 Task: Find connections with filter location Wendlingen am Neckar with filter topic #managementwith filter profile language English with filter current company Apollo Hospitals with filter school Fr. Conceicao Rodrigues College of Engineering with filter industry Higher Education with filter service category Social Media Marketing with filter keywords title Lodging Manager
Action: Mouse moved to (705, 94)
Screenshot: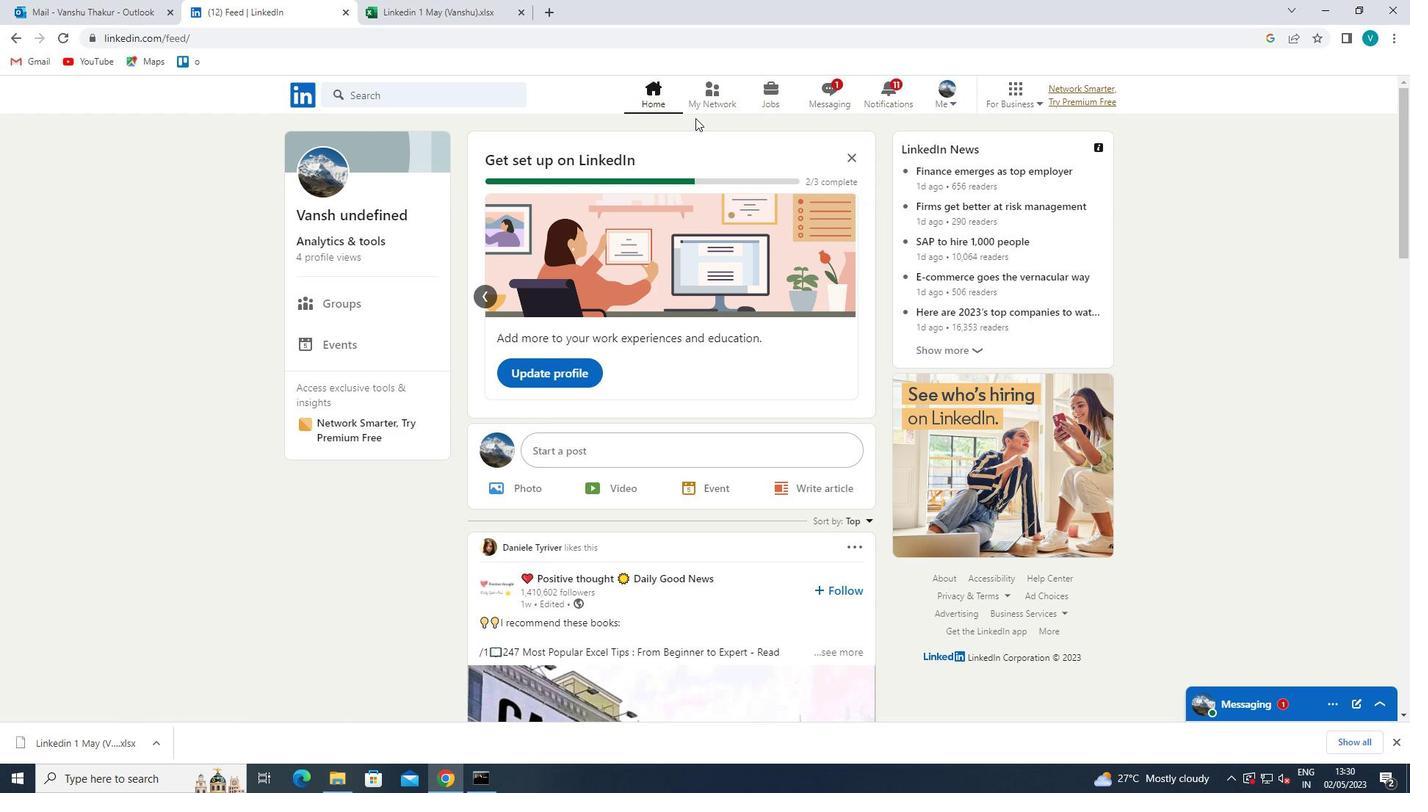 
Action: Mouse pressed left at (705, 94)
Screenshot: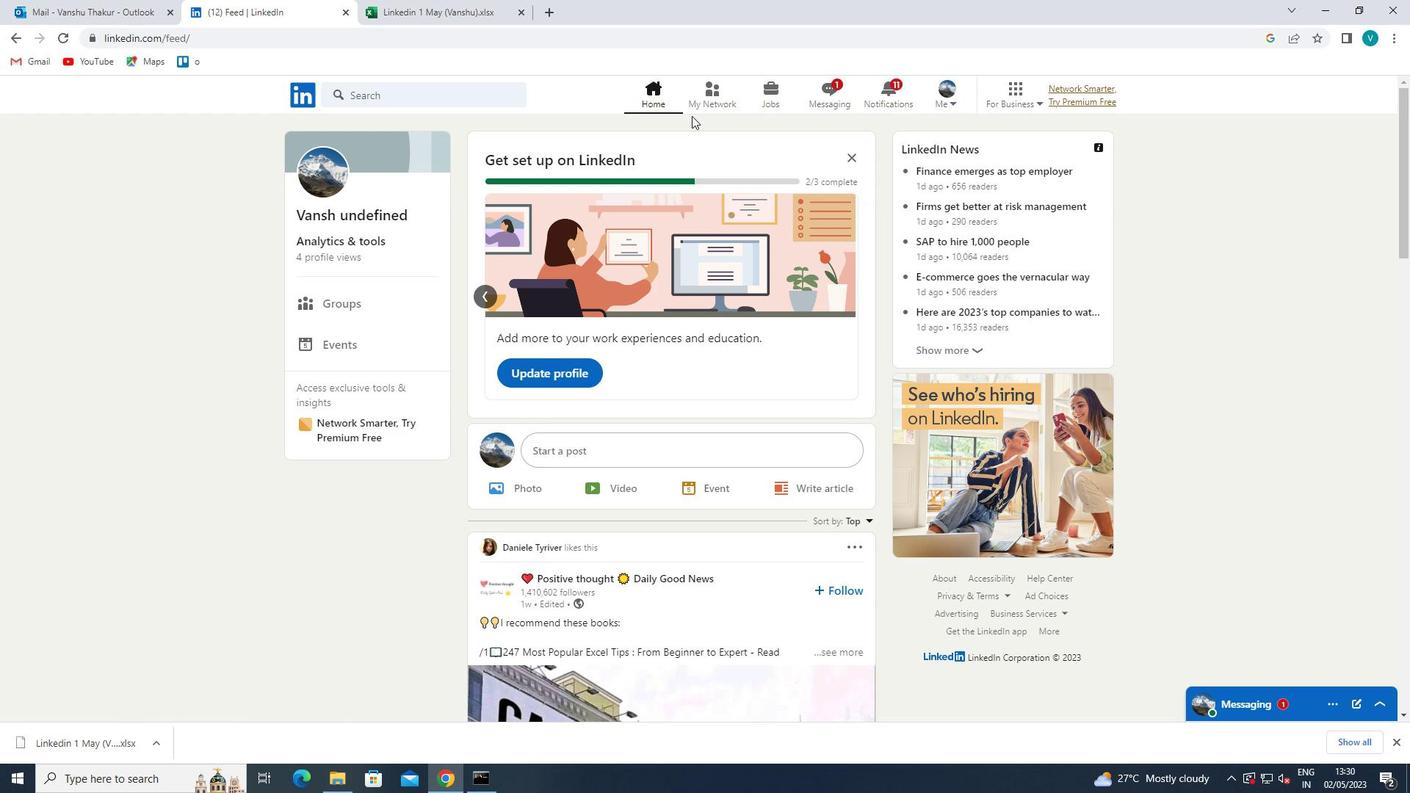 
Action: Mouse moved to (400, 179)
Screenshot: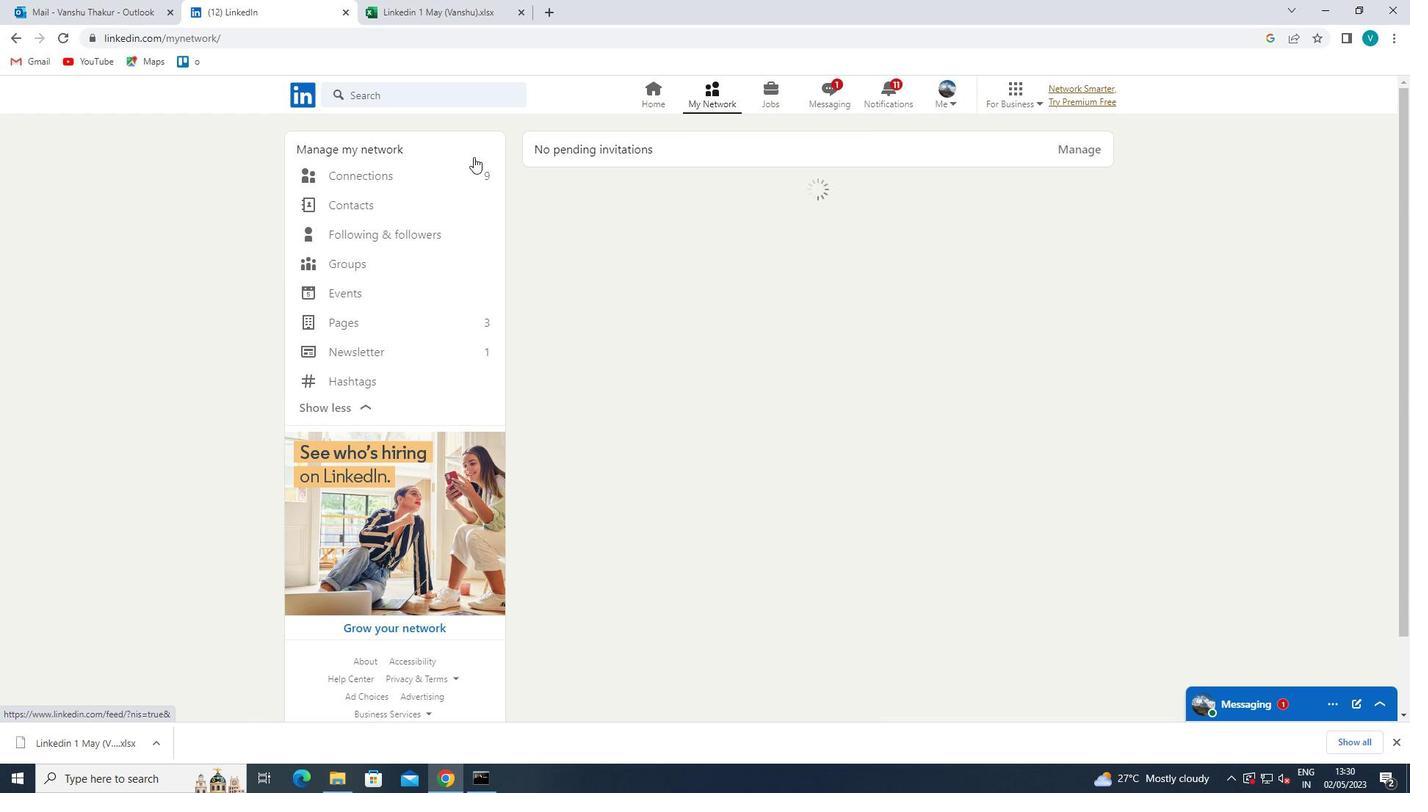 
Action: Mouse pressed left at (400, 179)
Screenshot: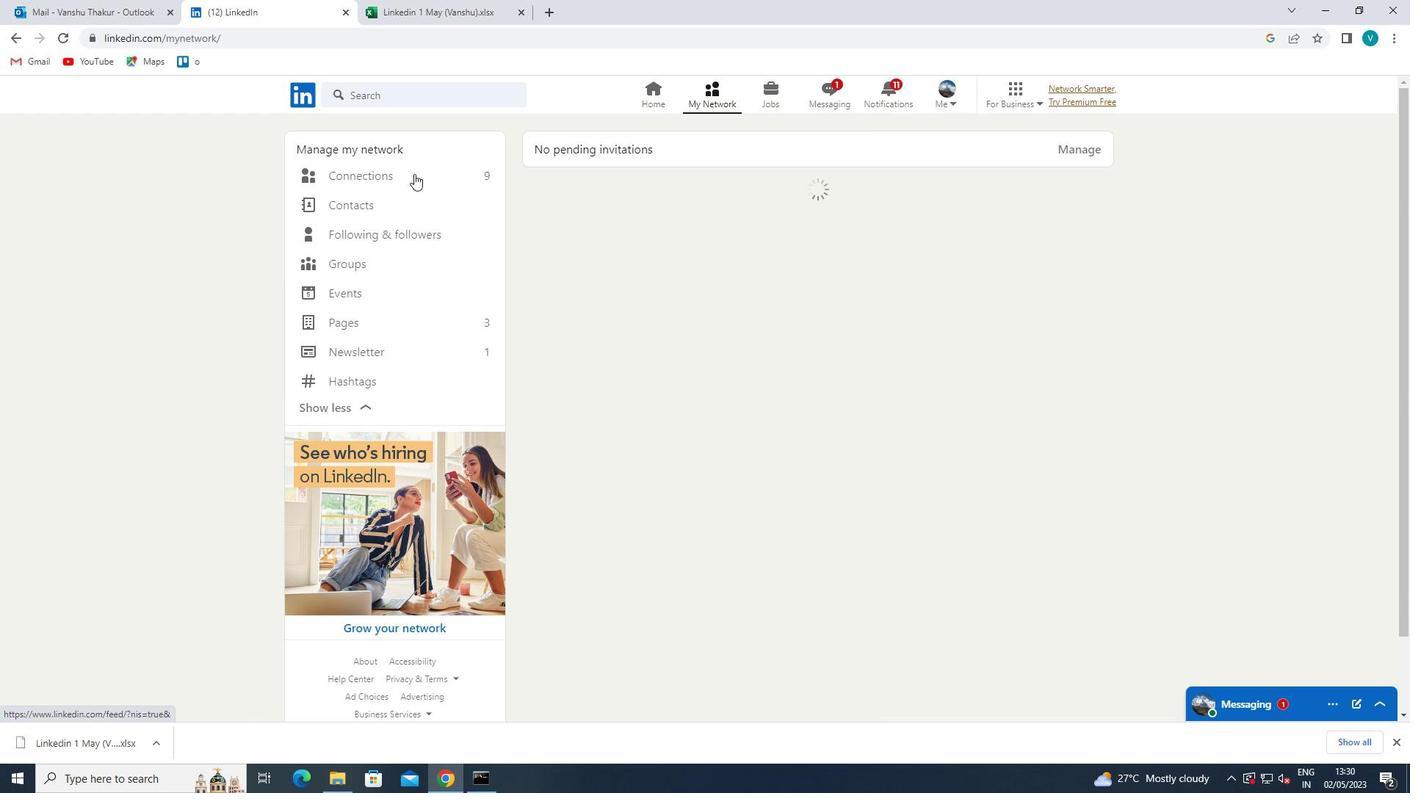 
Action: Mouse moved to (837, 180)
Screenshot: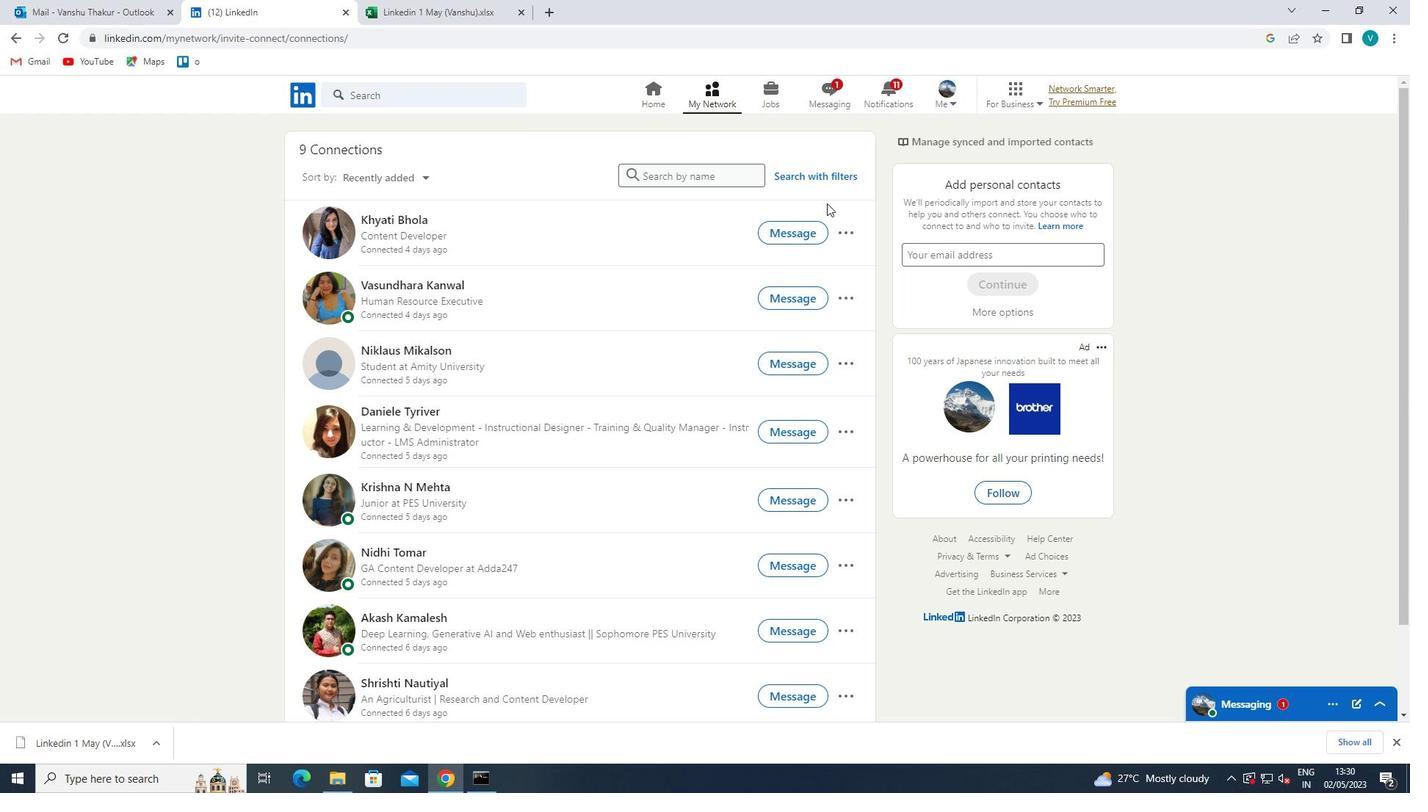 
Action: Mouse pressed left at (837, 180)
Screenshot: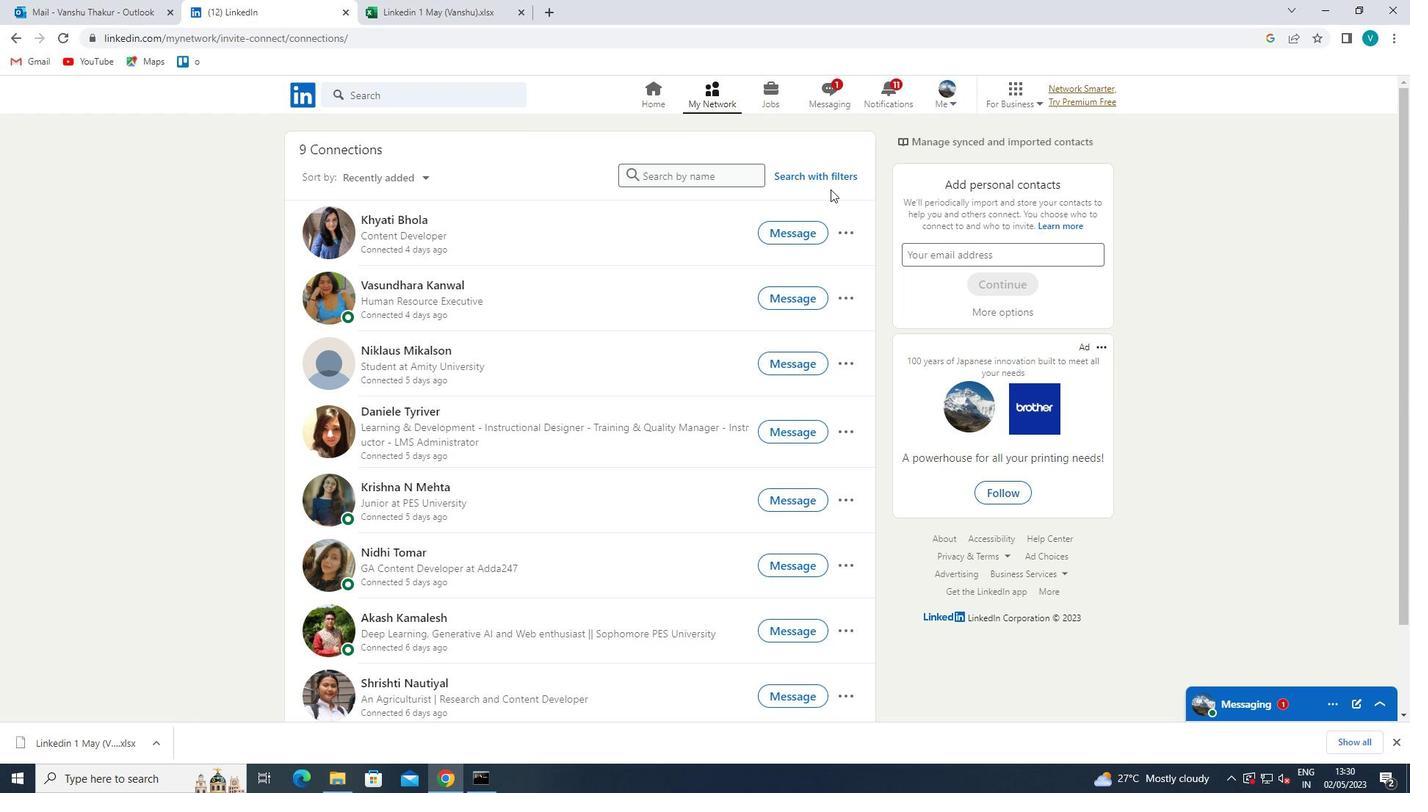 
Action: Mouse moved to (675, 134)
Screenshot: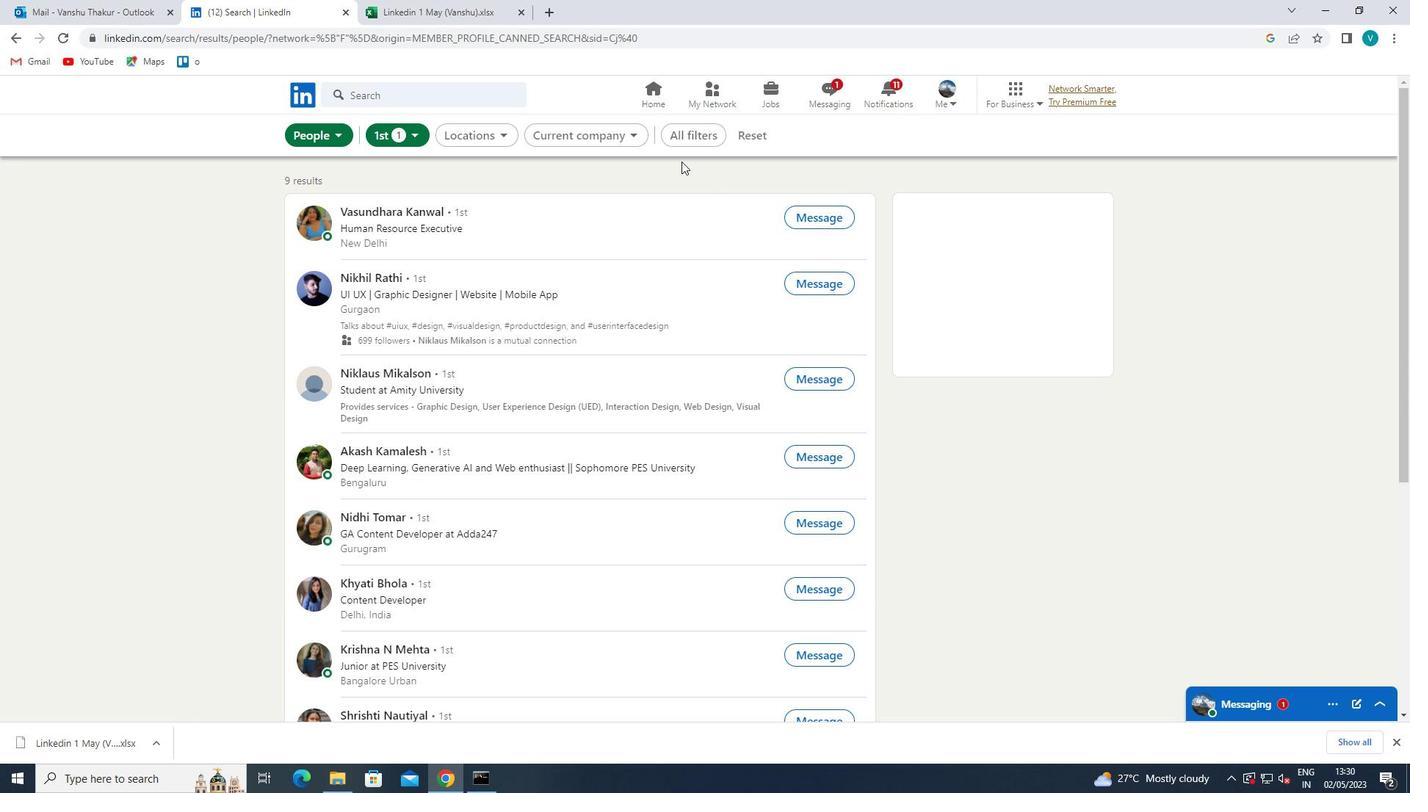 
Action: Mouse pressed left at (675, 134)
Screenshot: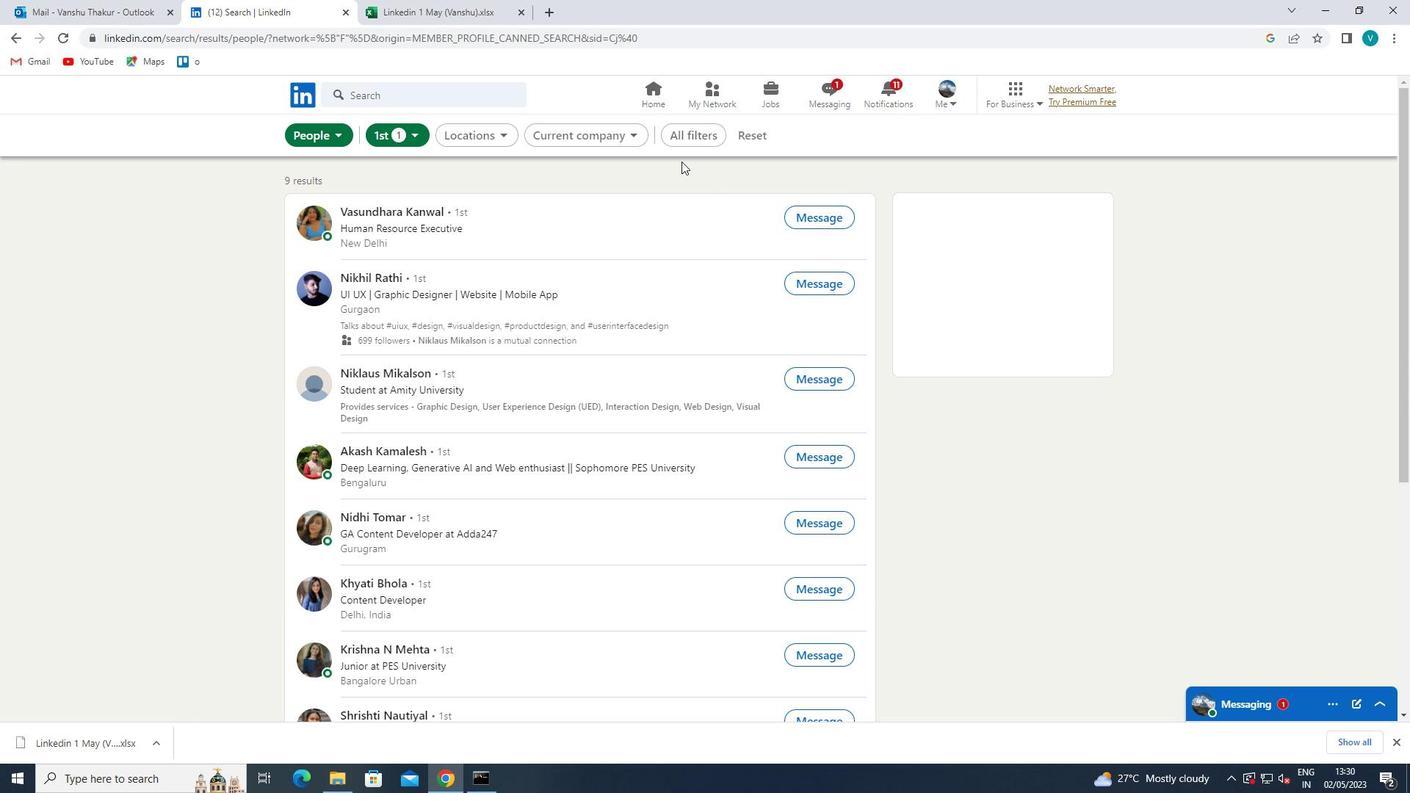 
Action: Mouse moved to (1173, 294)
Screenshot: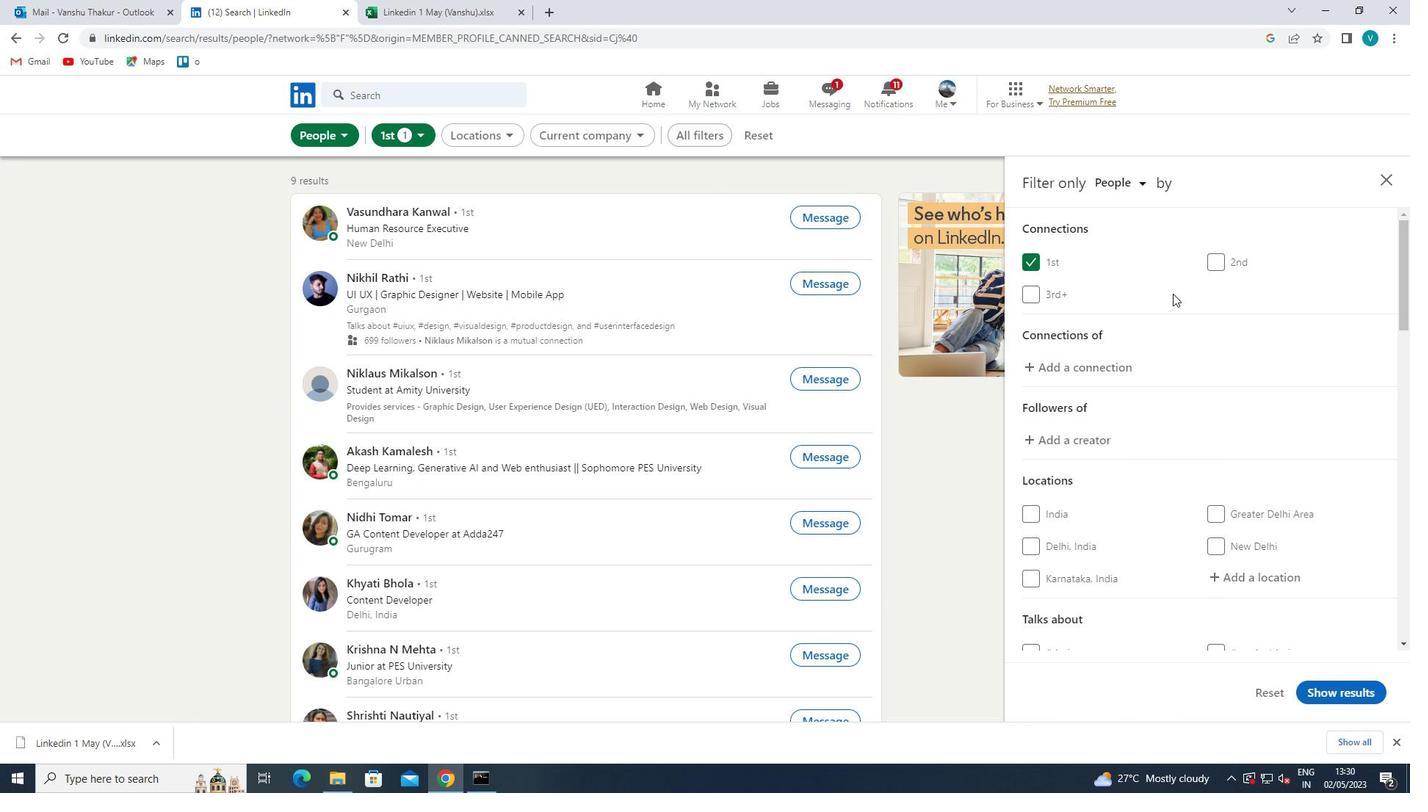 
Action: Mouse scrolled (1173, 293) with delta (0, 0)
Screenshot: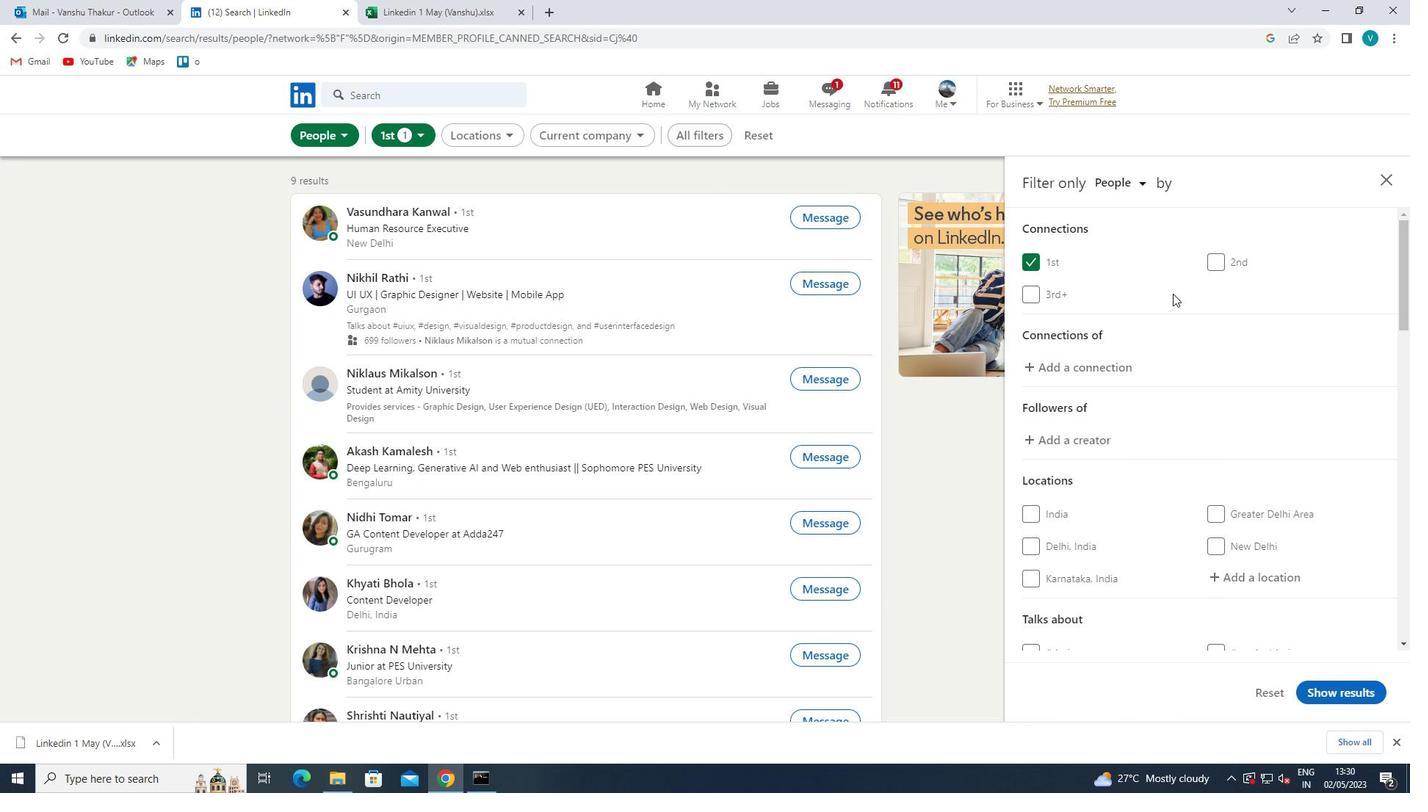 
Action: Mouse moved to (1174, 297)
Screenshot: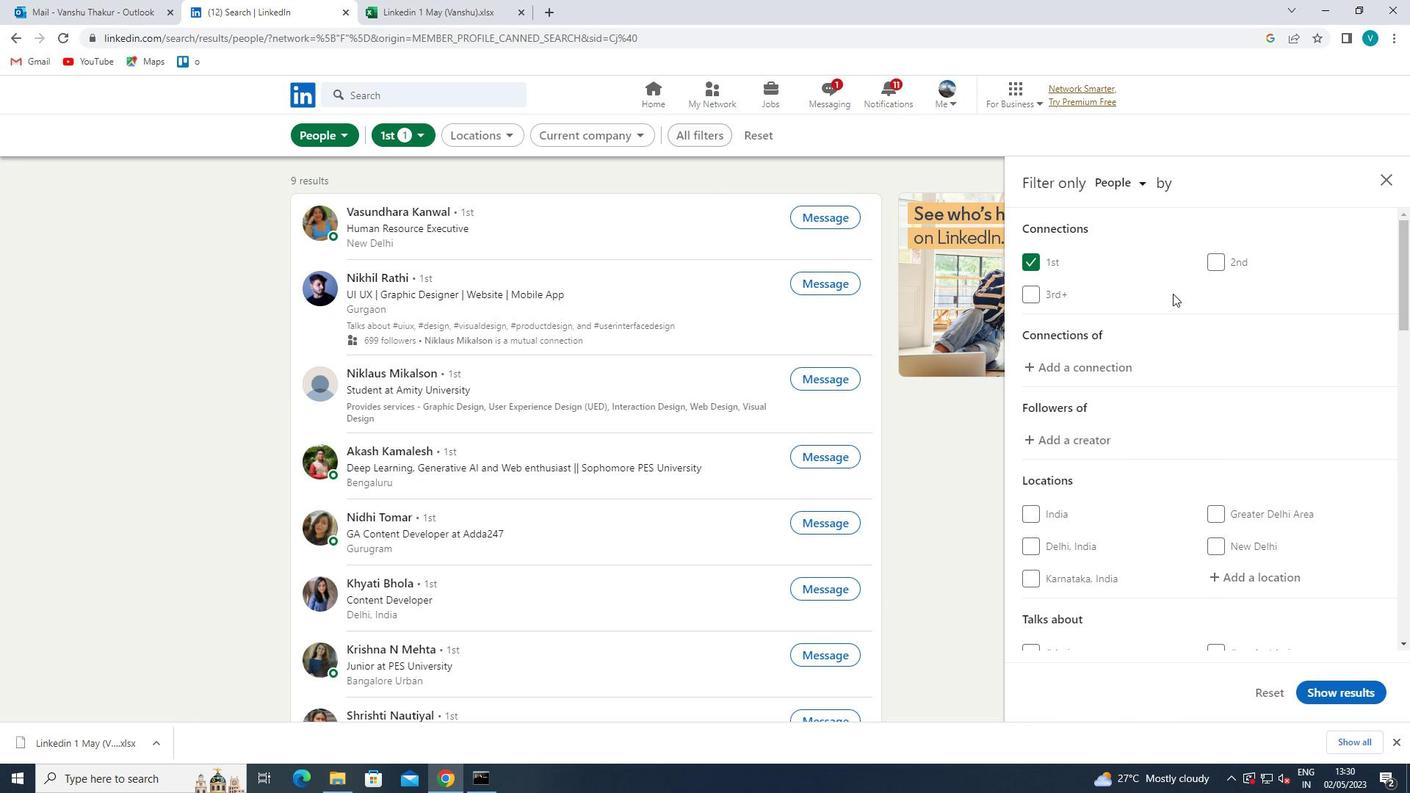 
Action: Mouse scrolled (1174, 296) with delta (0, 0)
Screenshot: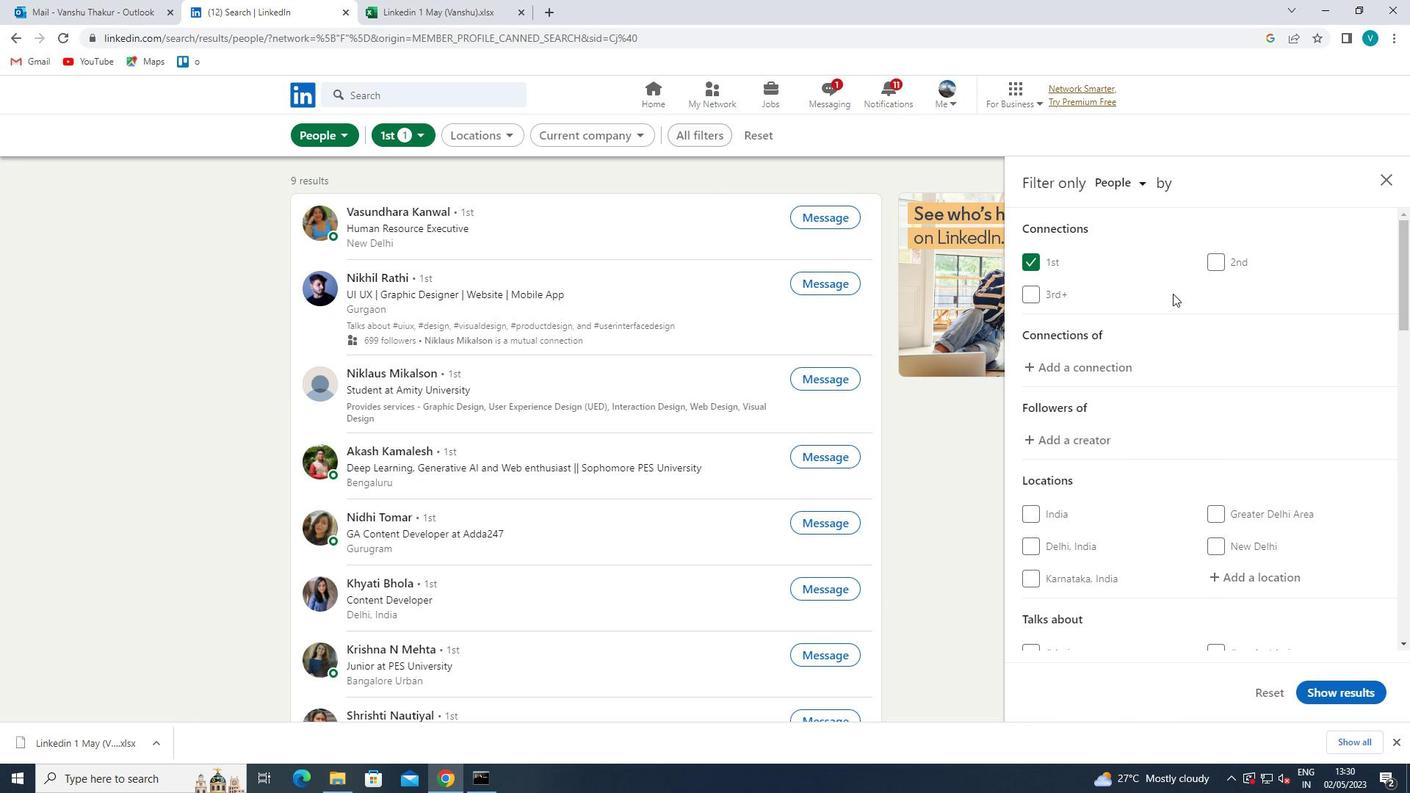 
Action: Mouse moved to (1249, 430)
Screenshot: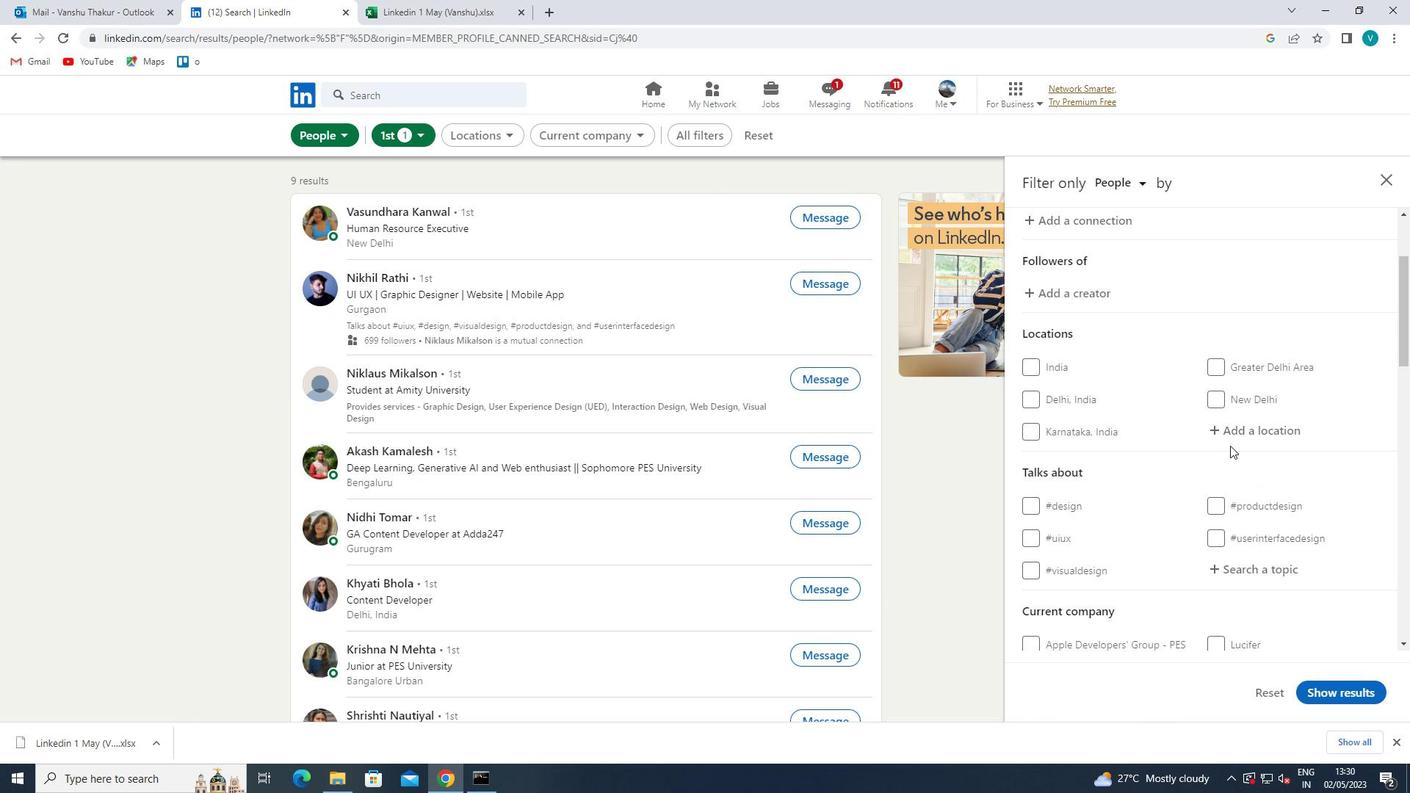 
Action: Mouse pressed left at (1249, 430)
Screenshot: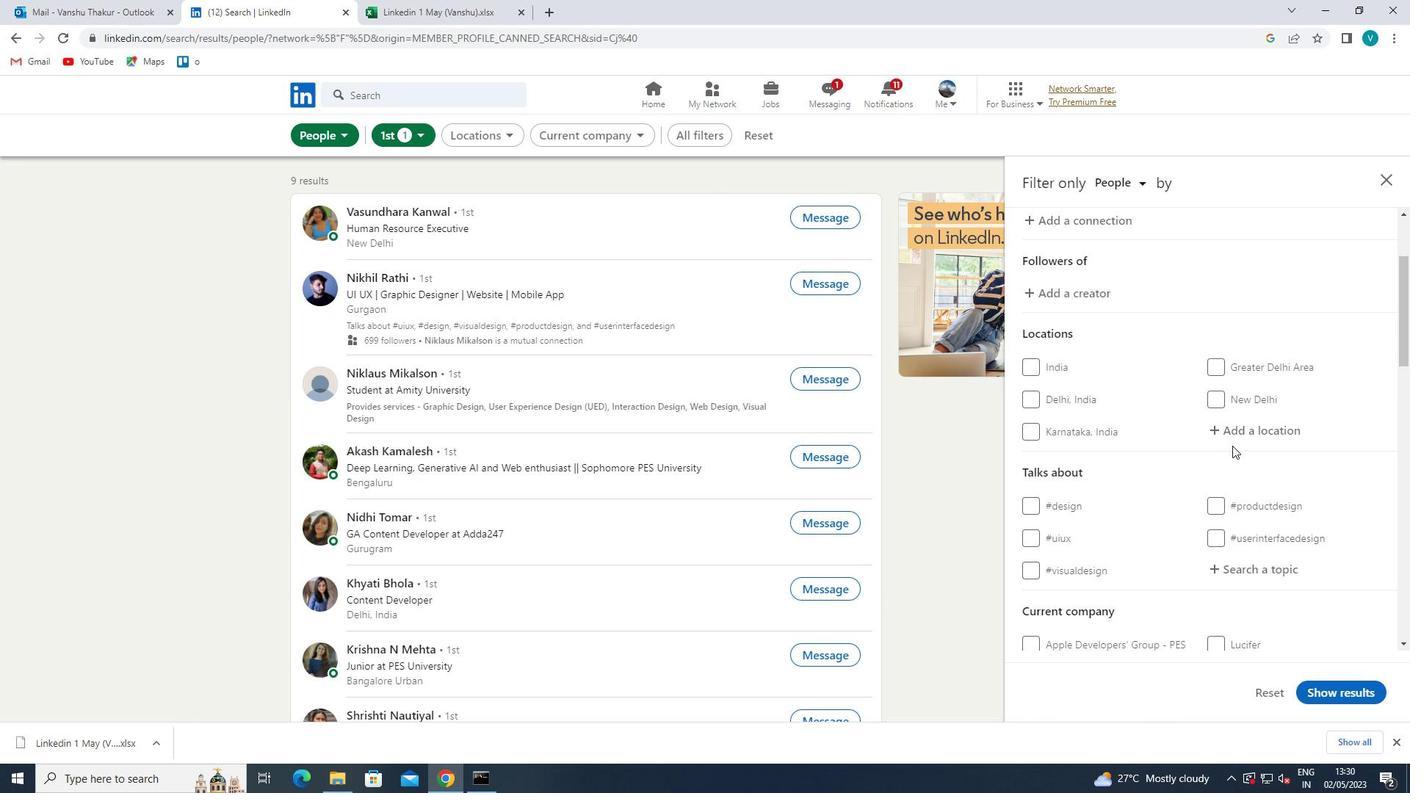 
Action: Key pressed <Key.shift>WENDLINGEN<Key.space>
Screenshot: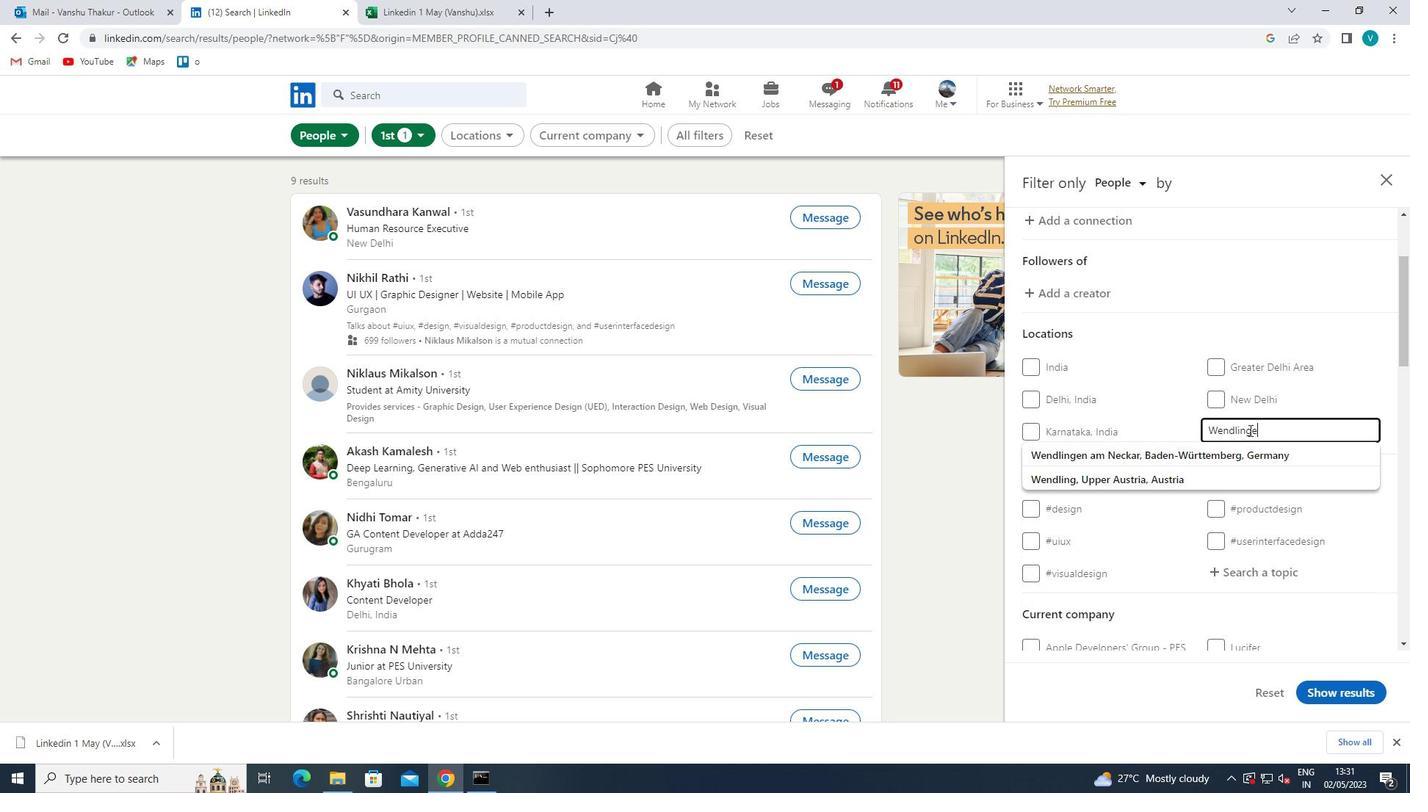 
Action: Mouse moved to (1239, 454)
Screenshot: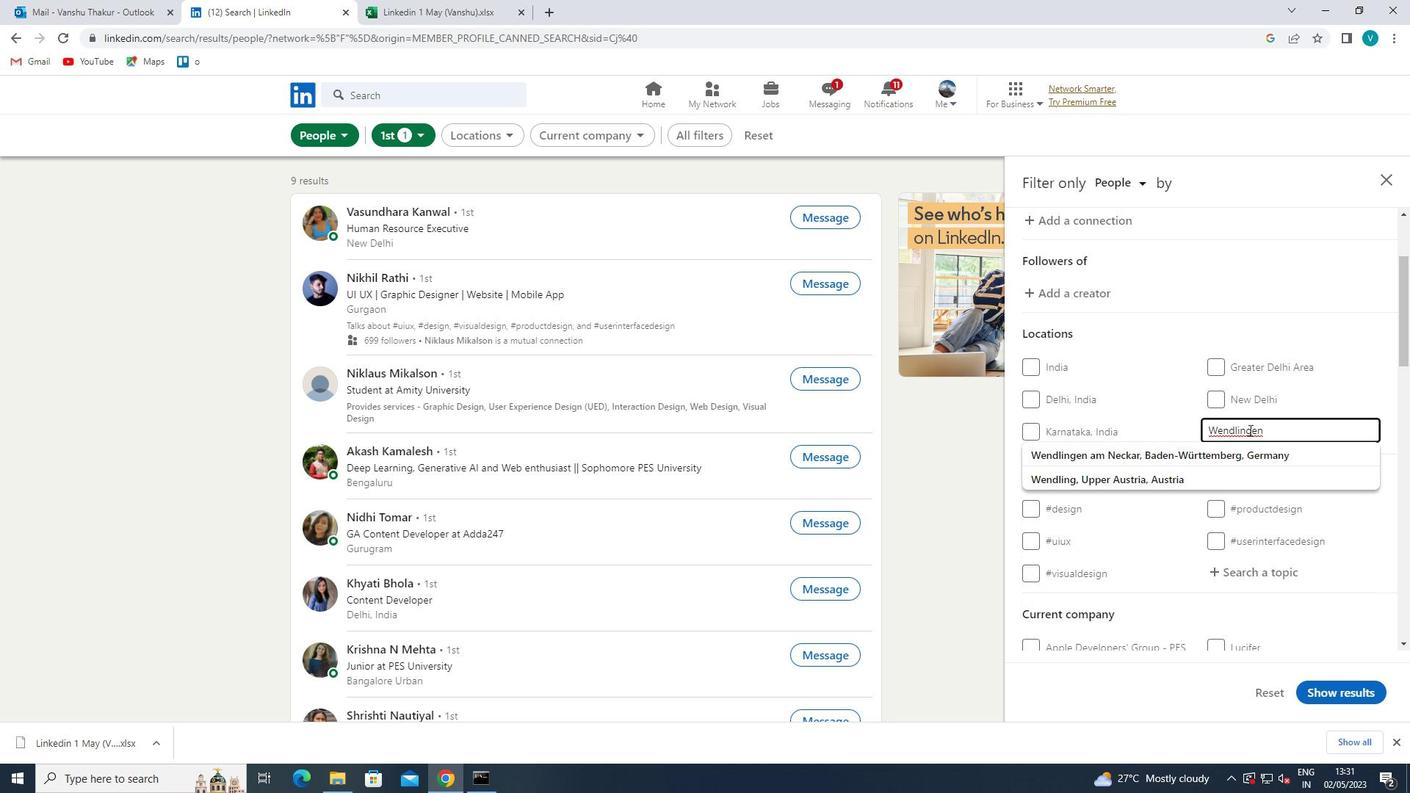 
Action: Mouse pressed left at (1239, 454)
Screenshot: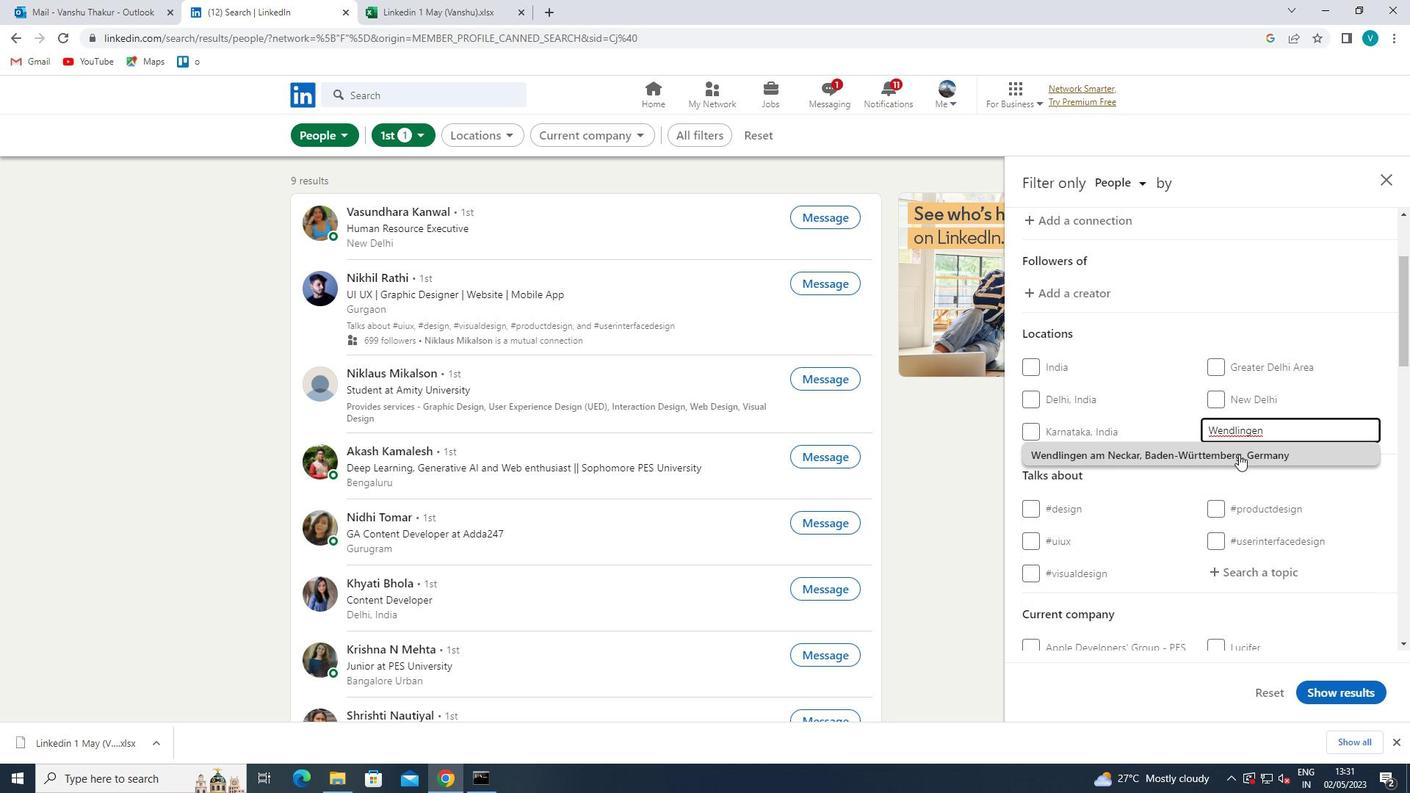 
Action: Mouse moved to (1239, 454)
Screenshot: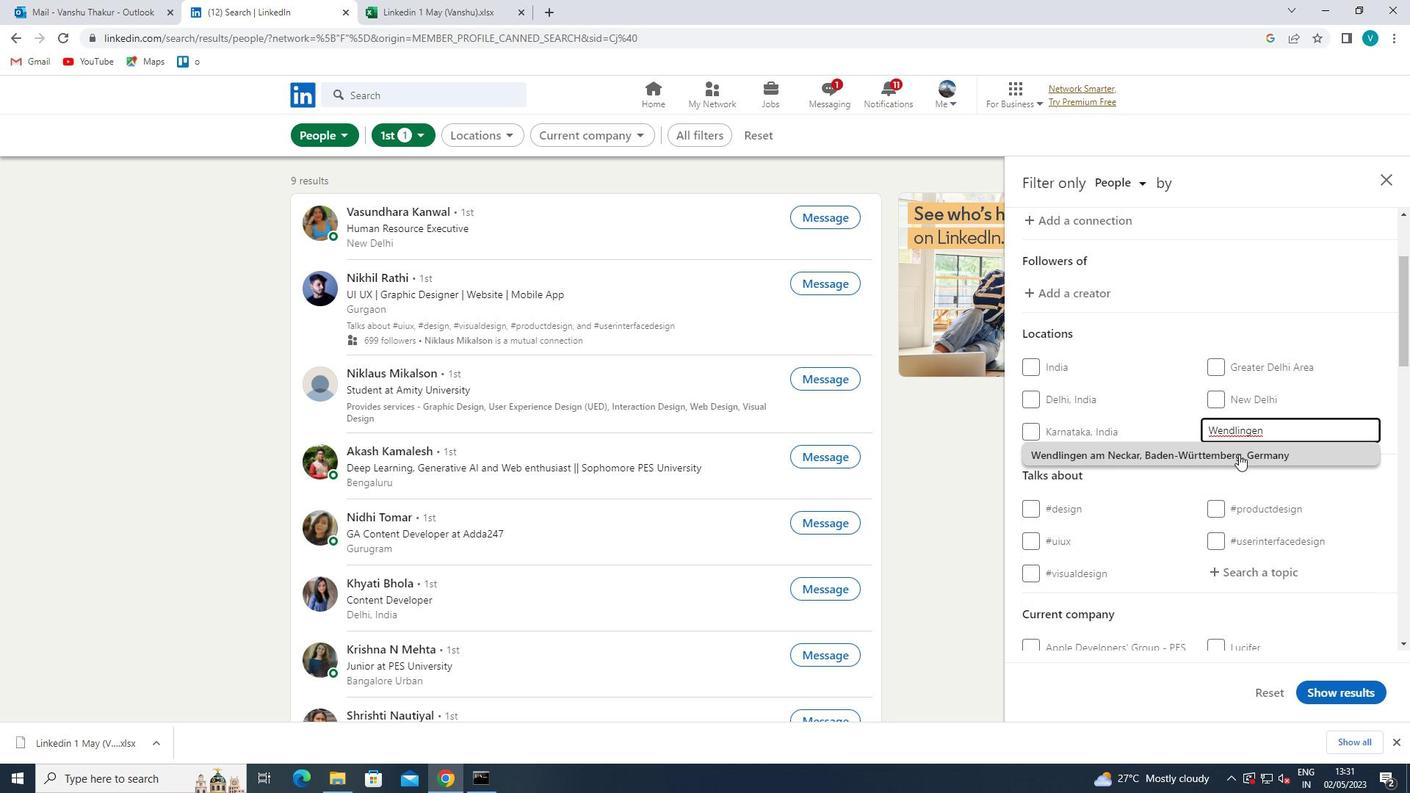 
Action: Mouse scrolled (1239, 454) with delta (0, 0)
Screenshot: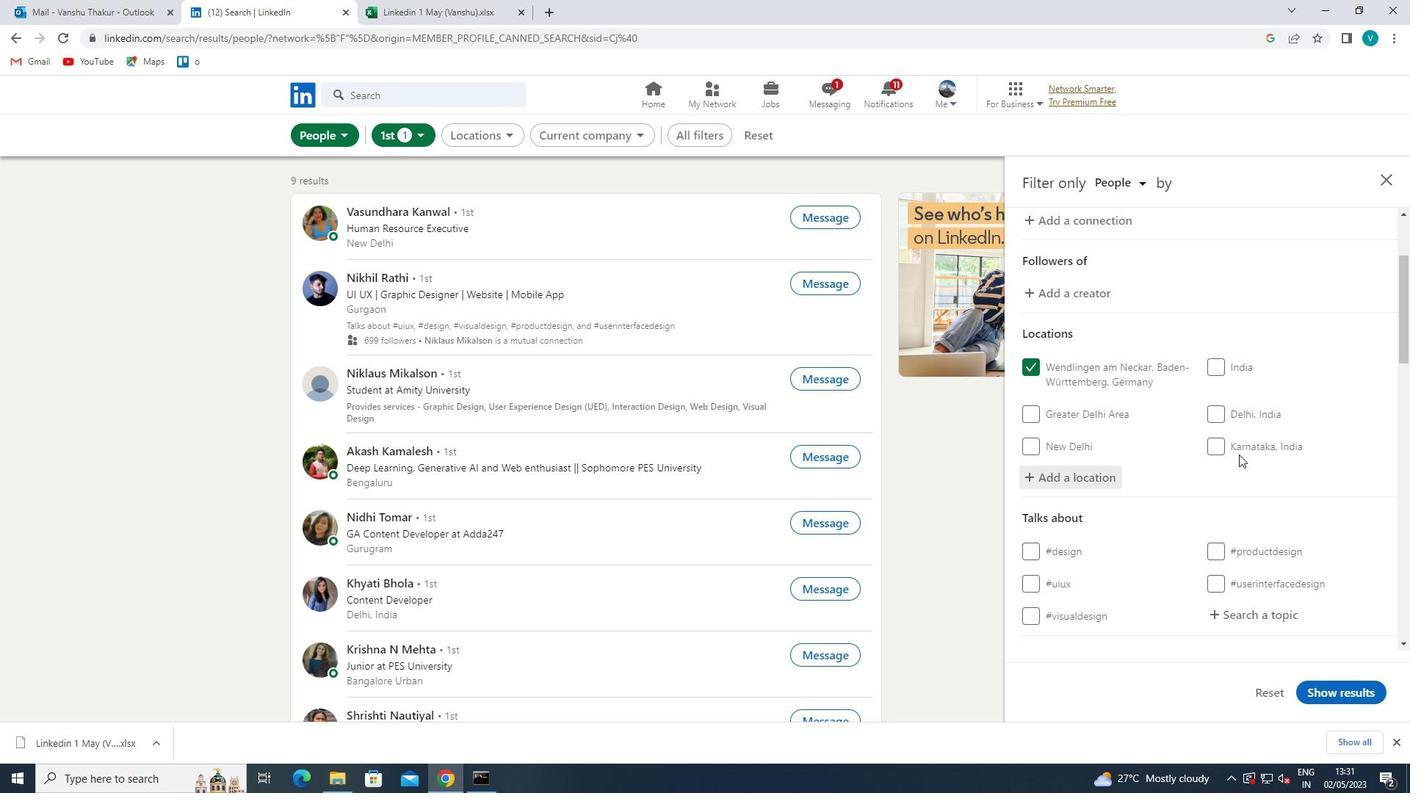 
Action: Mouse scrolled (1239, 454) with delta (0, 0)
Screenshot: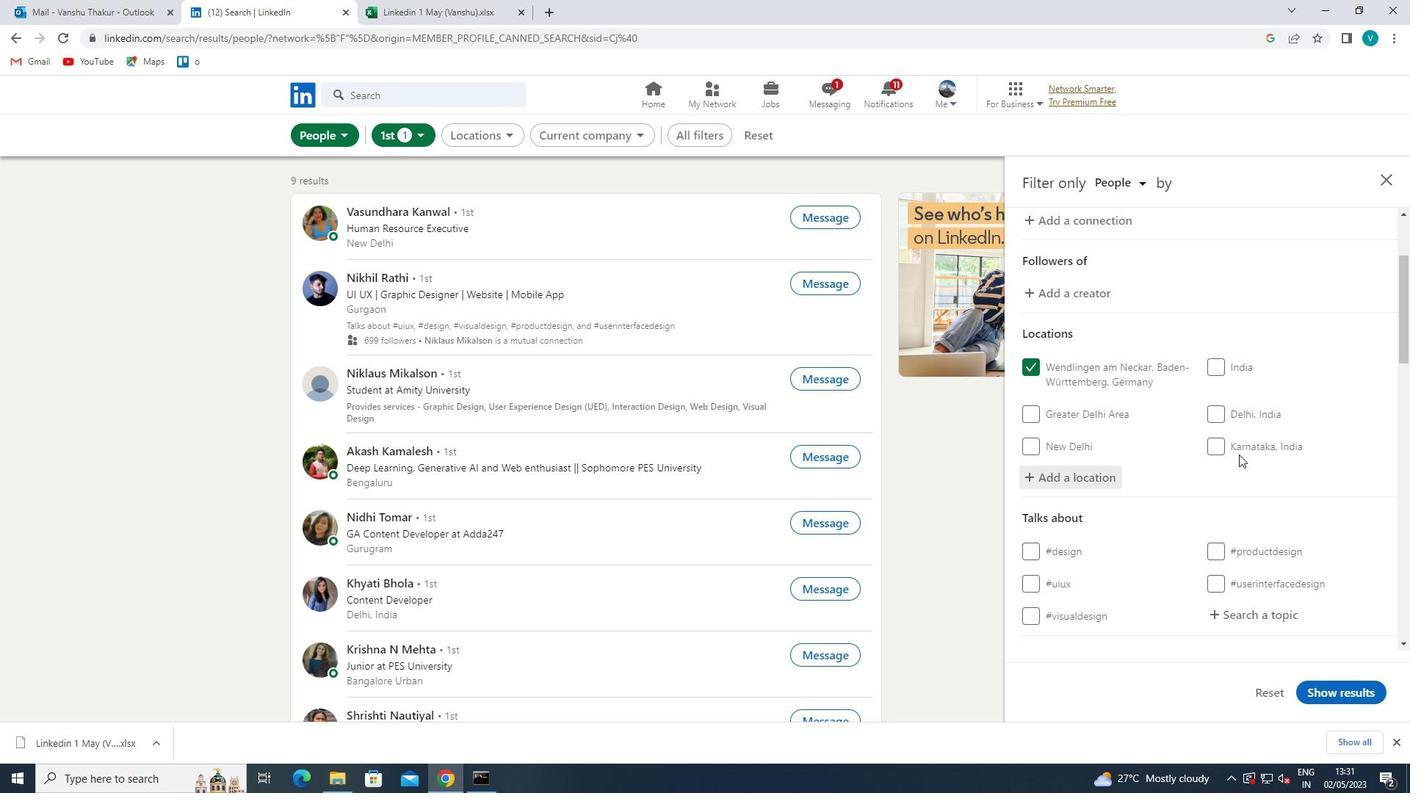 
Action: Mouse moved to (1234, 465)
Screenshot: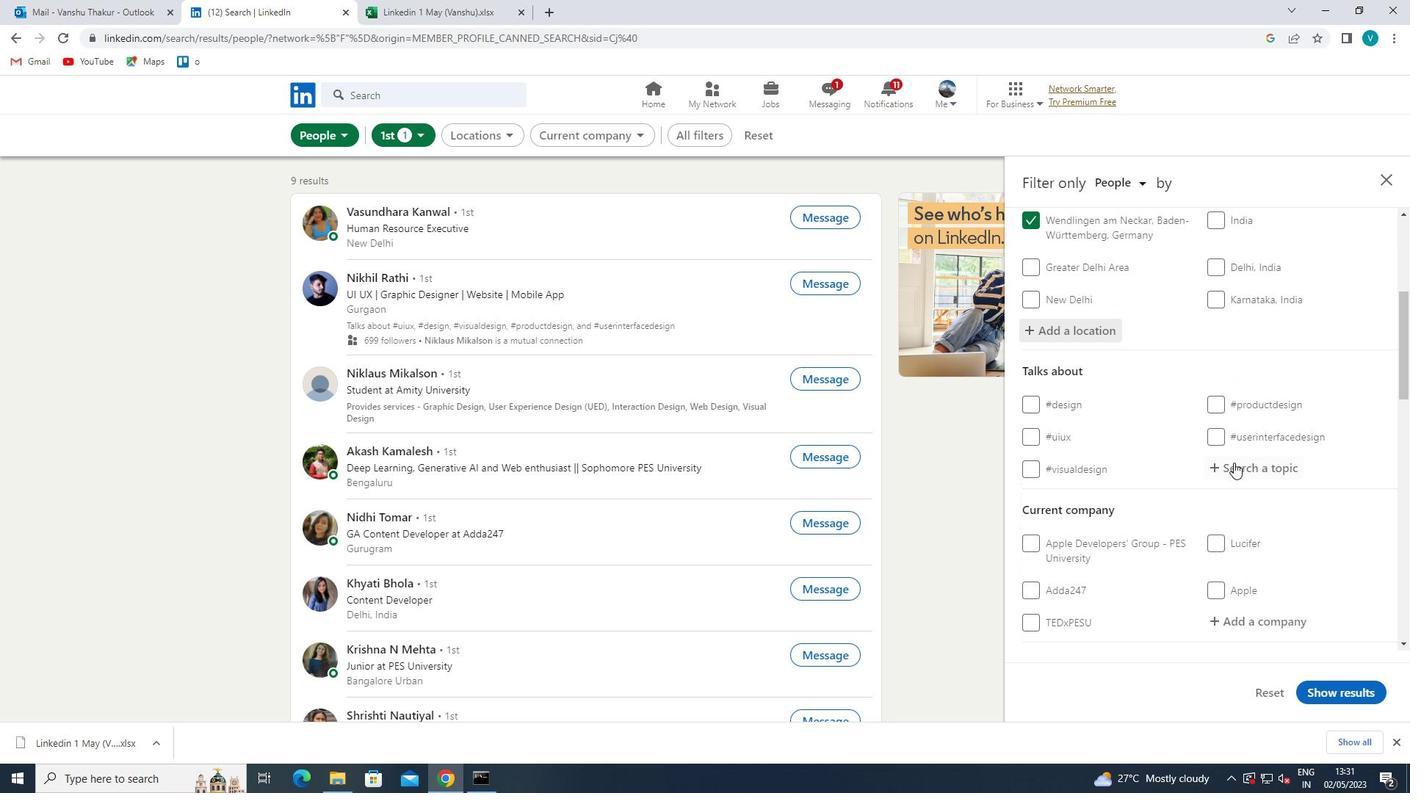 
Action: Mouse pressed left at (1234, 465)
Screenshot: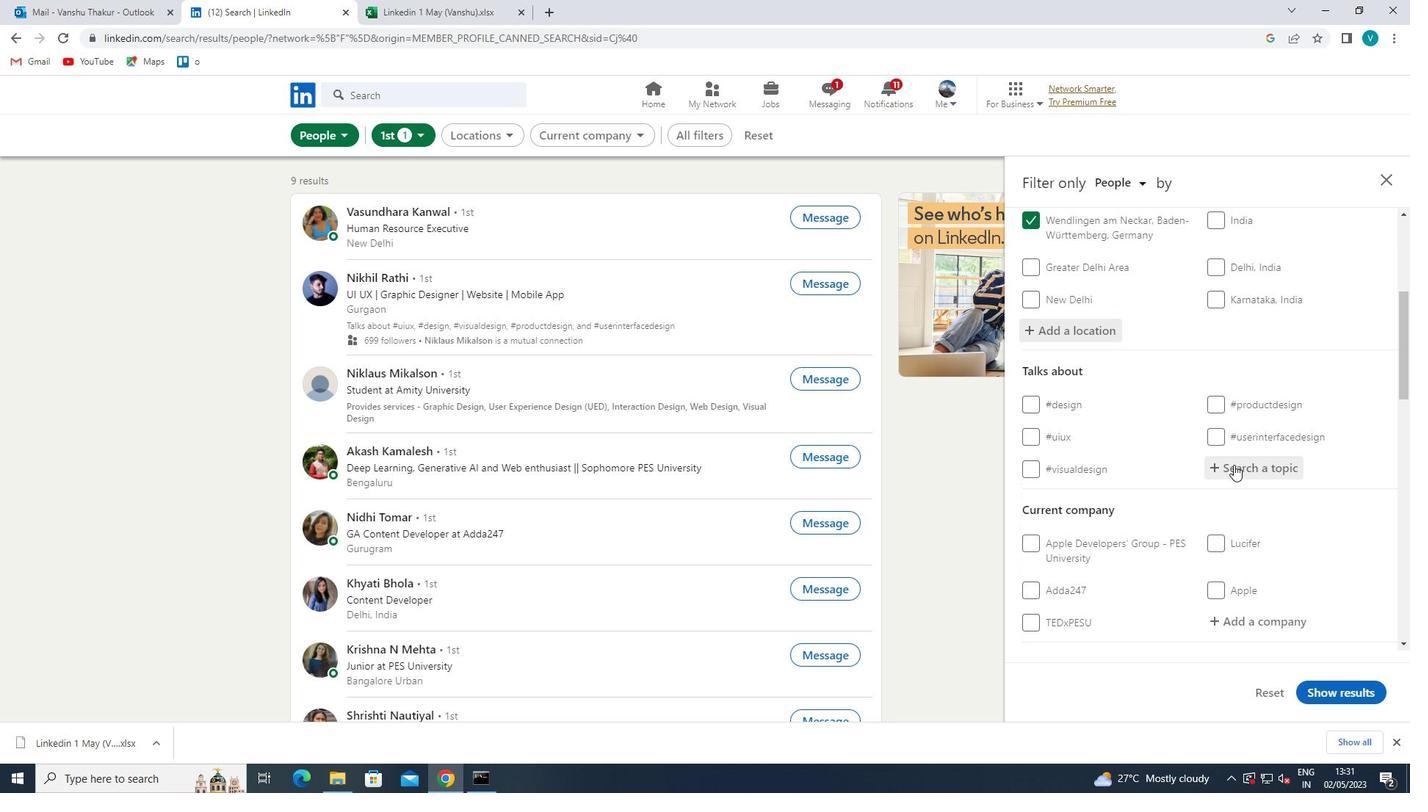 
Action: Key pressed <Key.shift>#MANAGEMENT<Key.space>
Screenshot: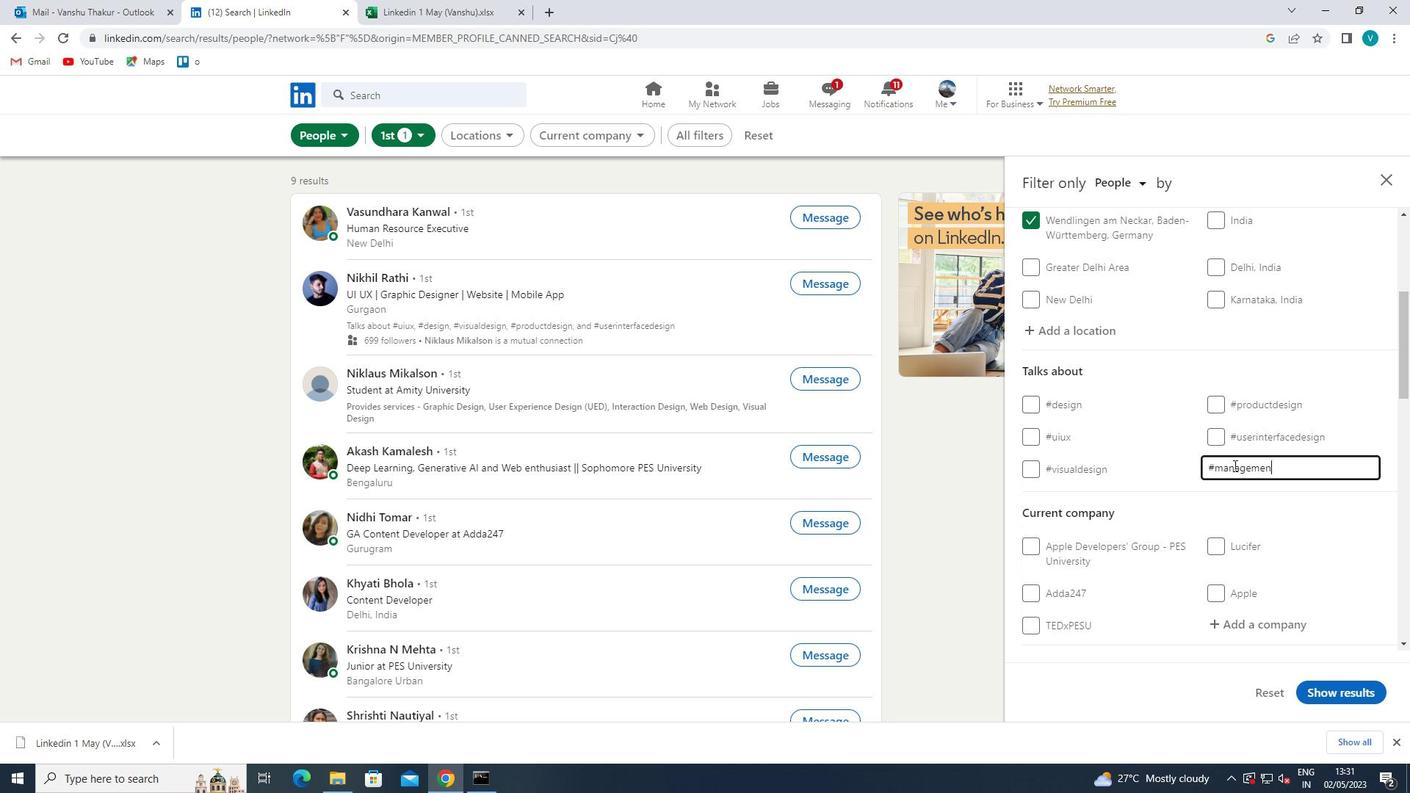 
Action: Mouse moved to (1209, 492)
Screenshot: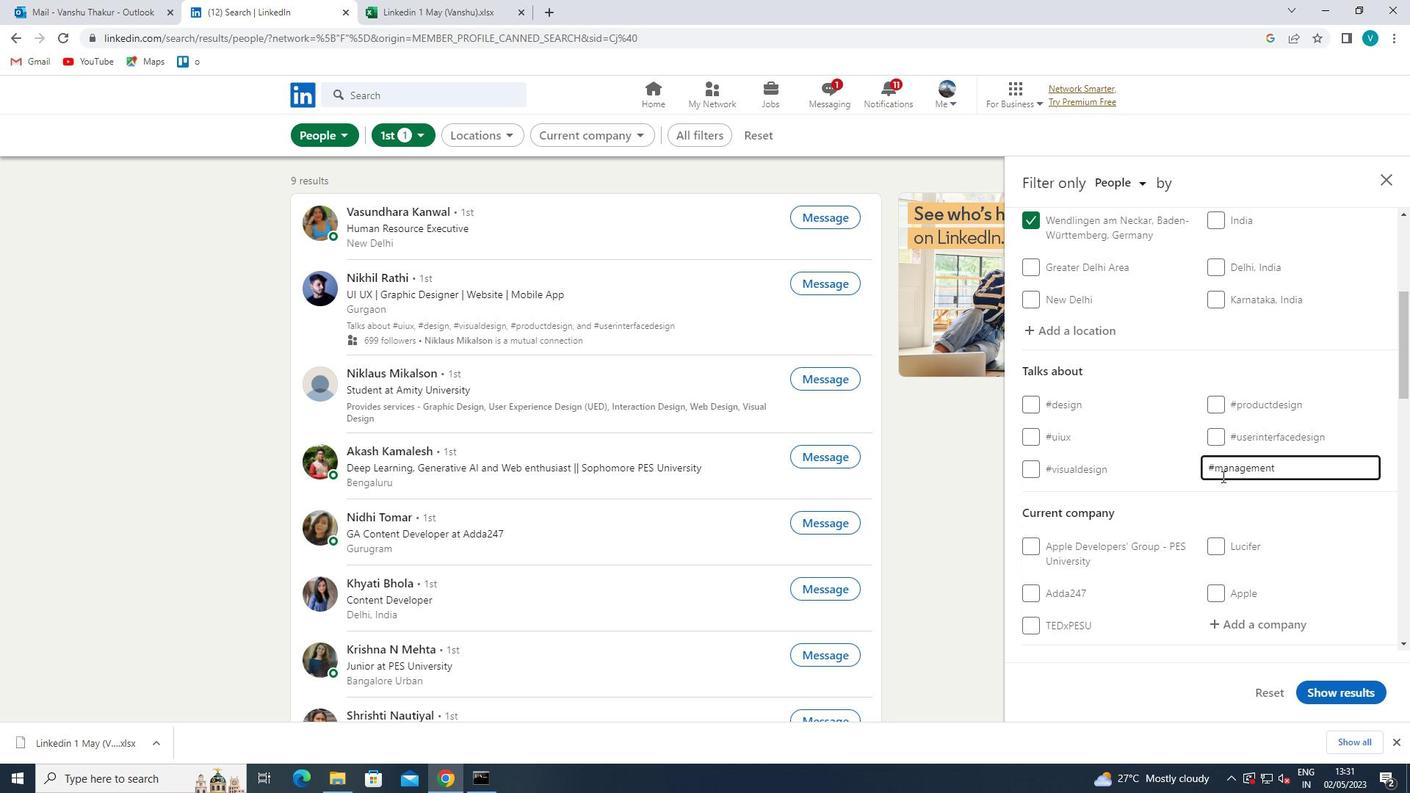 
Action: Mouse scrolled (1209, 491) with delta (0, 0)
Screenshot: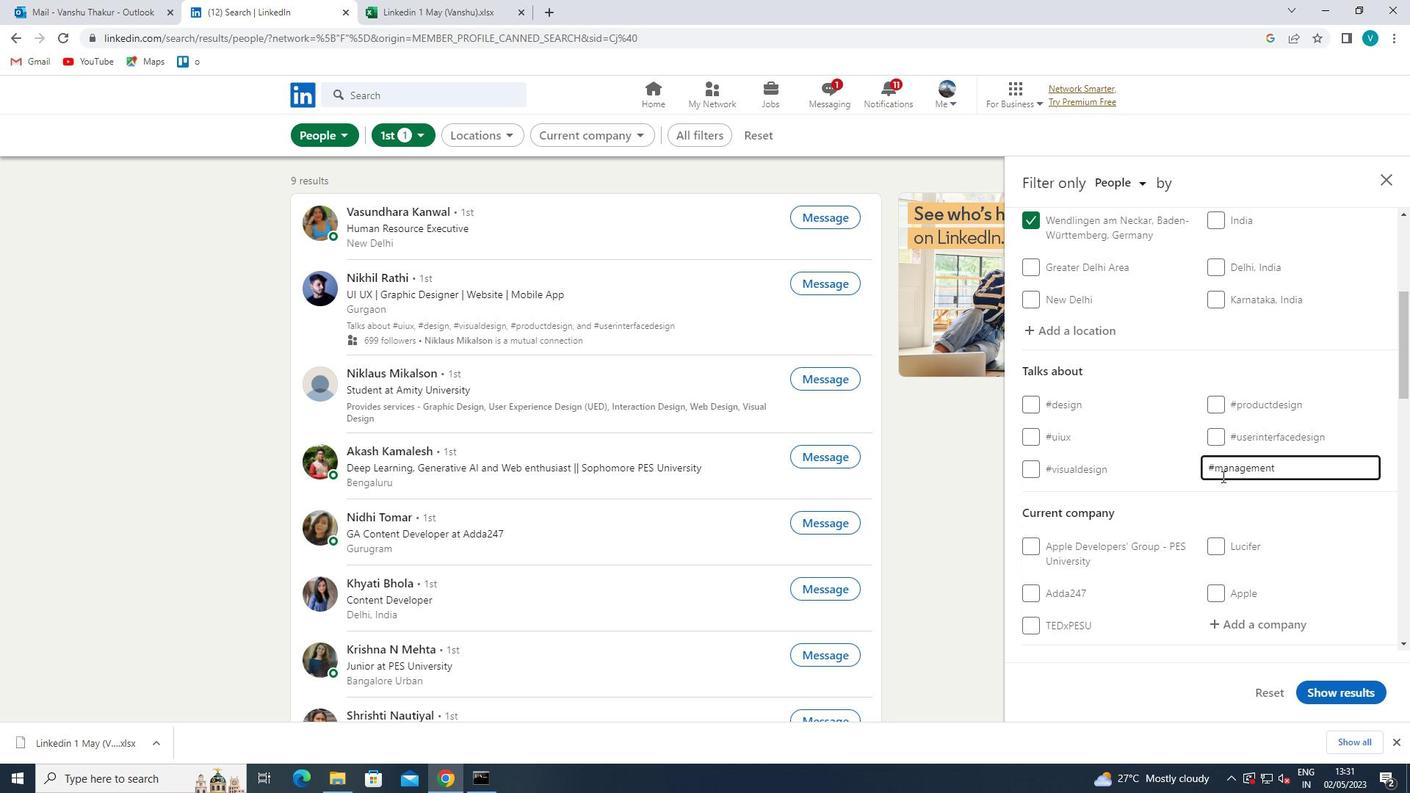 
Action: Mouse moved to (1204, 497)
Screenshot: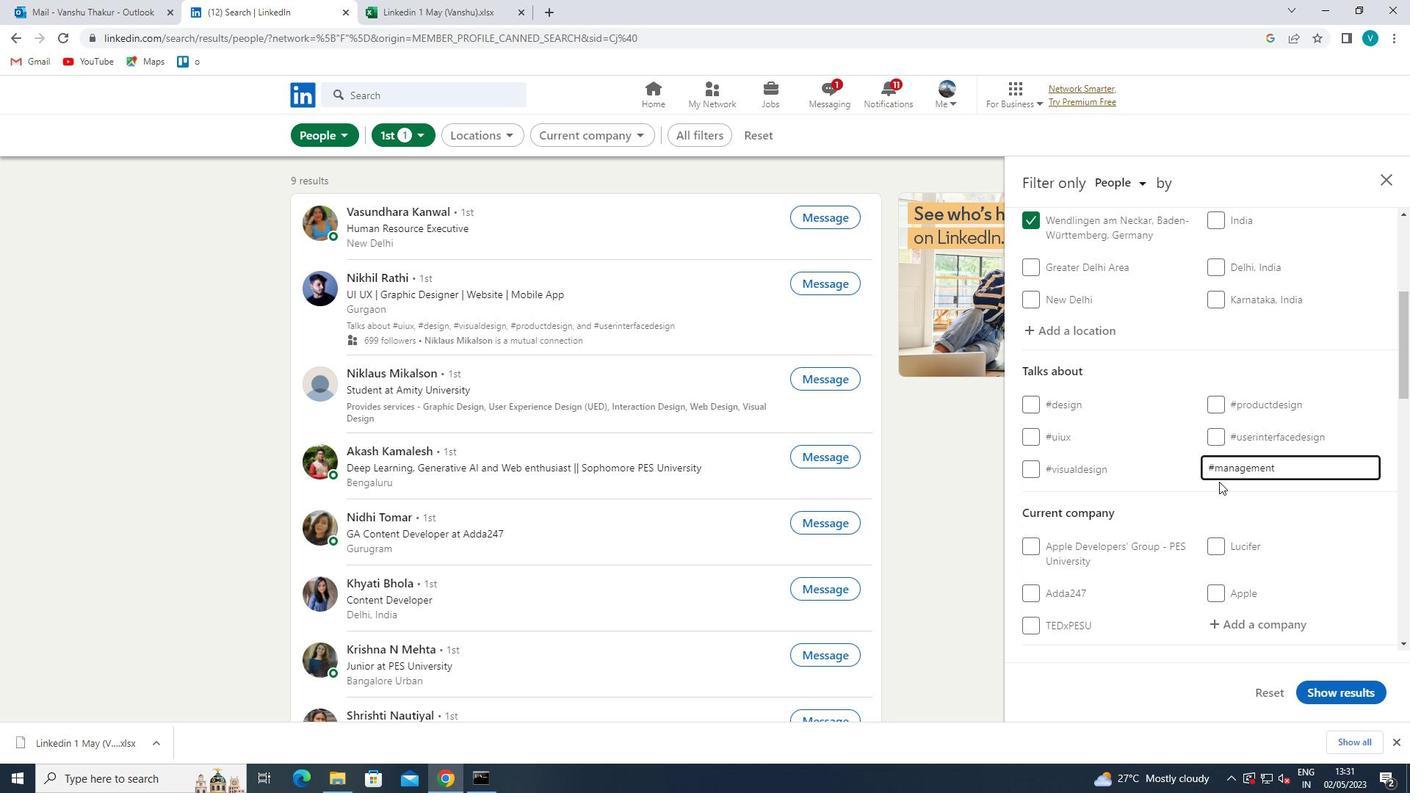 
Action: Mouse scrolled (1204, 496) with delta (0, 0)
Screenshot: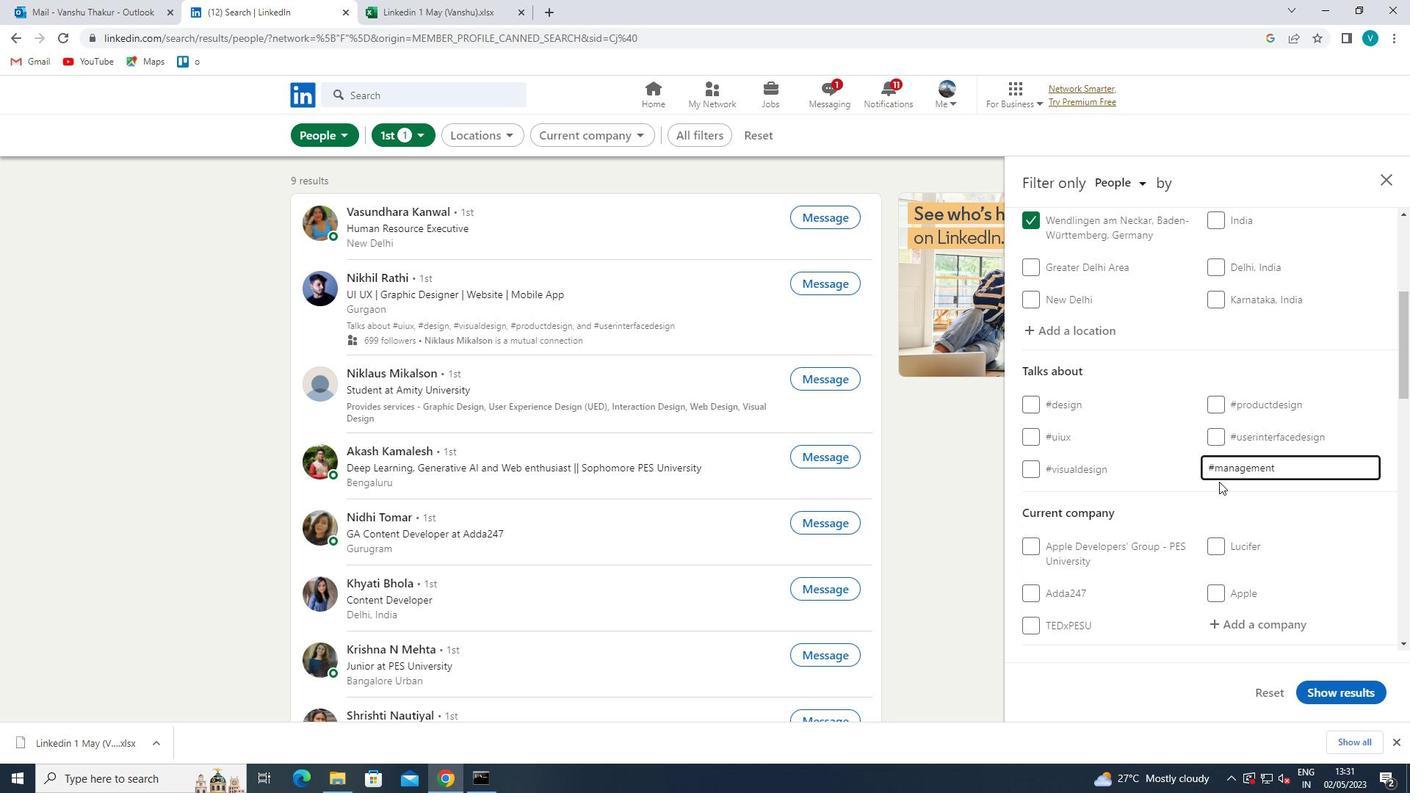 
Action: Mouse moved to (1198, 502)
Screenshot: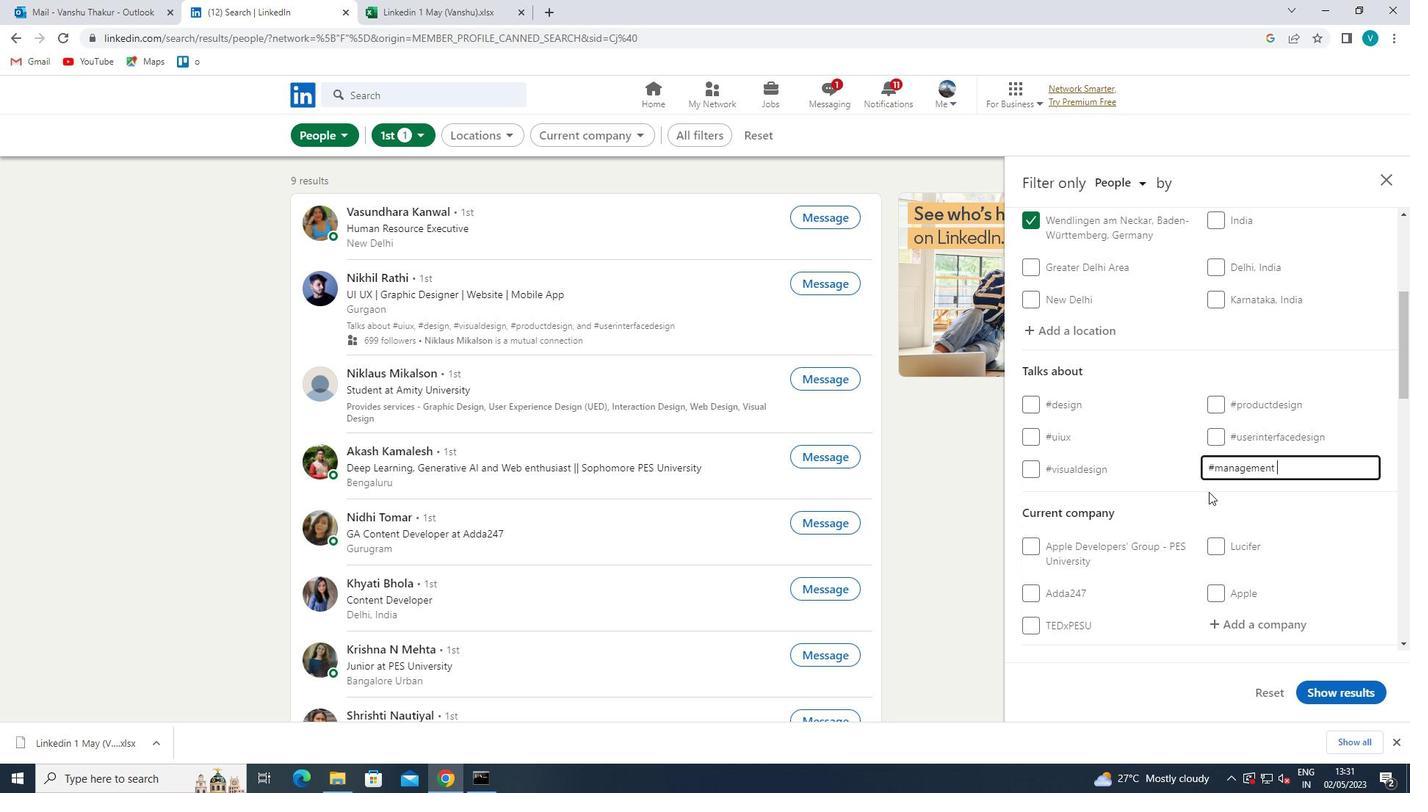 
Action: Mouse scrolled (1198, 501) with delta (0, 0)
Screenshot: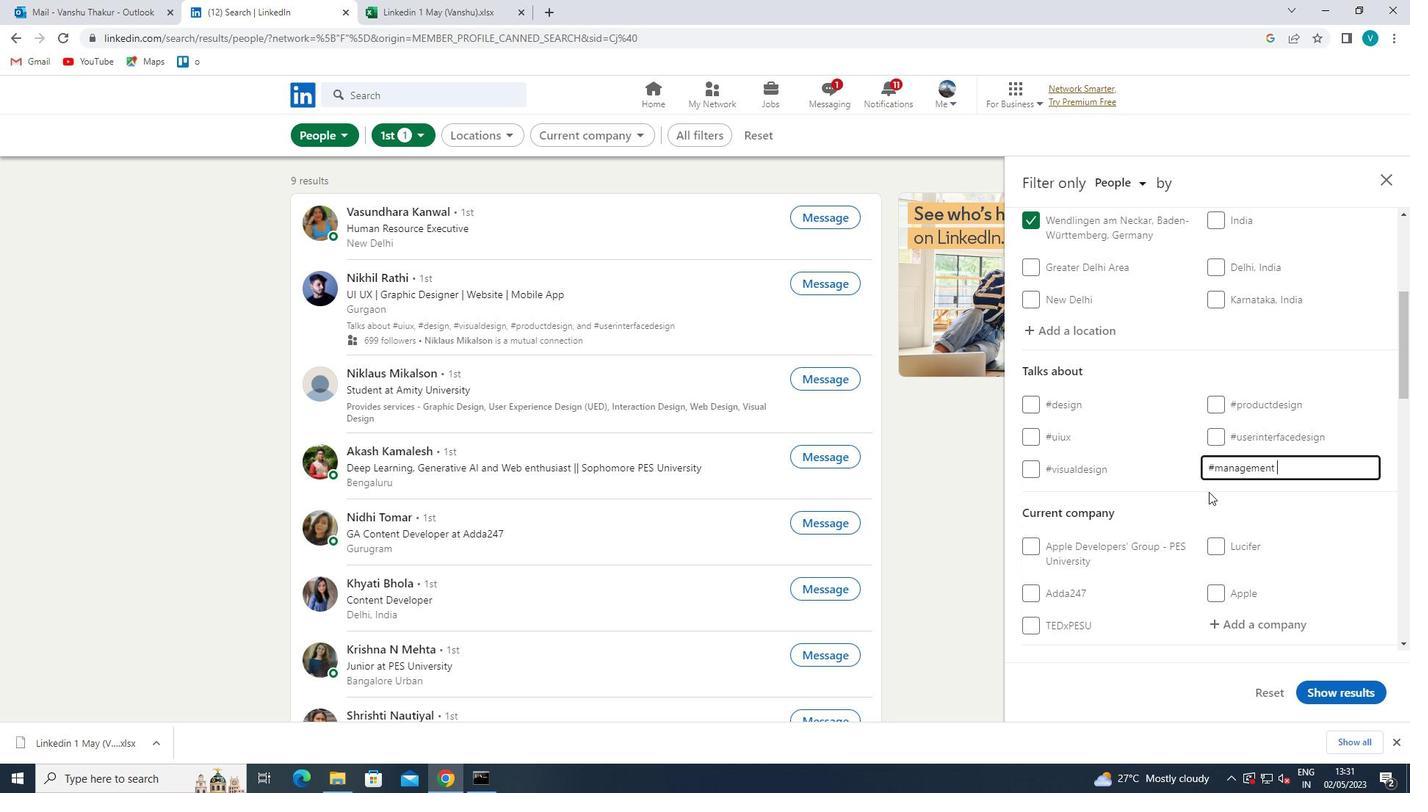 
Action: Mouse scrolled (1198, 501) with delta (0, 0)
Screenshot: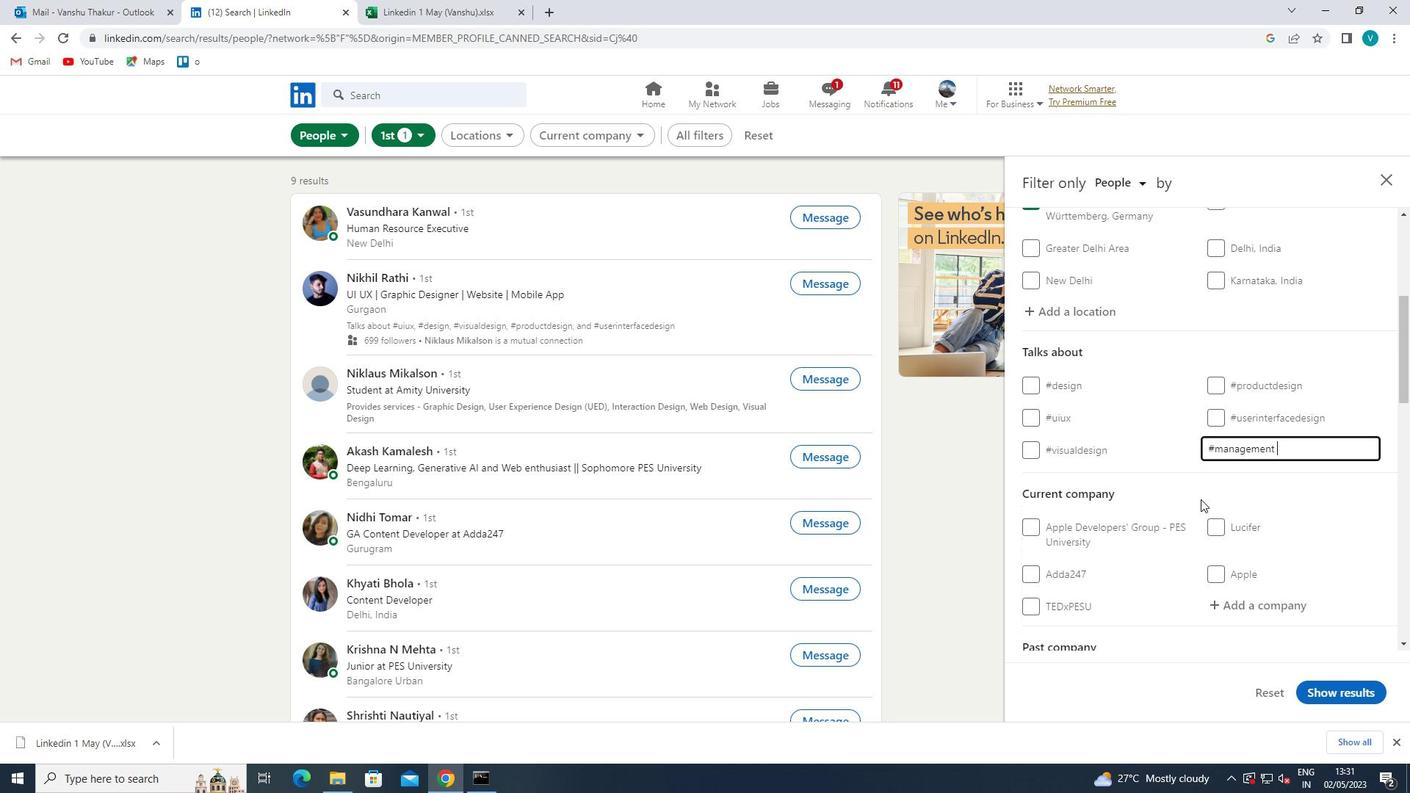 
Action: Mouse moved to (1193, 506)
Screenshot: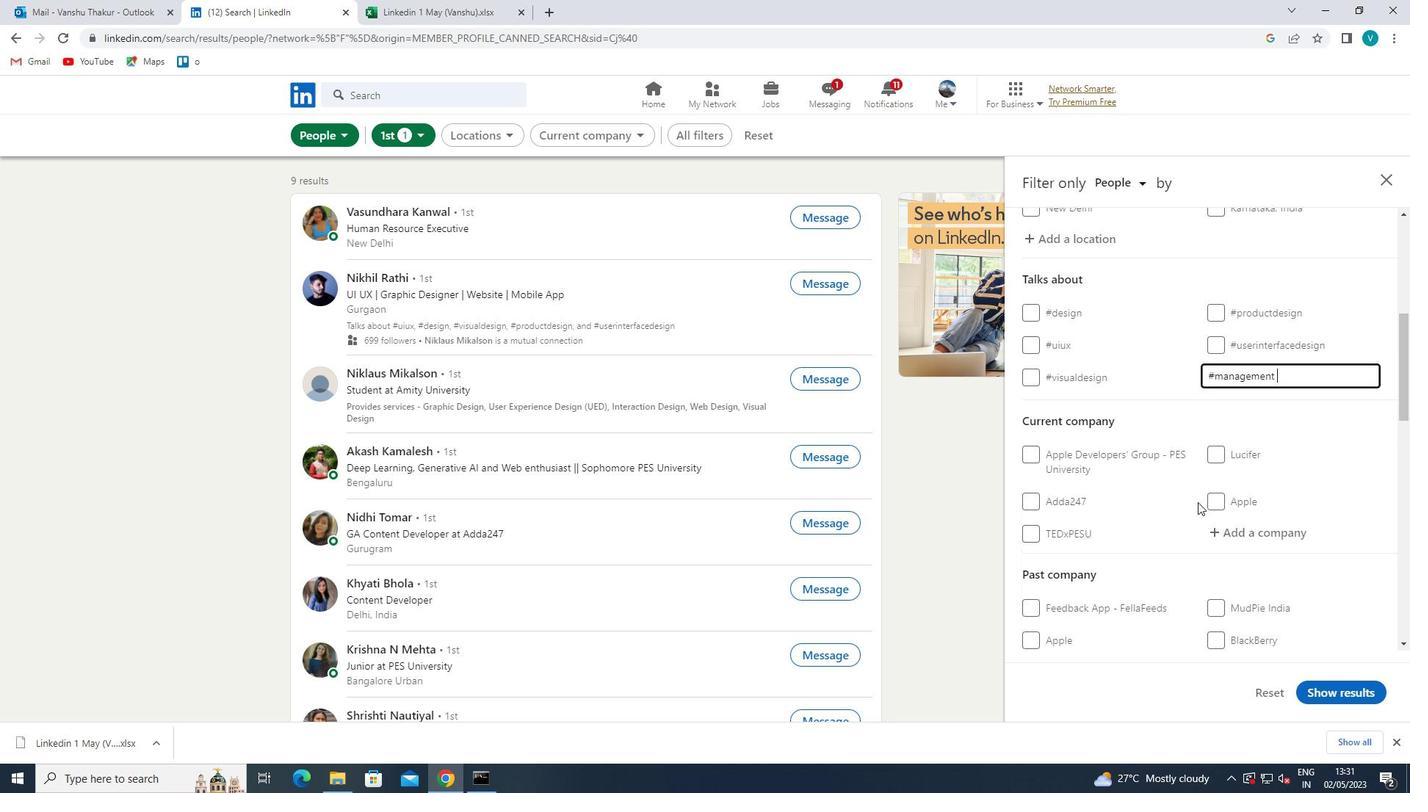 
Action: Mouse scrolled (1193, 505) with delta (0, 0)
Screenshot: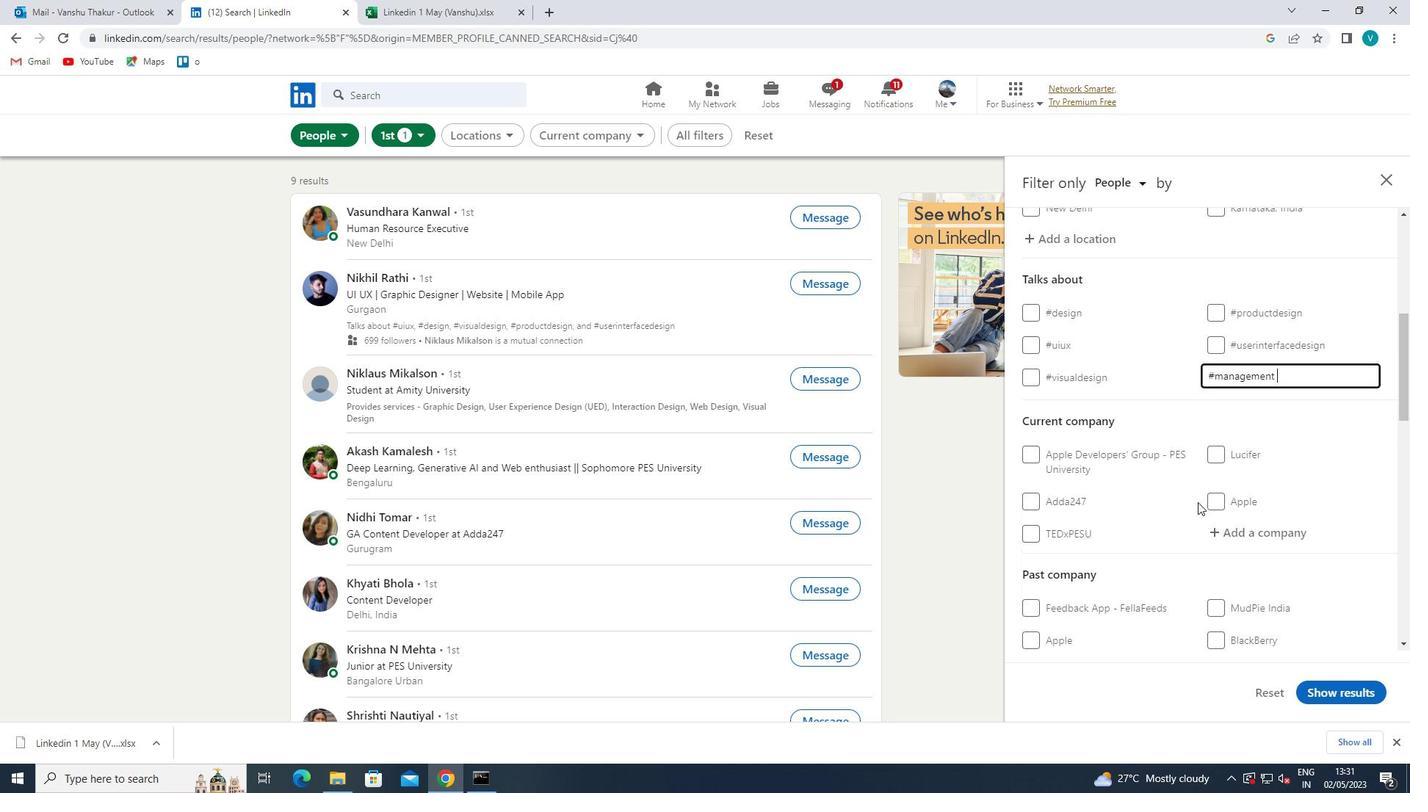
Action: Mouse moved to (1190, 509)
Screenshot: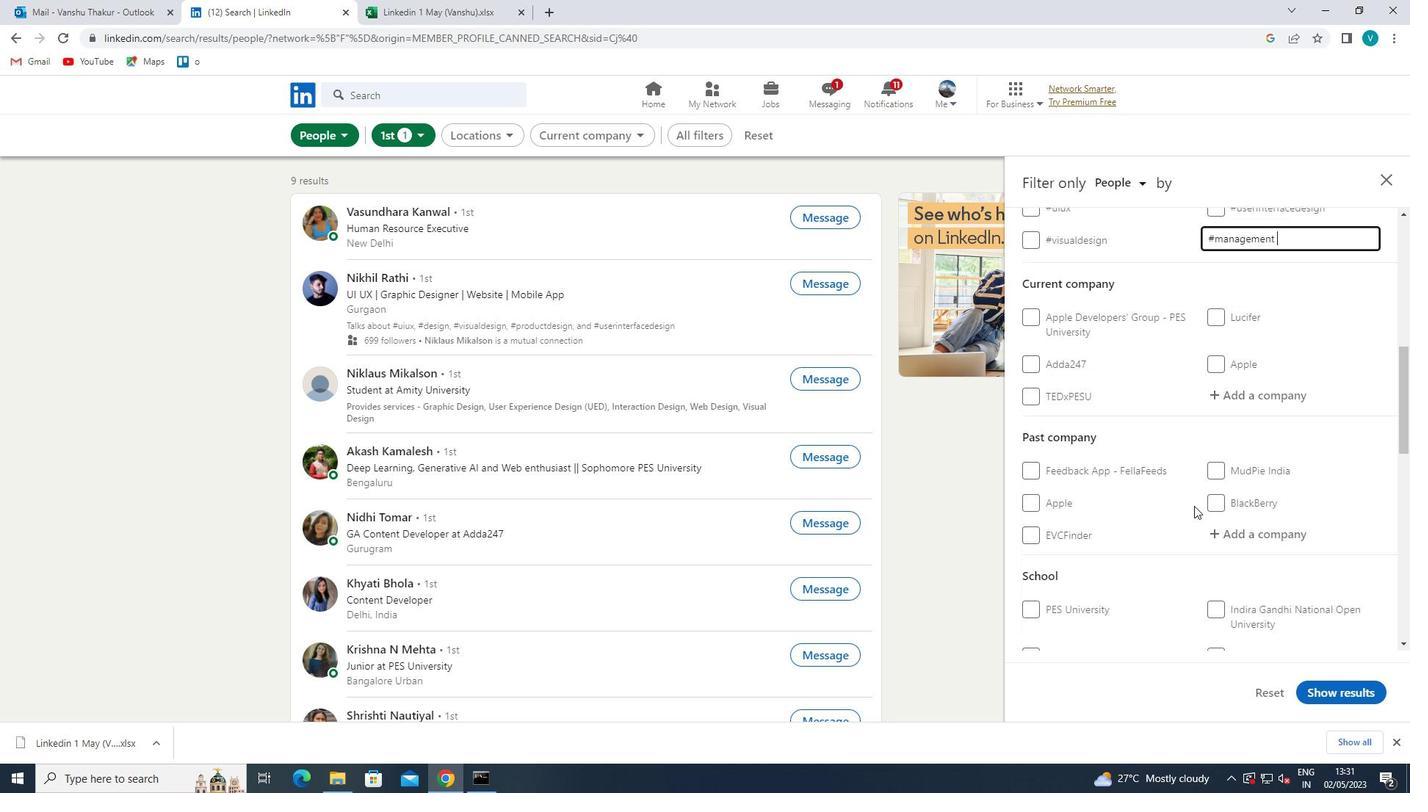 
Action: Mouse scrolled (1190, 509) with delta (0, 0)
Screenshot: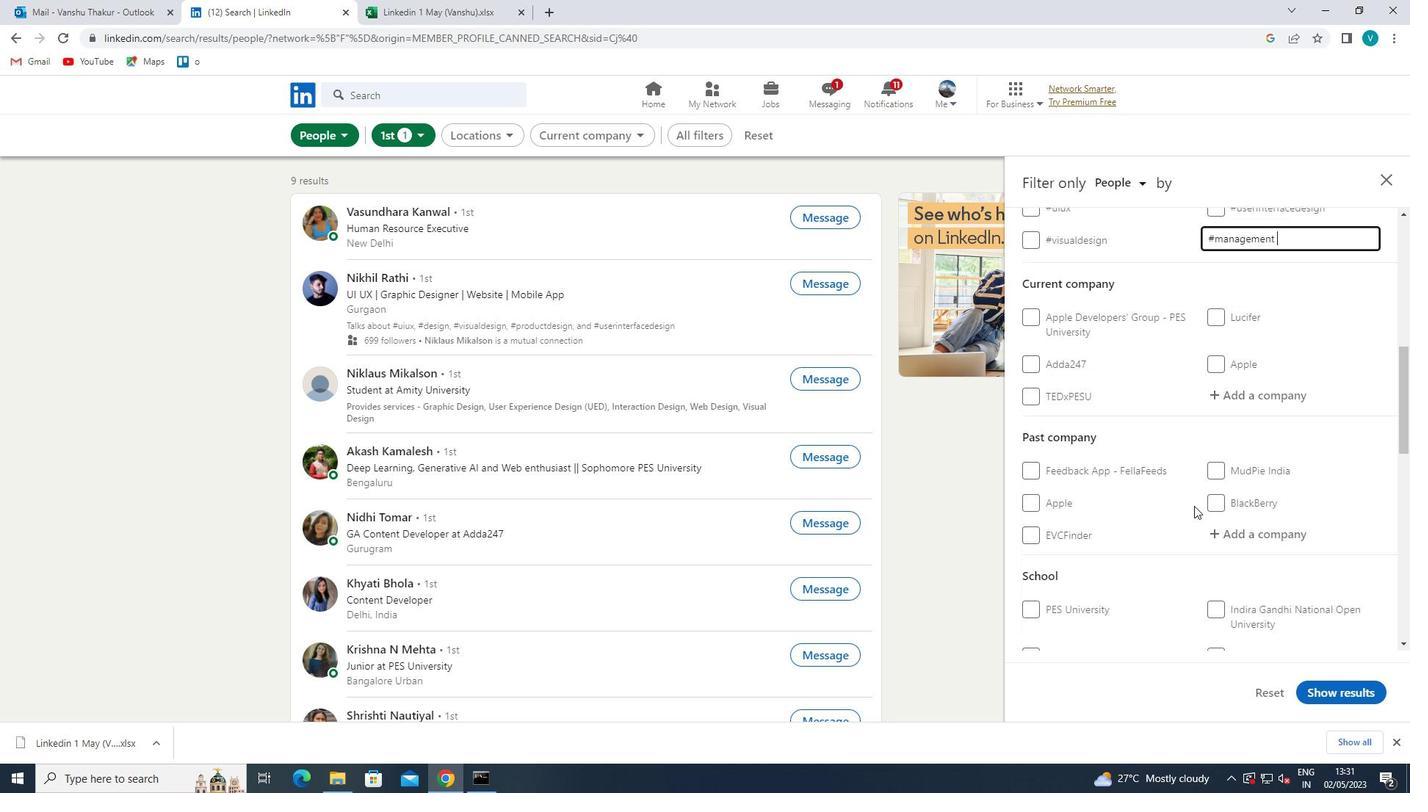 
Action: Mouse moved to (1186, 514)
Screenshot: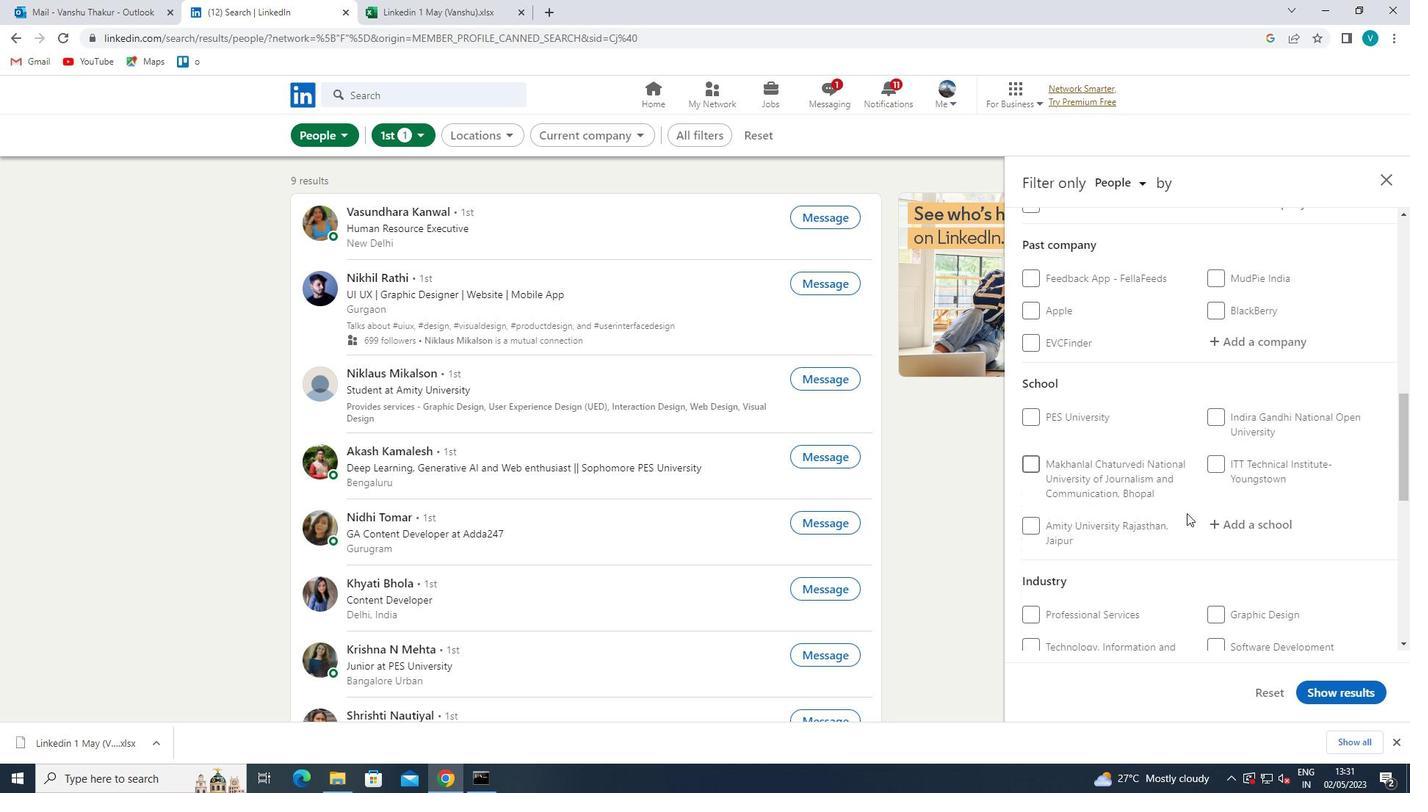 
Action: Mouse scrolled (1186, 513) with delta (0, 0)
Screenshot: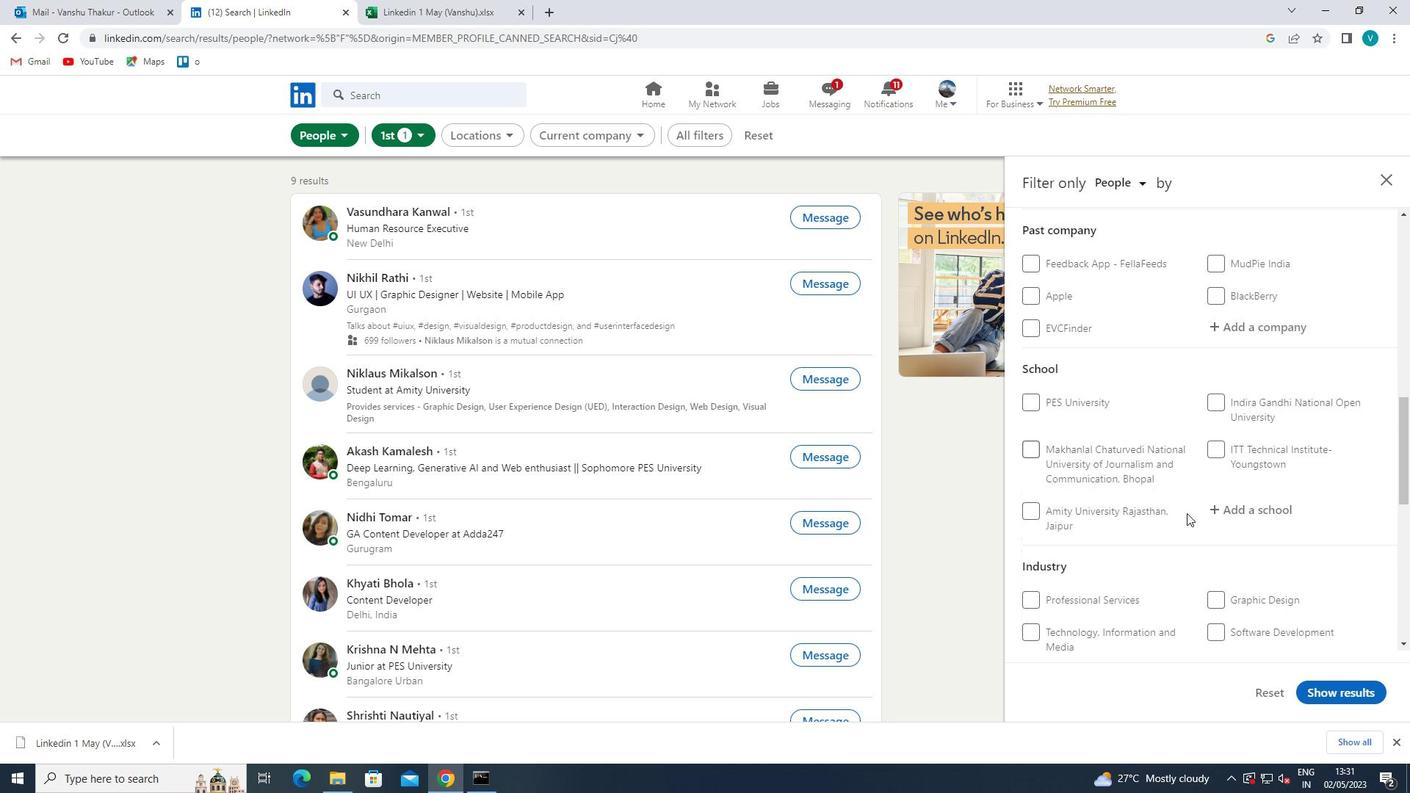 
Action: Mouse moved to (1186, 514)
Screenshot: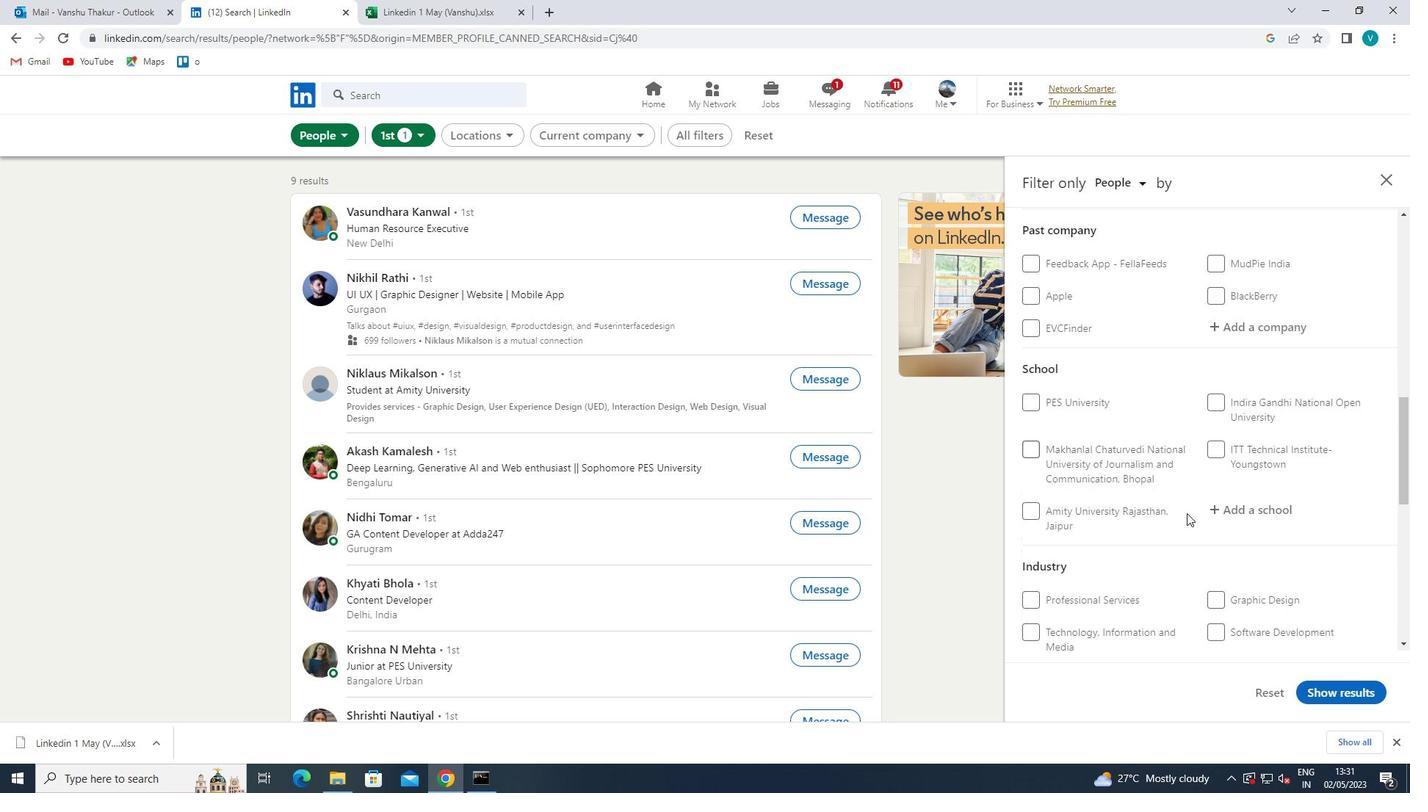 
Action: Mouse scrolled (1186, 514) with delta (0, 0)
Screenshot: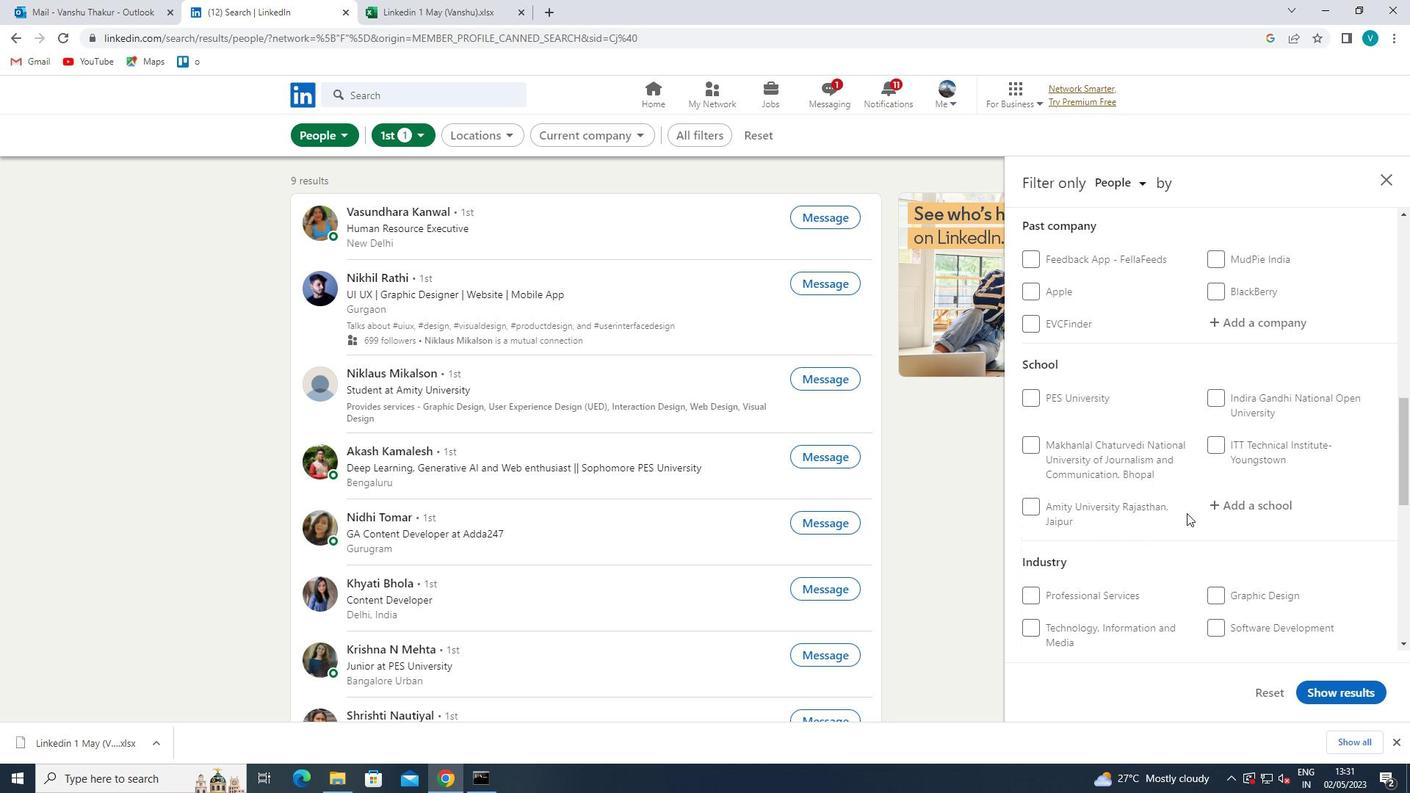 
Action: Mouse scrolled (1186, 514) with delta (0, 0)
Screenshot: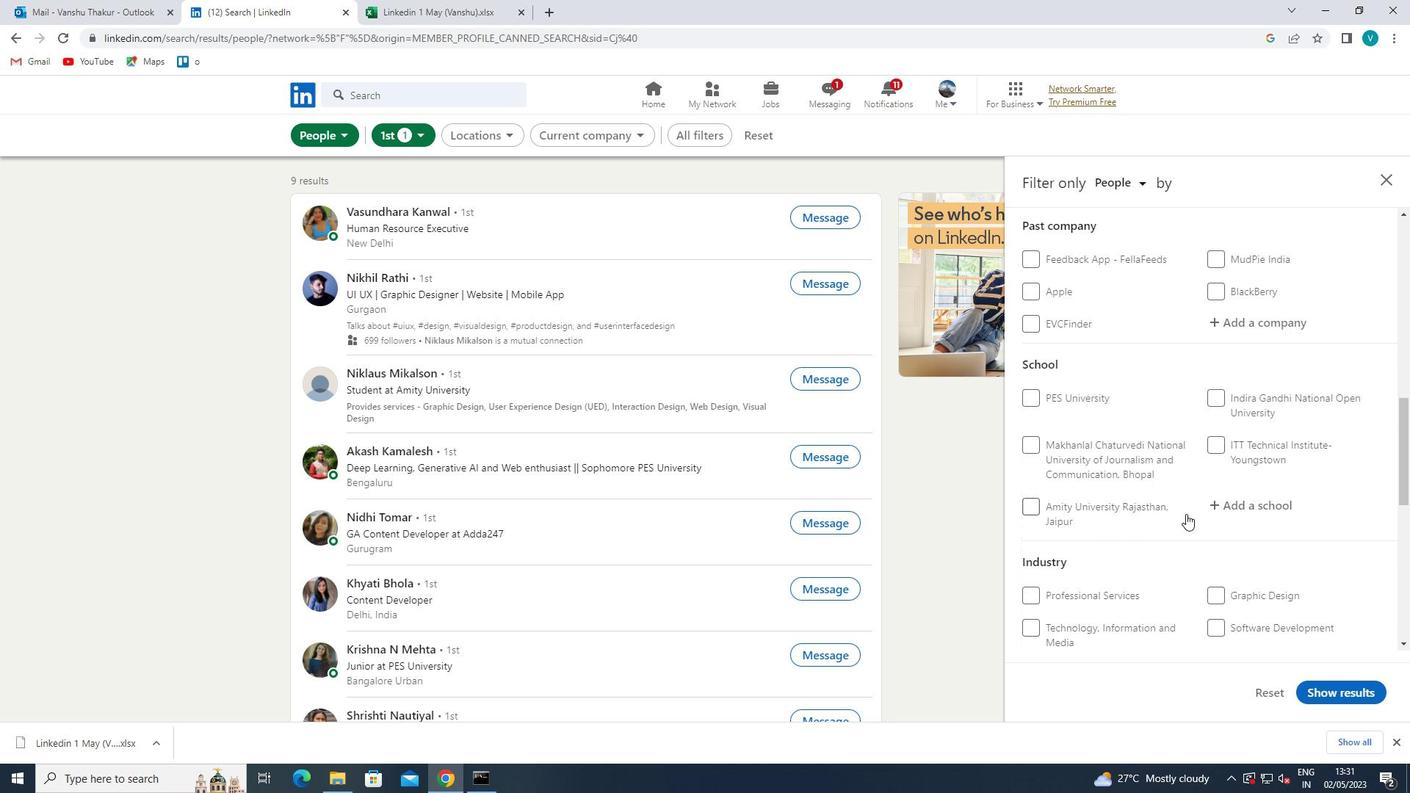 
Action: Mouse moved to (1024, 545)
Screenshot: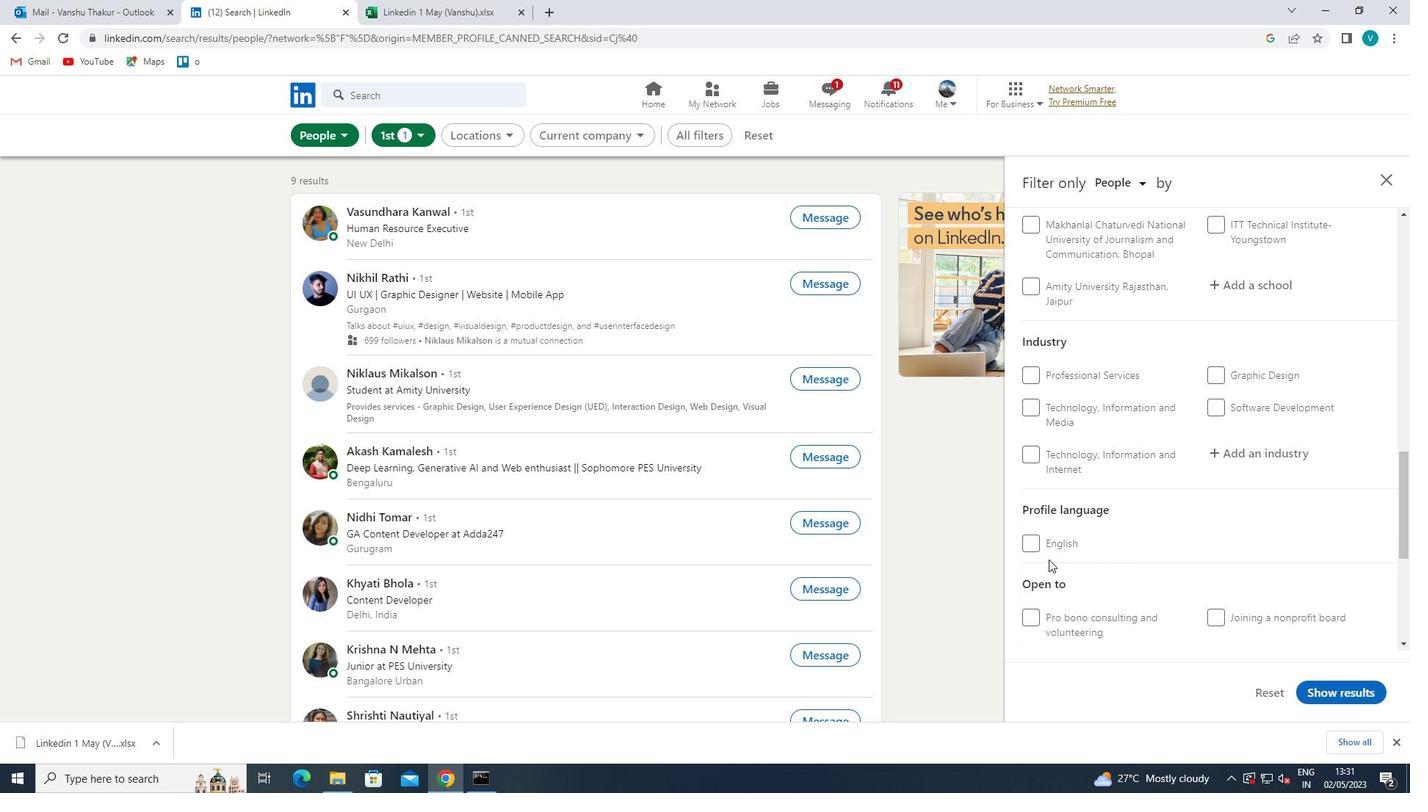 
Action: Mouse pressed left at (1024, 545)
Screenshot: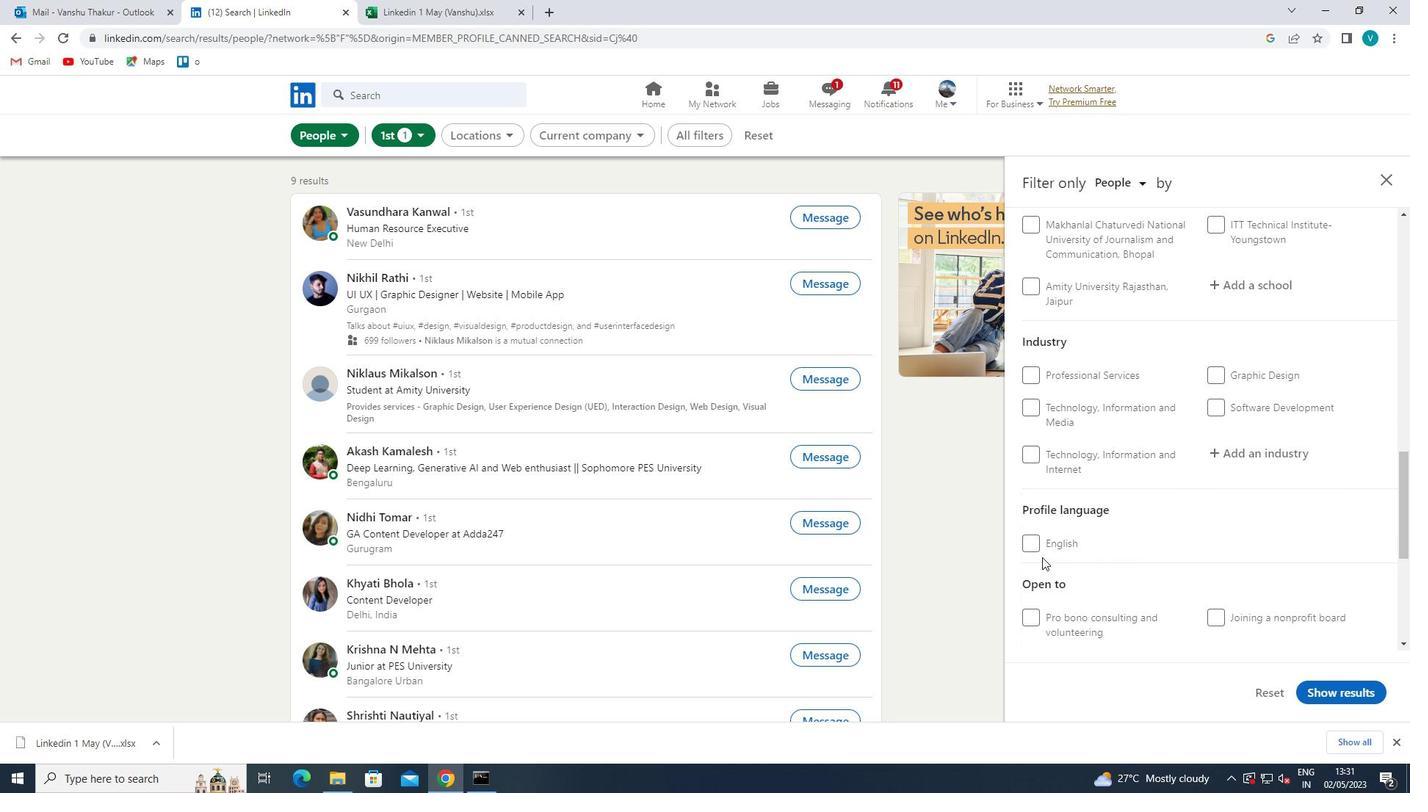 
Action: Mouse moved to (1185, 514)
Screenshot: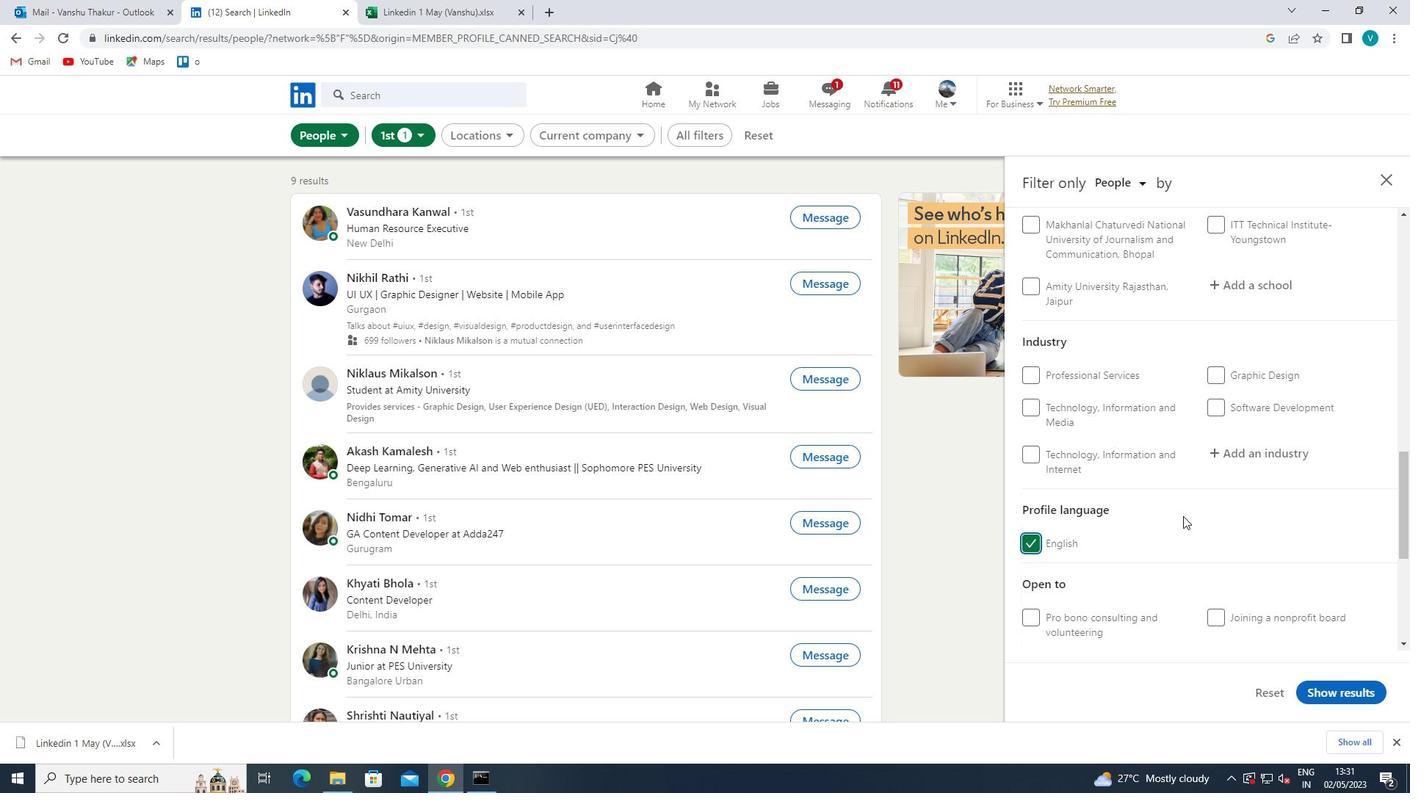 
Action: Mouse scrolled (1185, 515) with delta (0, 0)
Screenshot: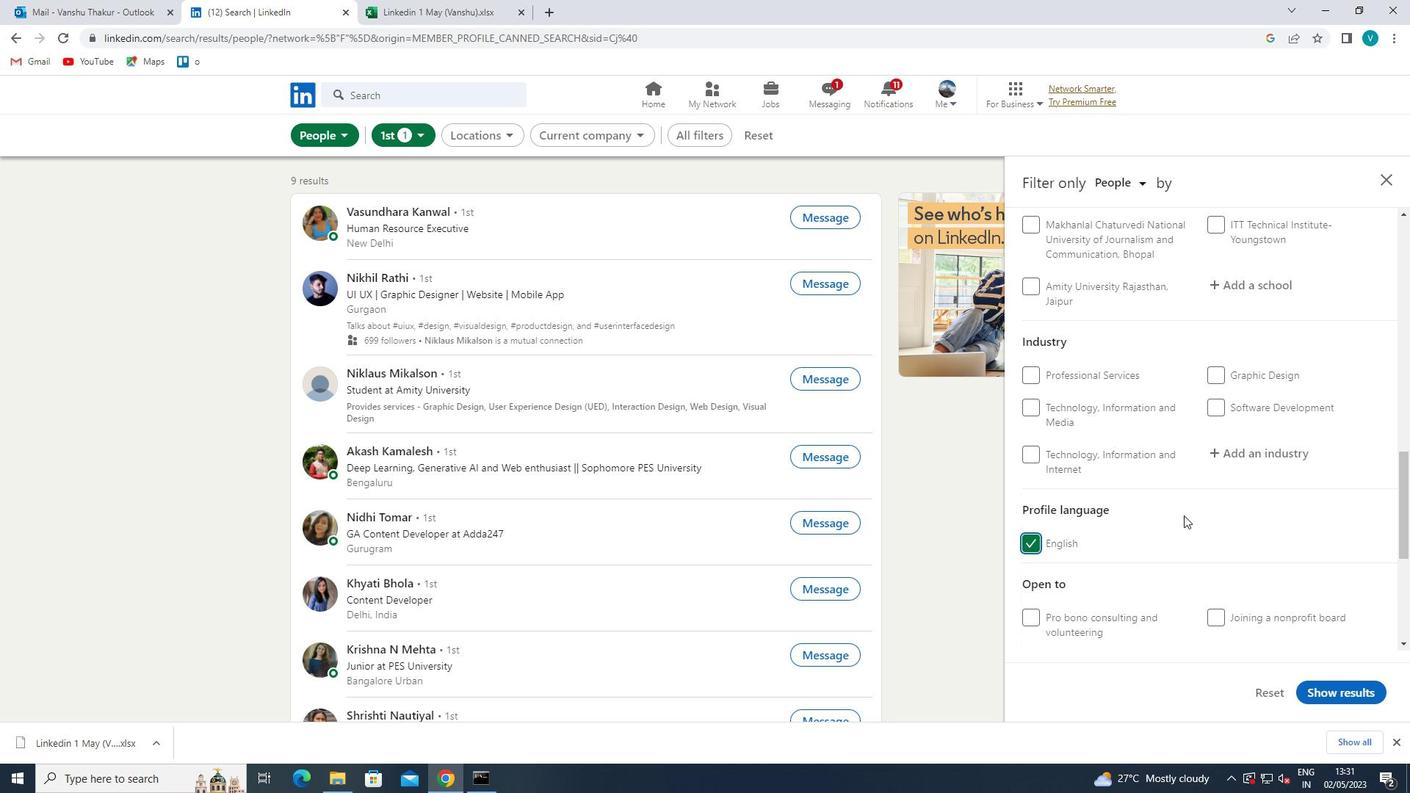 
Action: Mouse scrolled (1185, 515) with delta (0, 0)
Screenshot: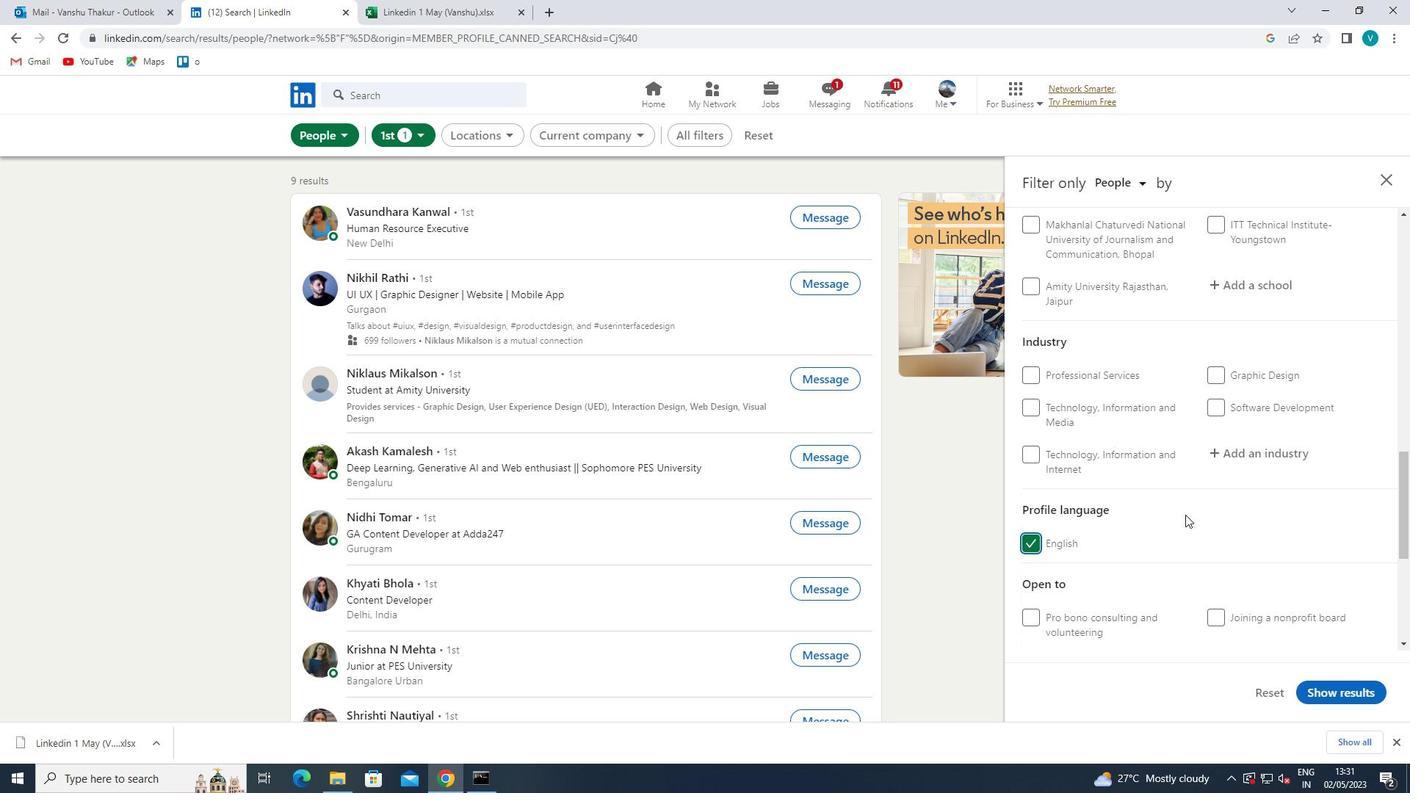 
Action: Mouse scrolled (1185, 515) with delta (0, 0)
Screenshot: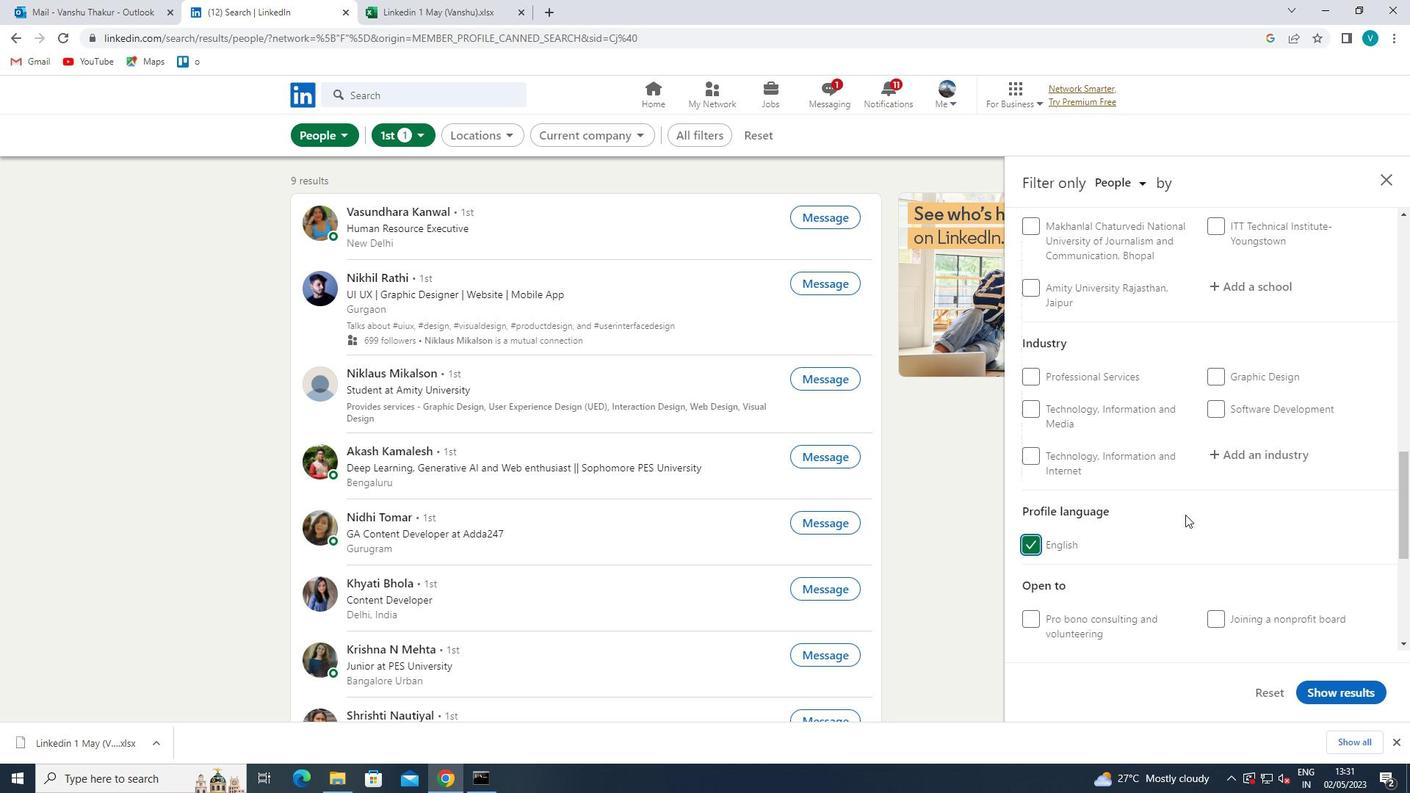
Action: Mouse scrolled (1185, 515) with delta (0, 0)
Screenshot: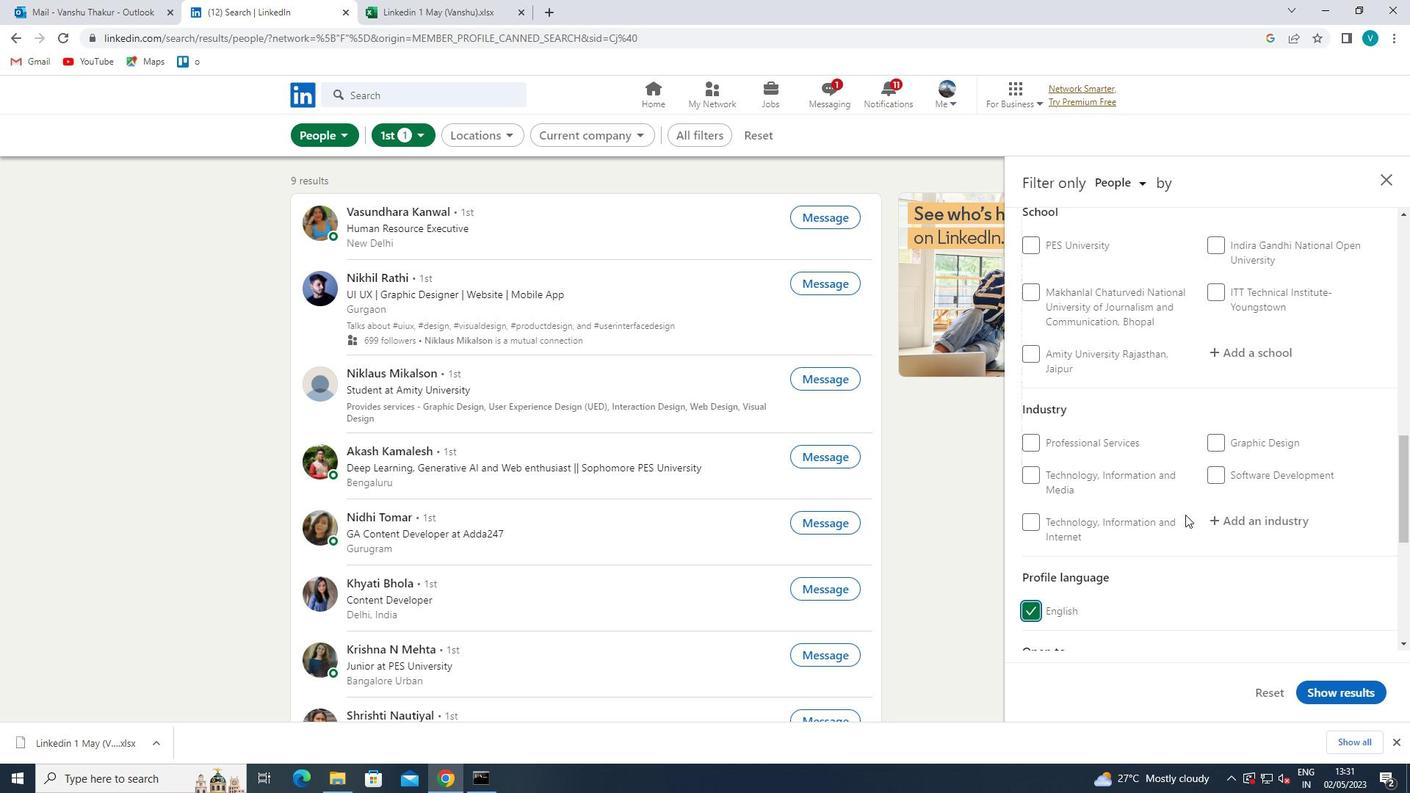 
Action: Mouse scrolled (1185, 515) with delta (0, 0)
Screenshot: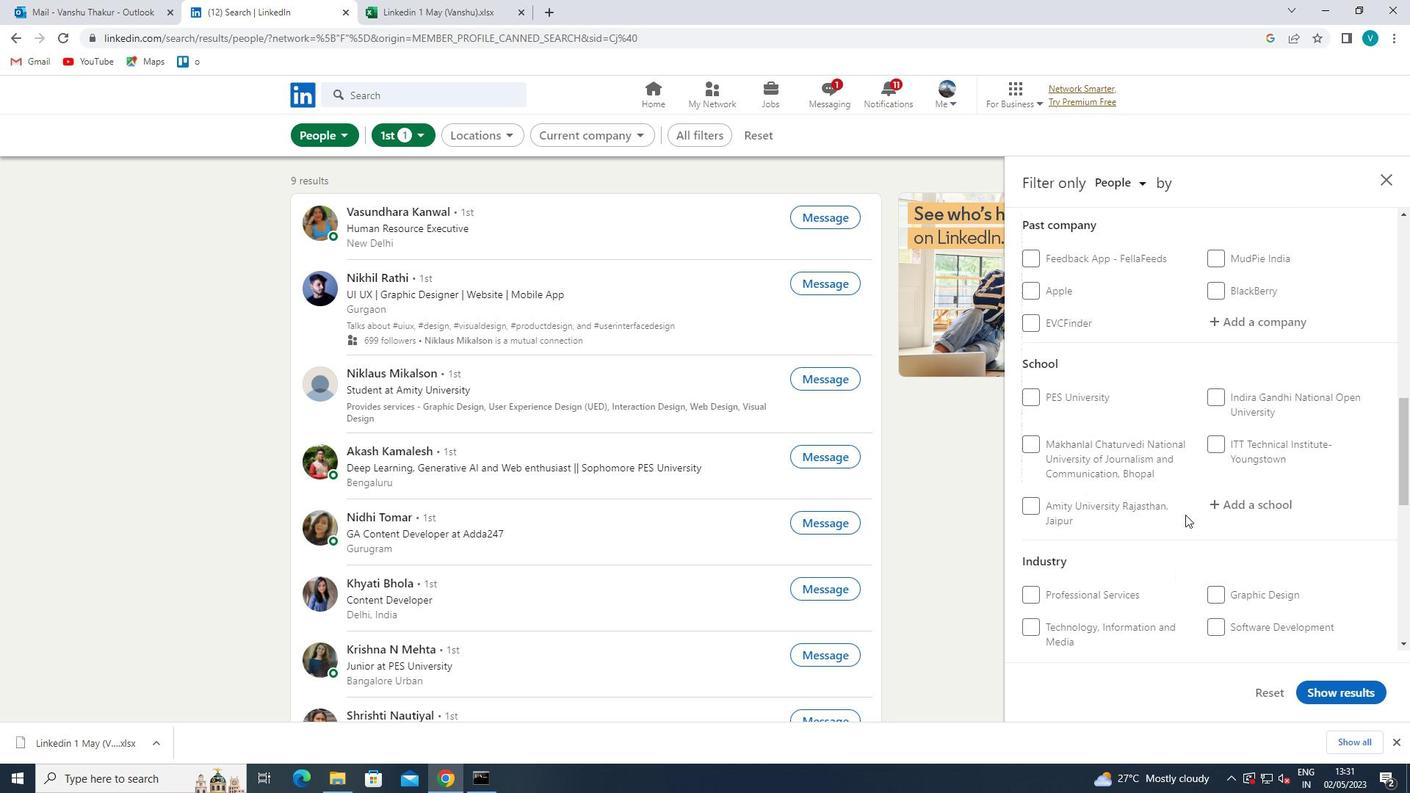 
Action: Mouse scrolled (1185, 515) with delta (0, 0)
Screenshot: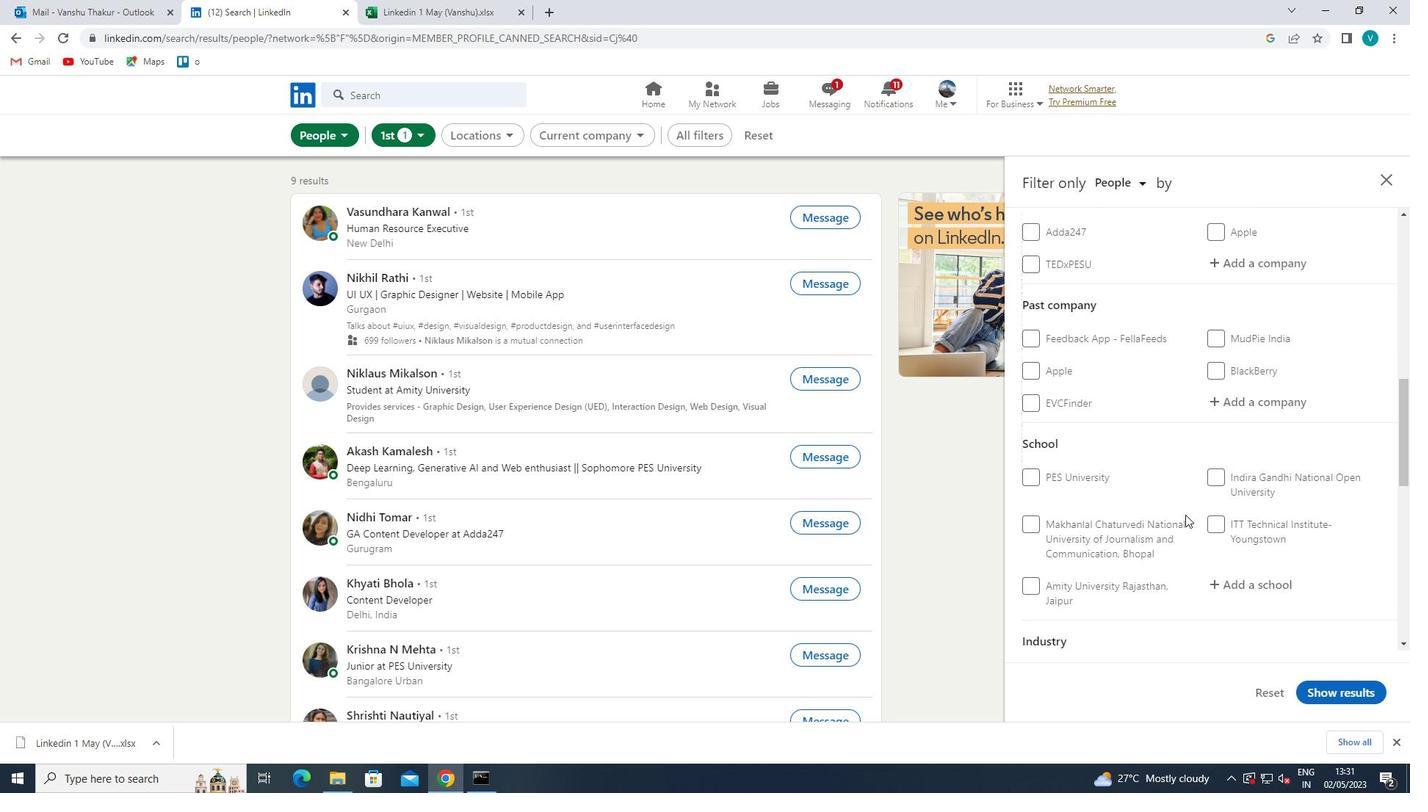 
Action: Mouse moved to (1260, 415)
Screenshot: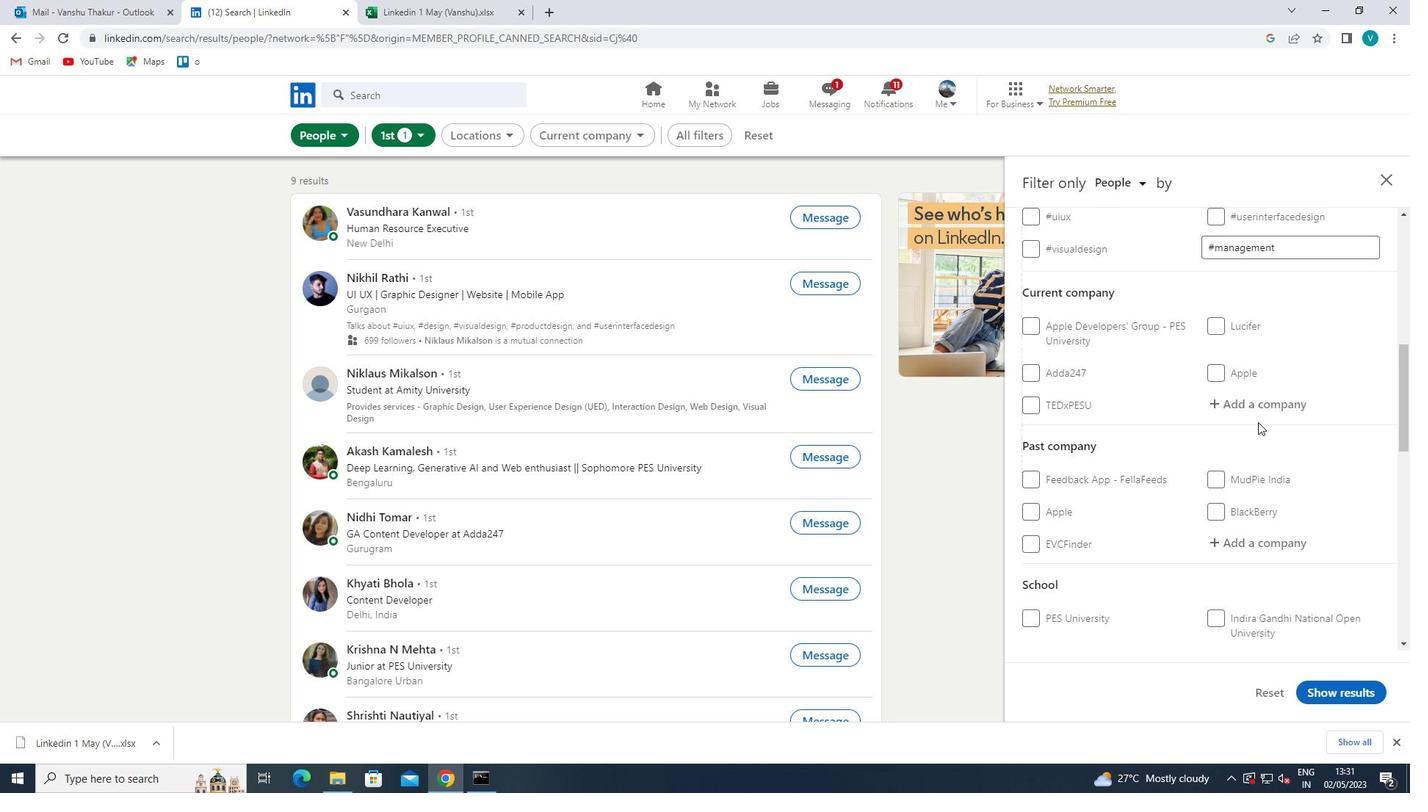 
Action: Mouse pressed left at (1260, 415)
Screenshot: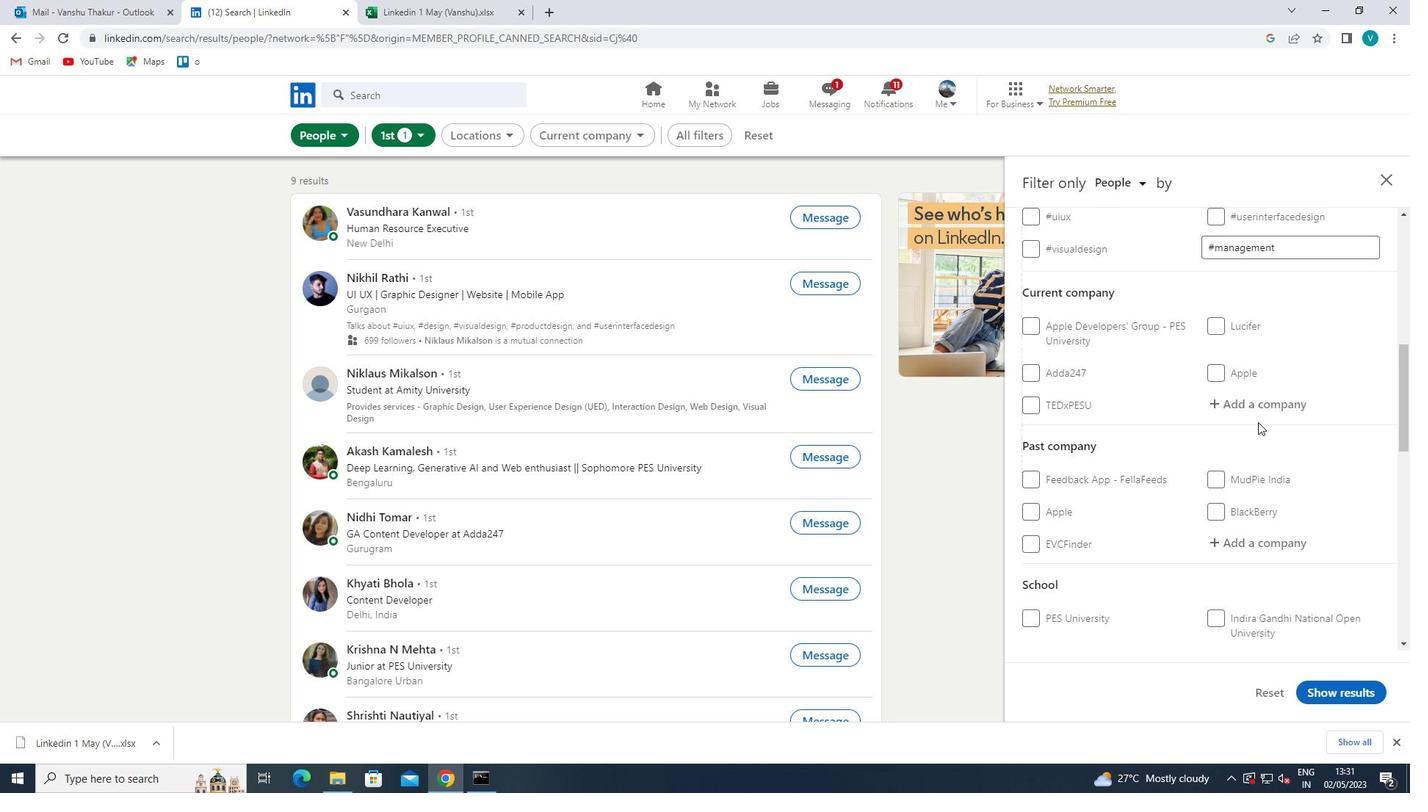 
Action: Mouse moved to (1260, 412)
Screenshot: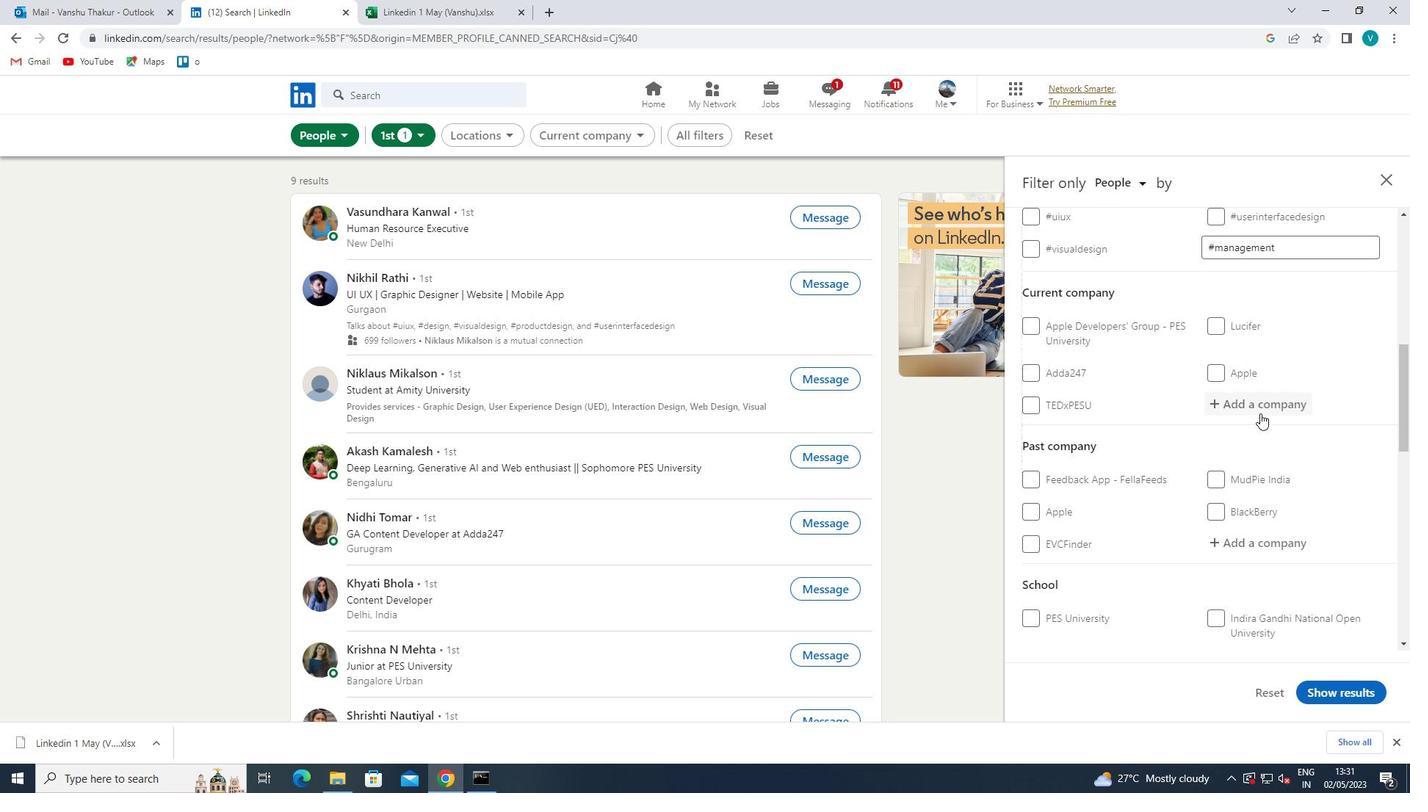 
Action: Key pressed <Key.shift>APOLLO
Screenshot: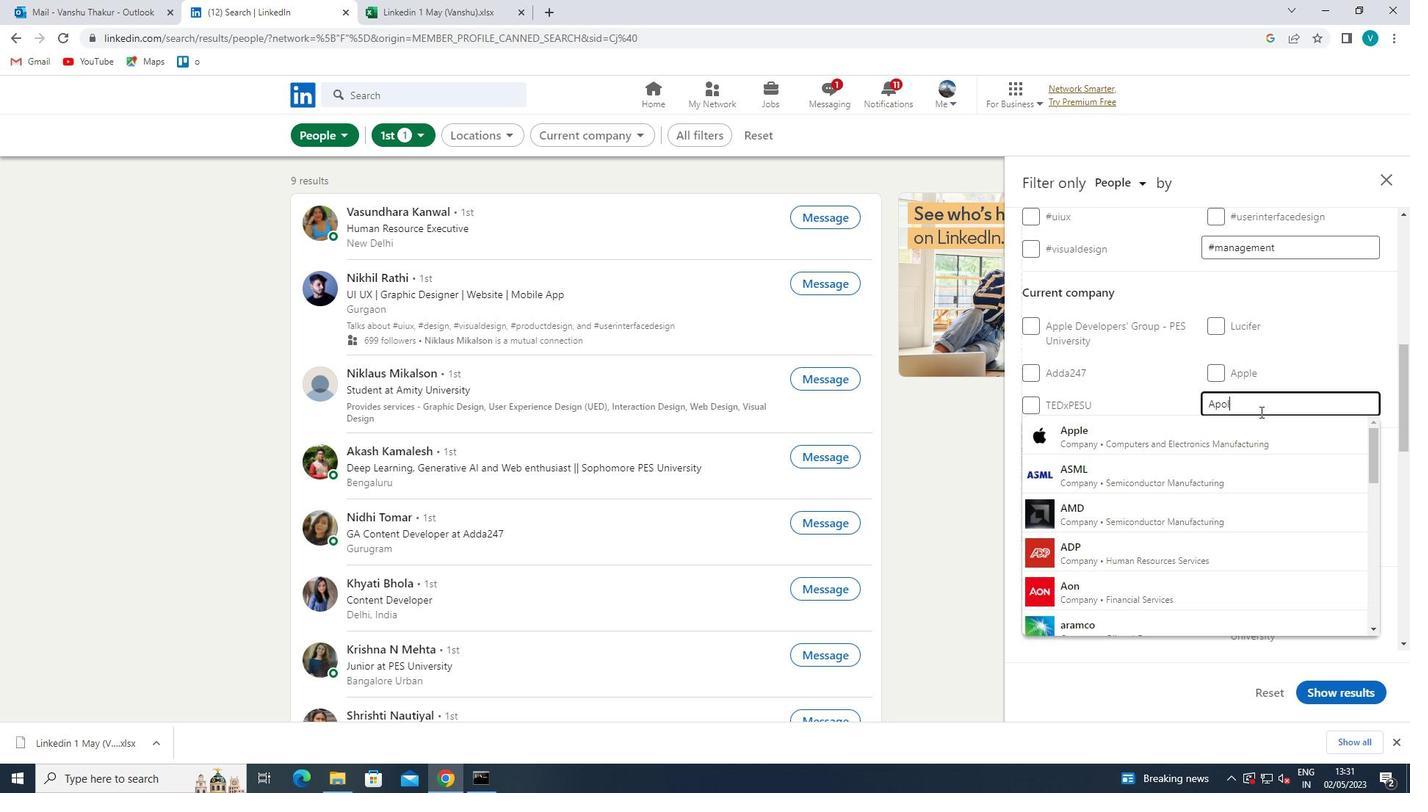 
Action: Mouse moved to (1219, 501)
Screenshot: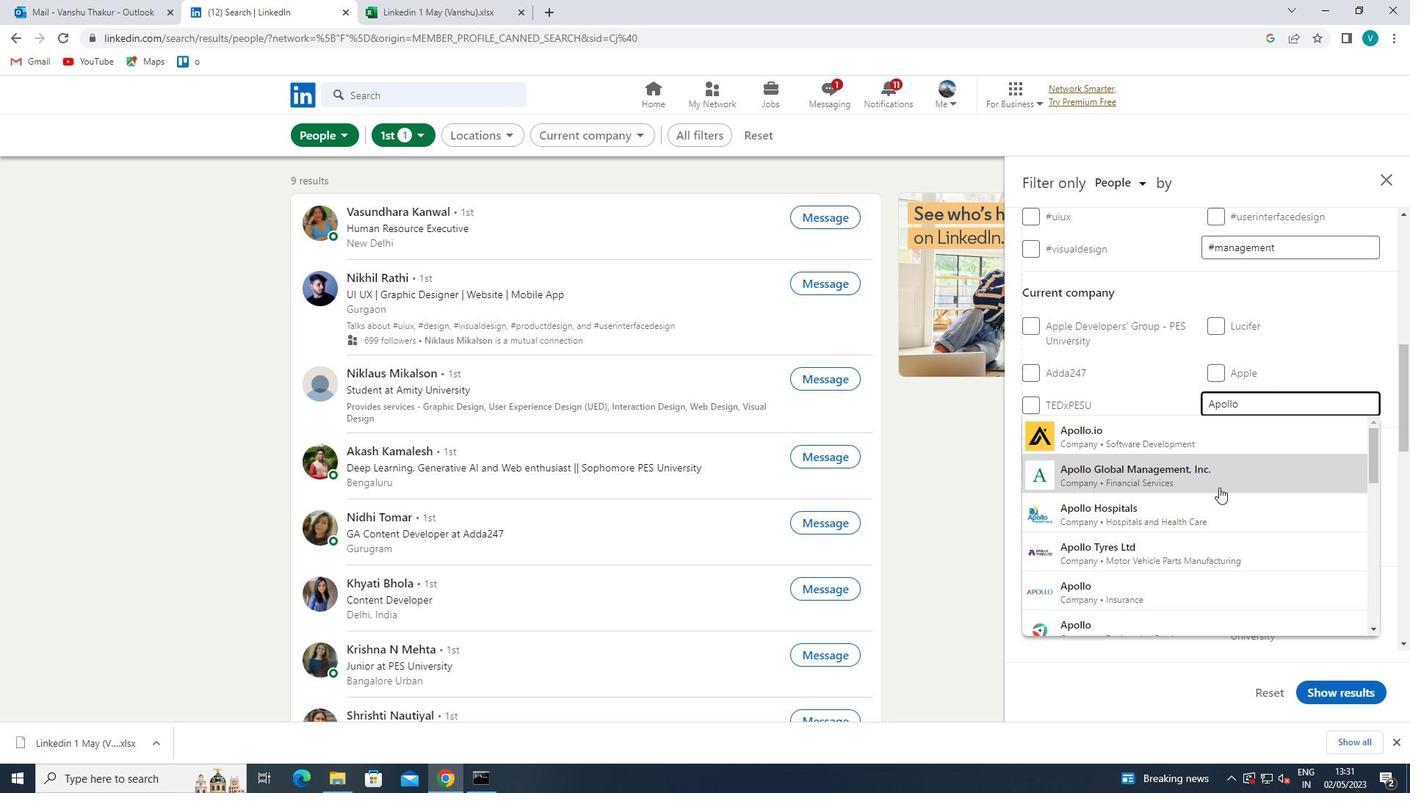 
Action: Mouse pressed left at (1219, 501)
Screenshot: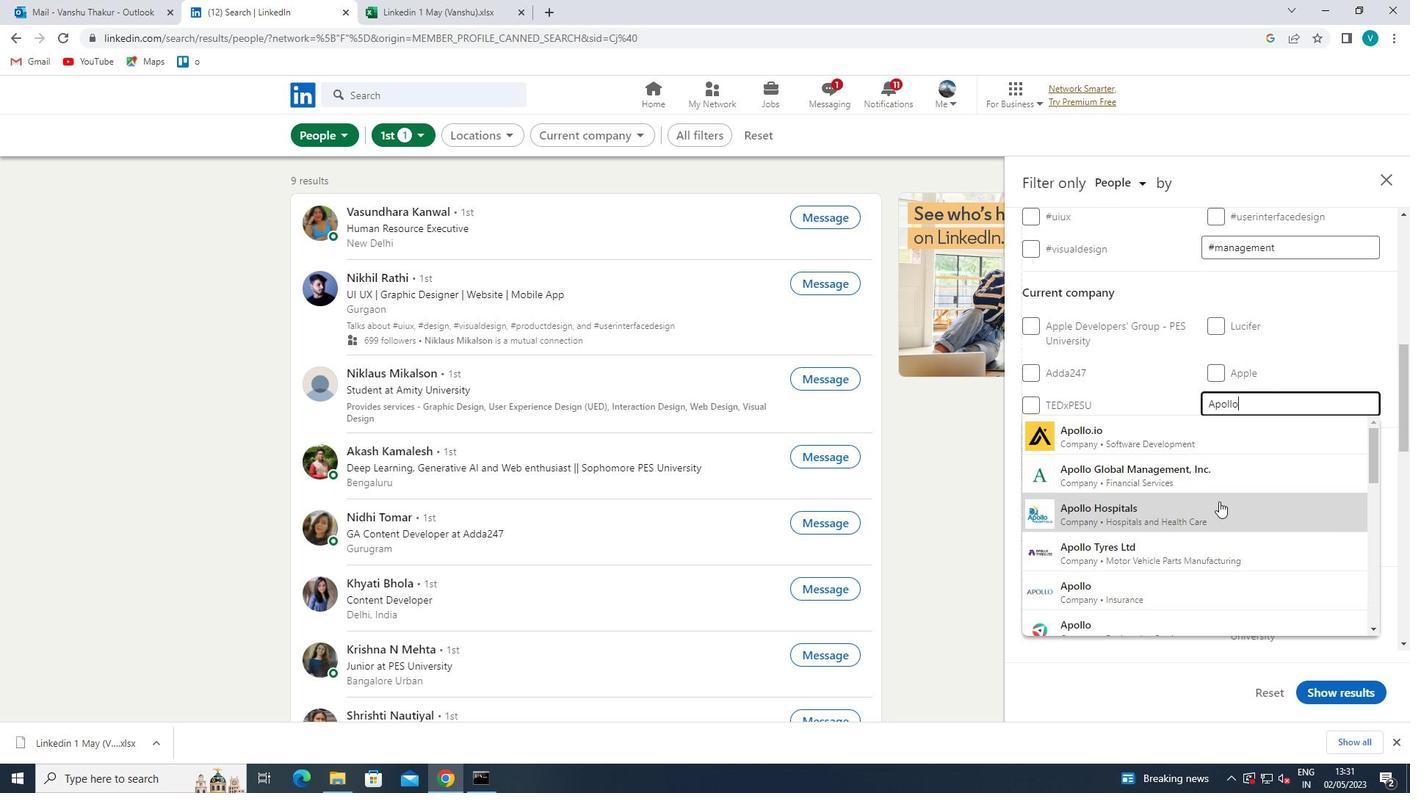 
Action: Mouse scrolled (1219, 501) with delta (0, 0)
Screenshot: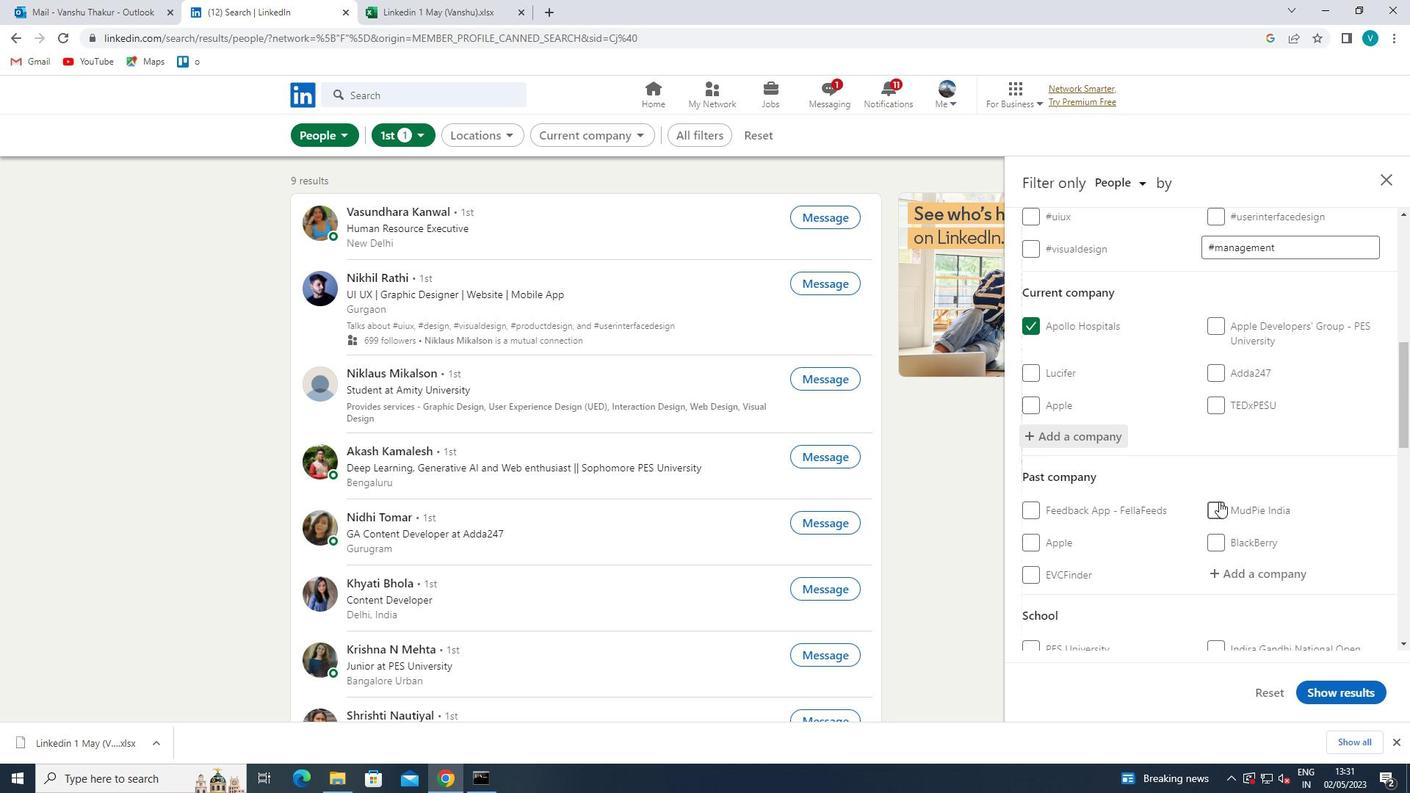 
Action: Mouse scrolled (1219, 501) with delta (0, 0)
Screenshot: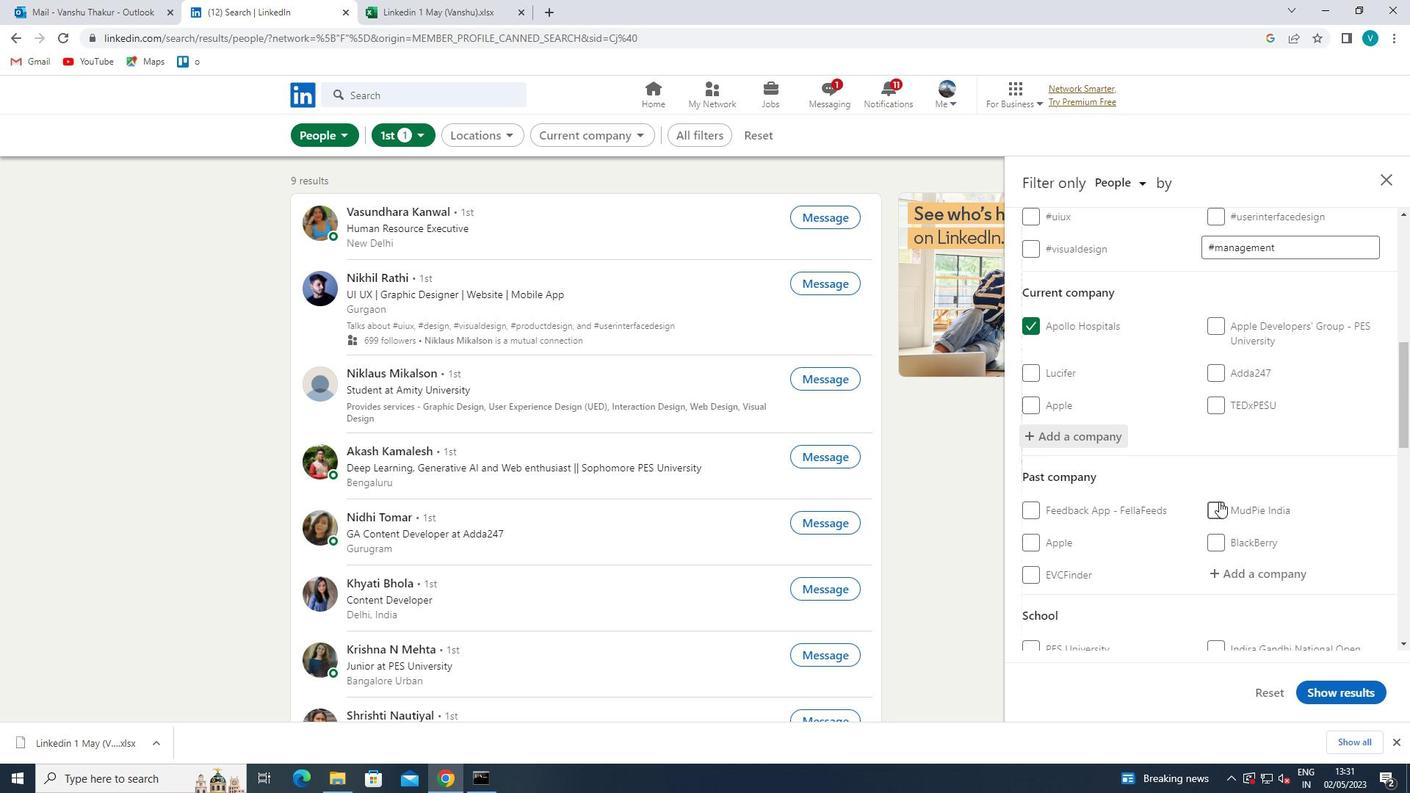 
Action: Mouse scrolled (1219, 501) with delta (0, 0)
Screenshot: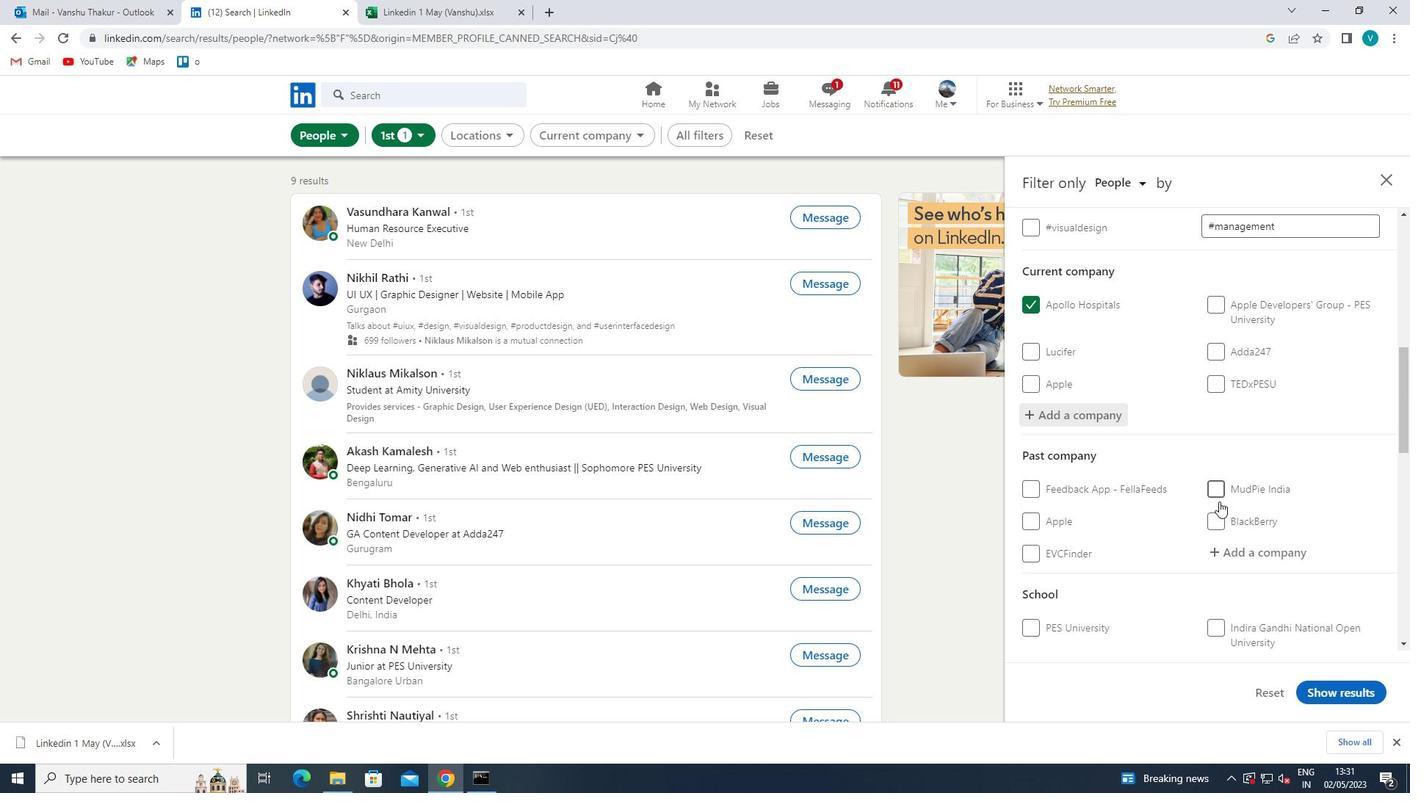
Action: Mouse scrolled (1219, 501) with delta (0, 0)
Screenshot: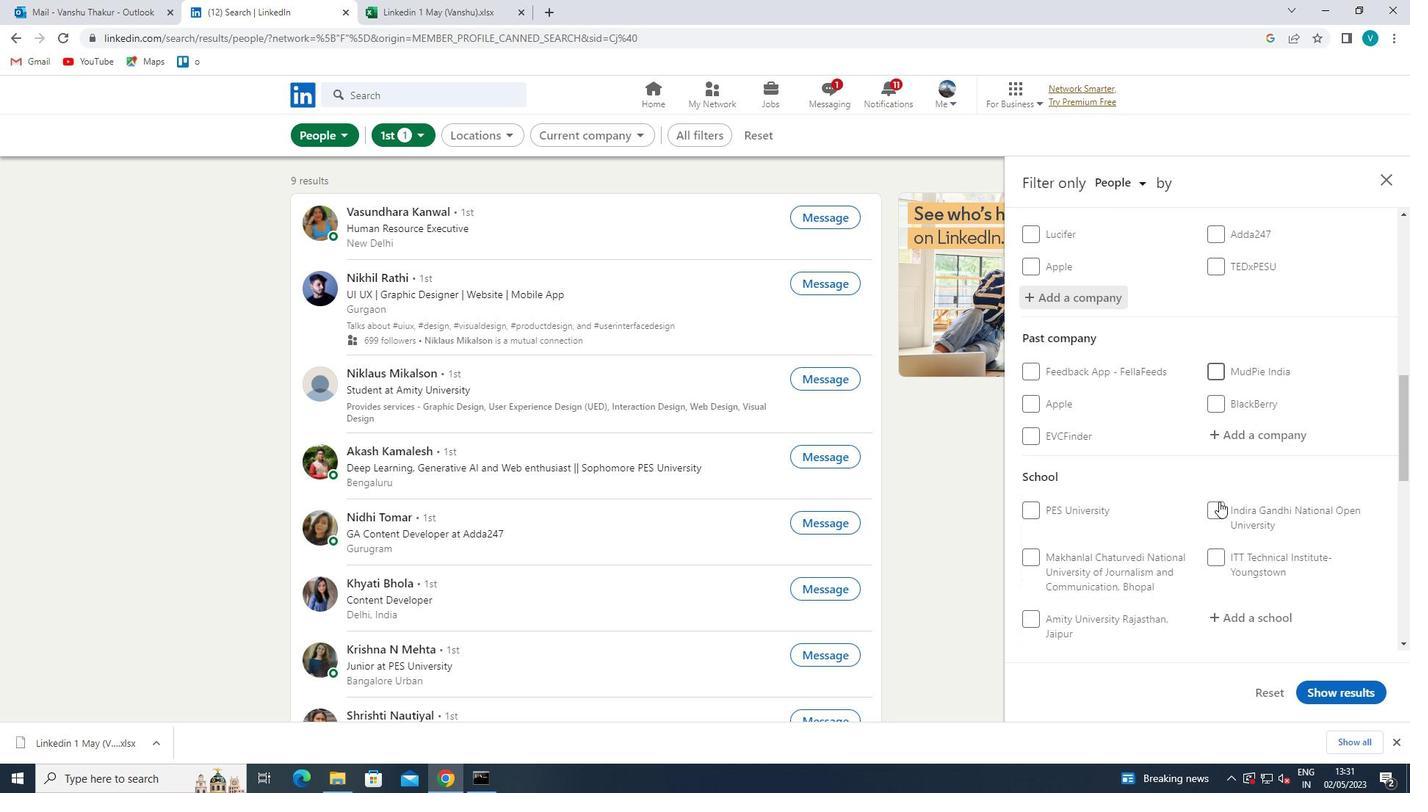
Action: Mouse moved to (1242, 460)
Screenshot: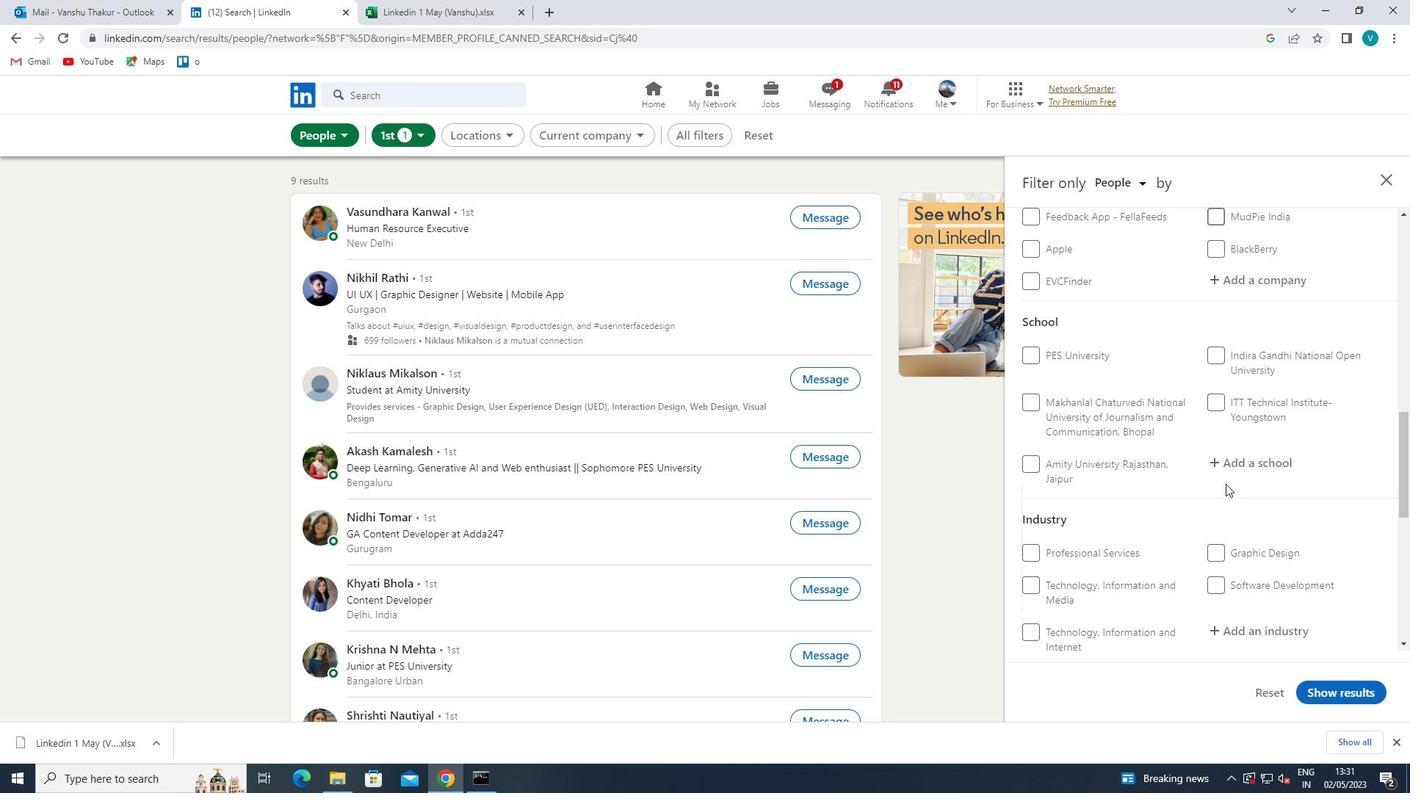 
Action: Mouse pressed left at (1242, 460)
Screenshot: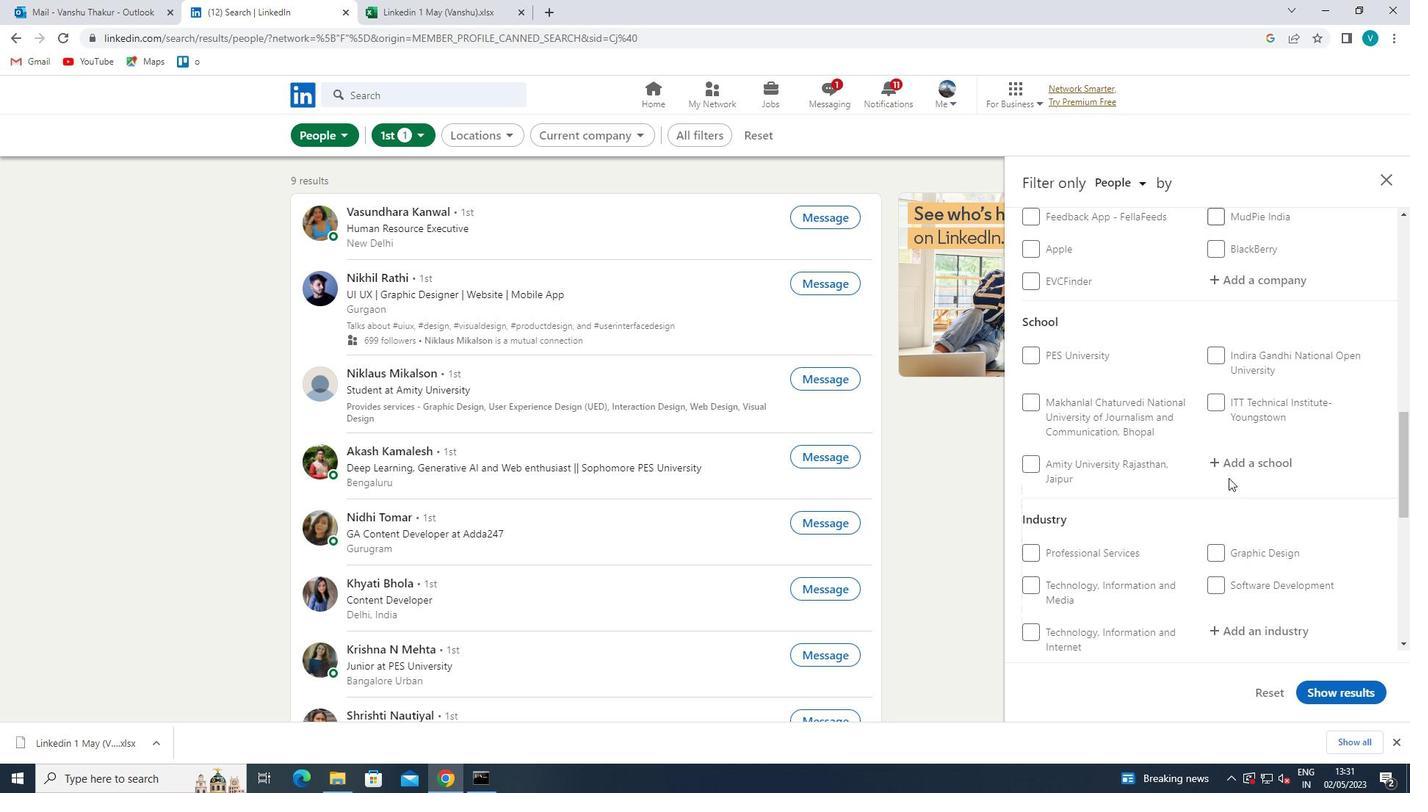 
Action: Key pressed <Key.shift>FR.<Key.space><Key.shift><Key.shift>CON
Screenshot: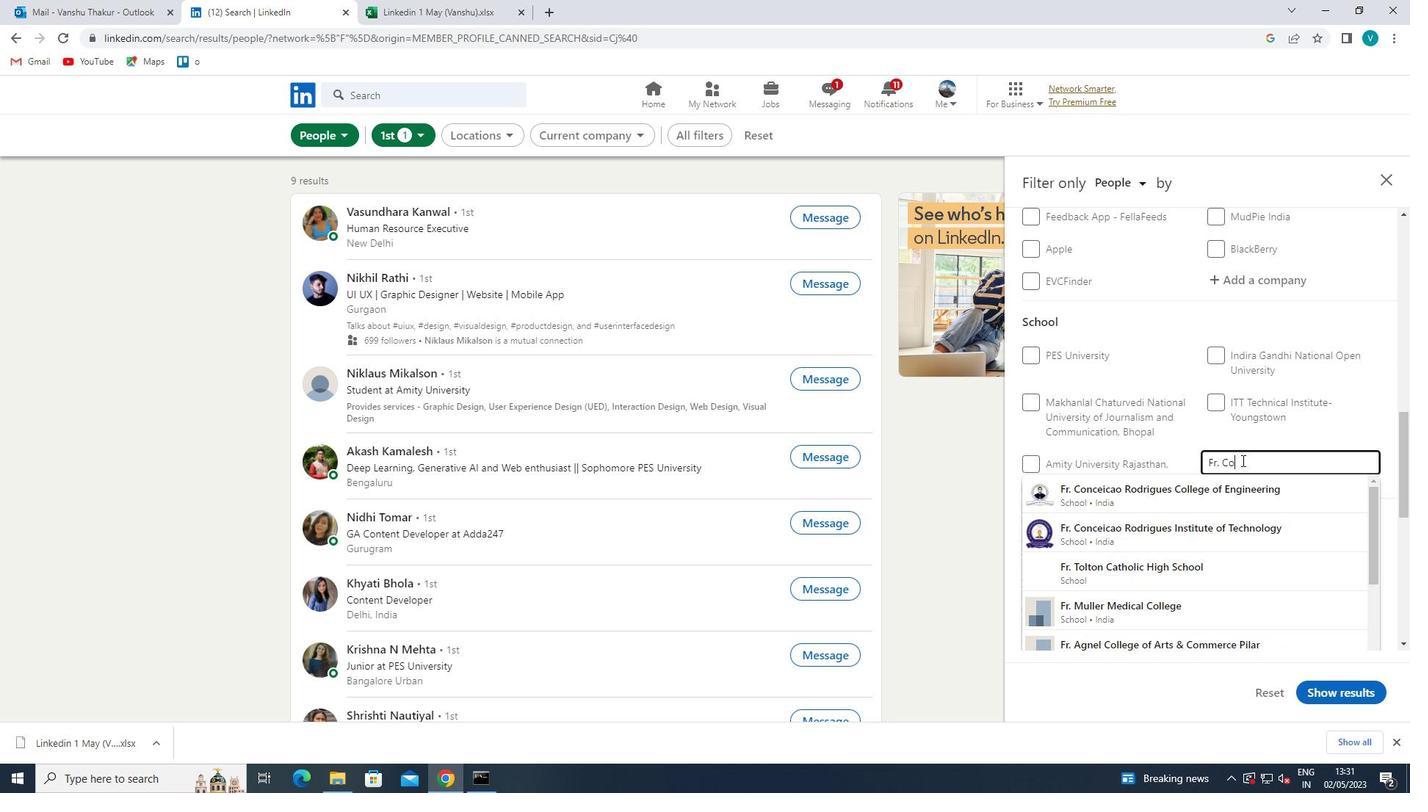 
Action: Mouse moved to (1225, 484)
Screenshot: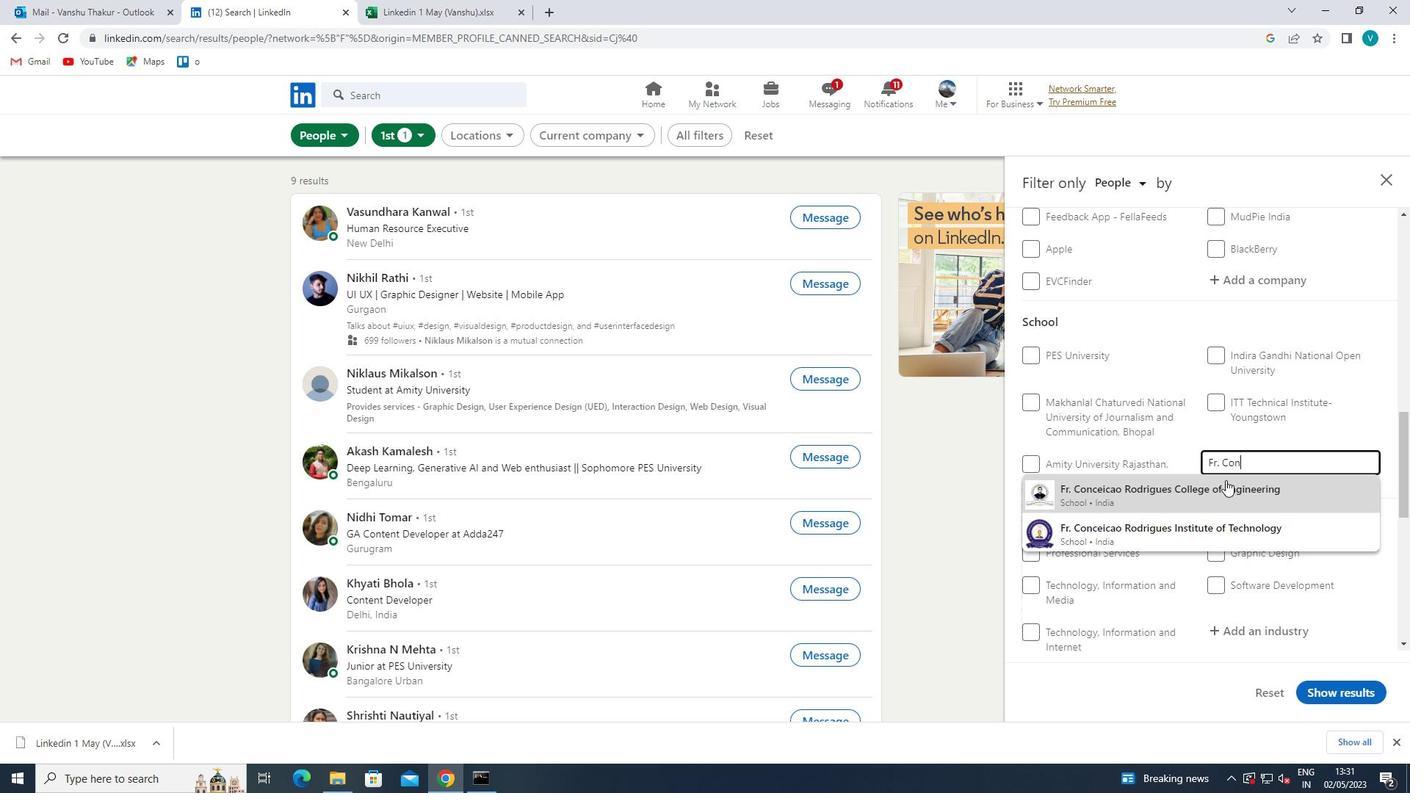 
Action: Mouse pressed left at (1225, 484)
Screenshot: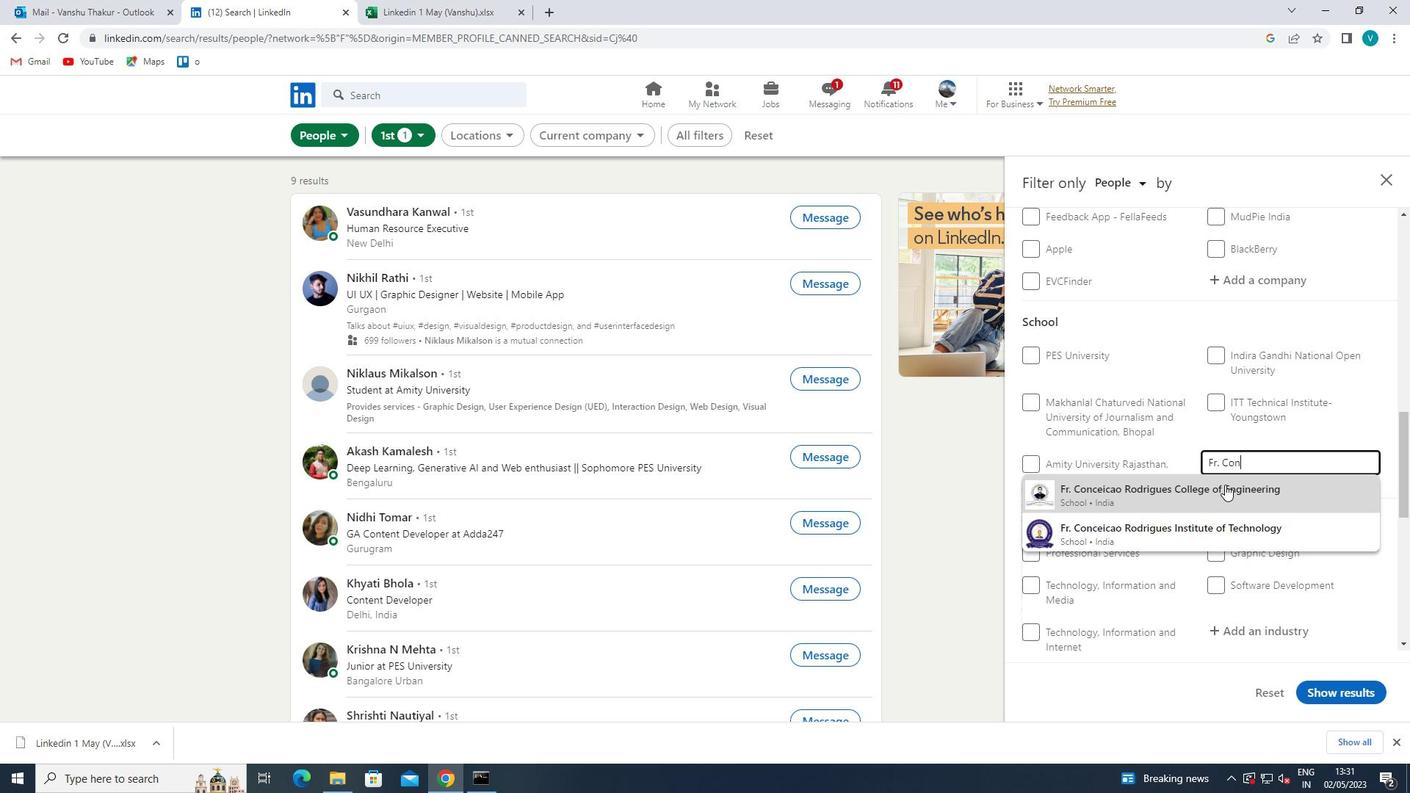 
Action: Mouse scrolled (1225, 484) with delta (0, 0)
Screenshot: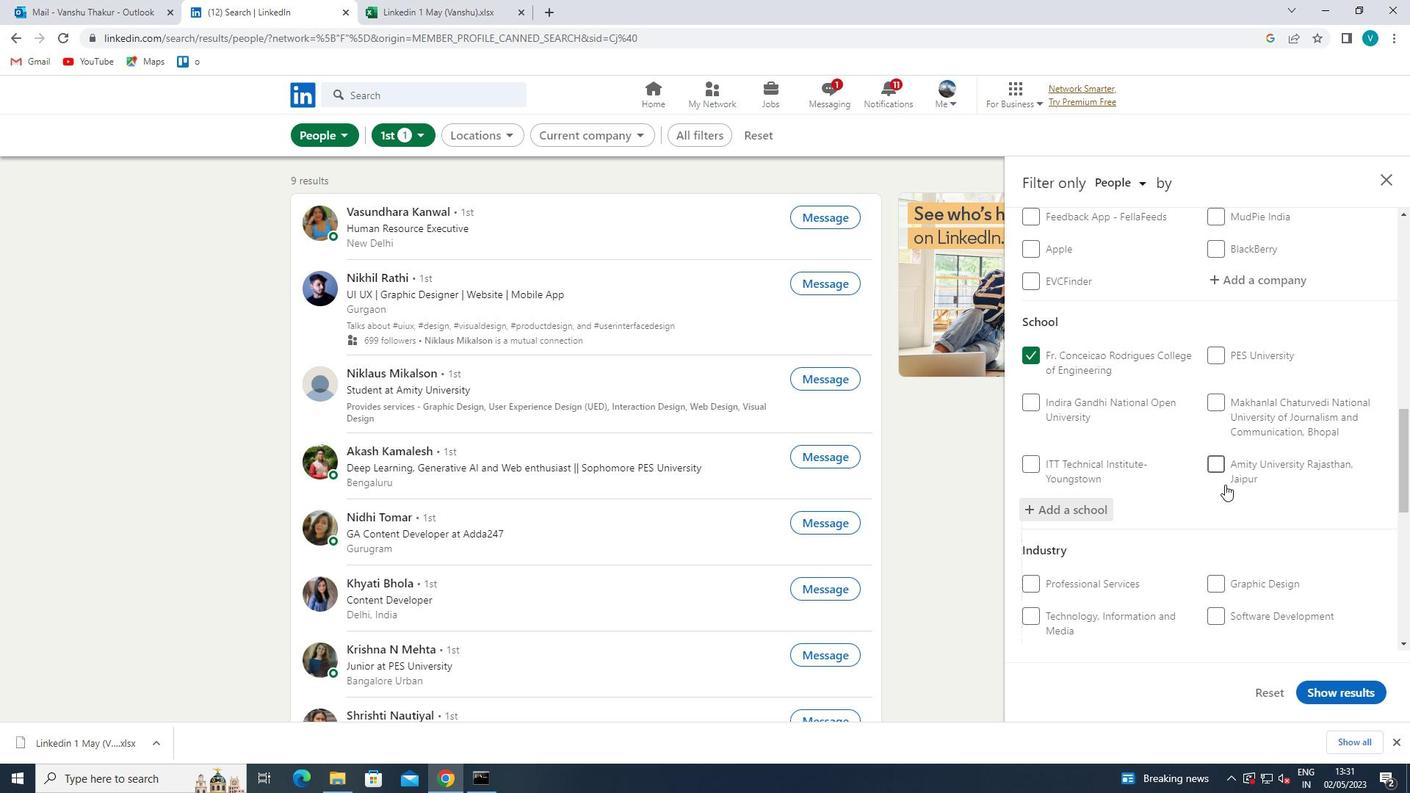 
Action: Mouse scrolled (1225, 484) with delta (0, 0)
Screenshot: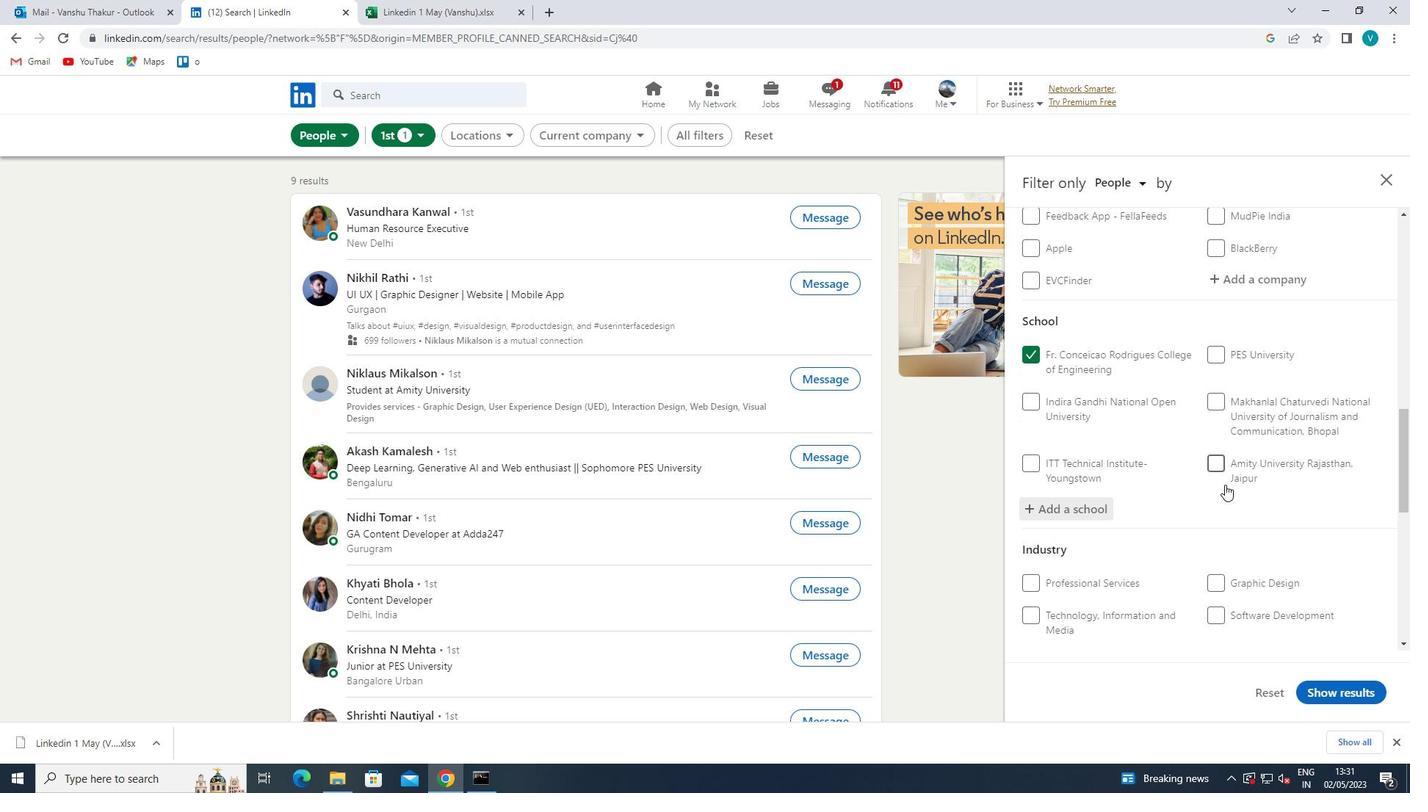 
Action: Mouse moved to (1229, 515)
Screenshot: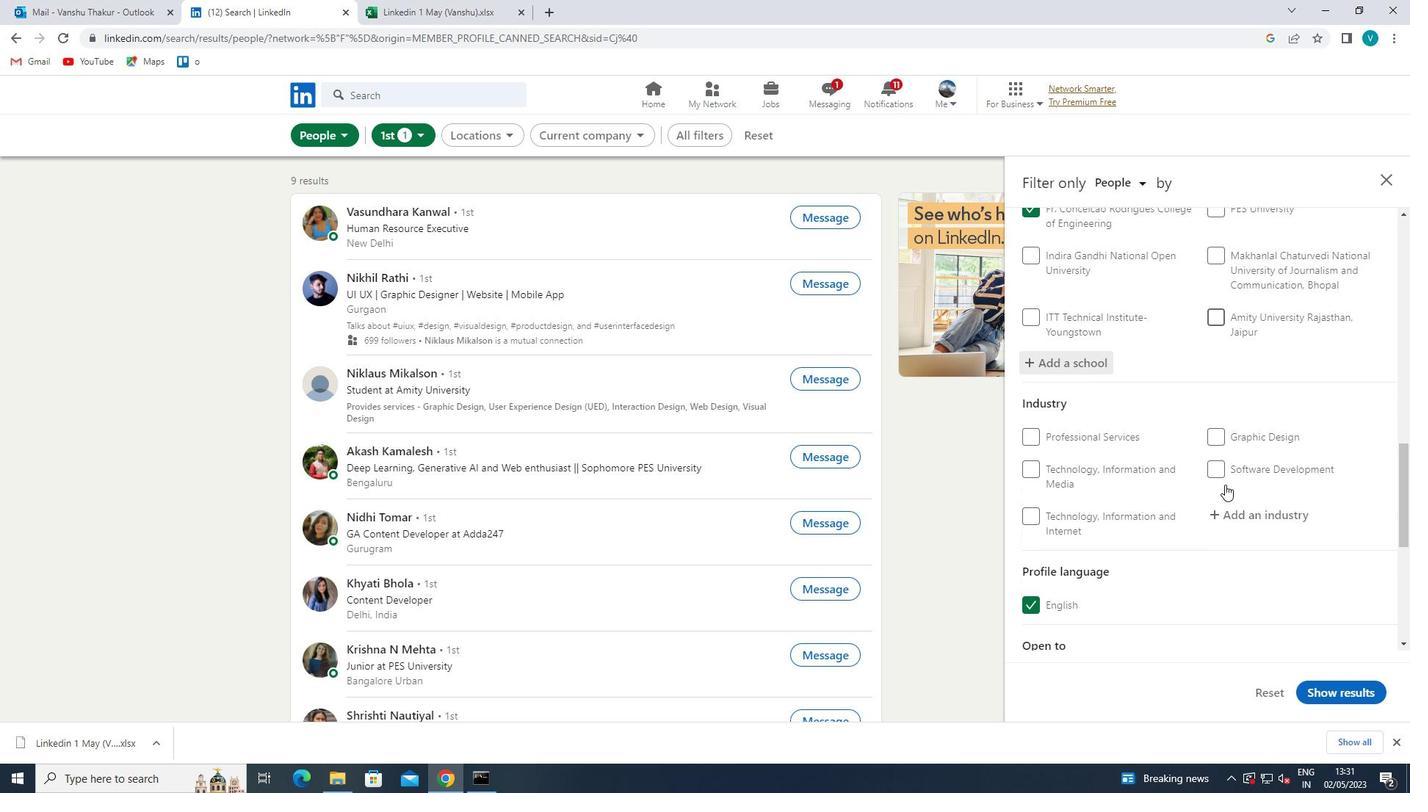 
Action: Mouse pressed left at (1229, 515)
Screenshot: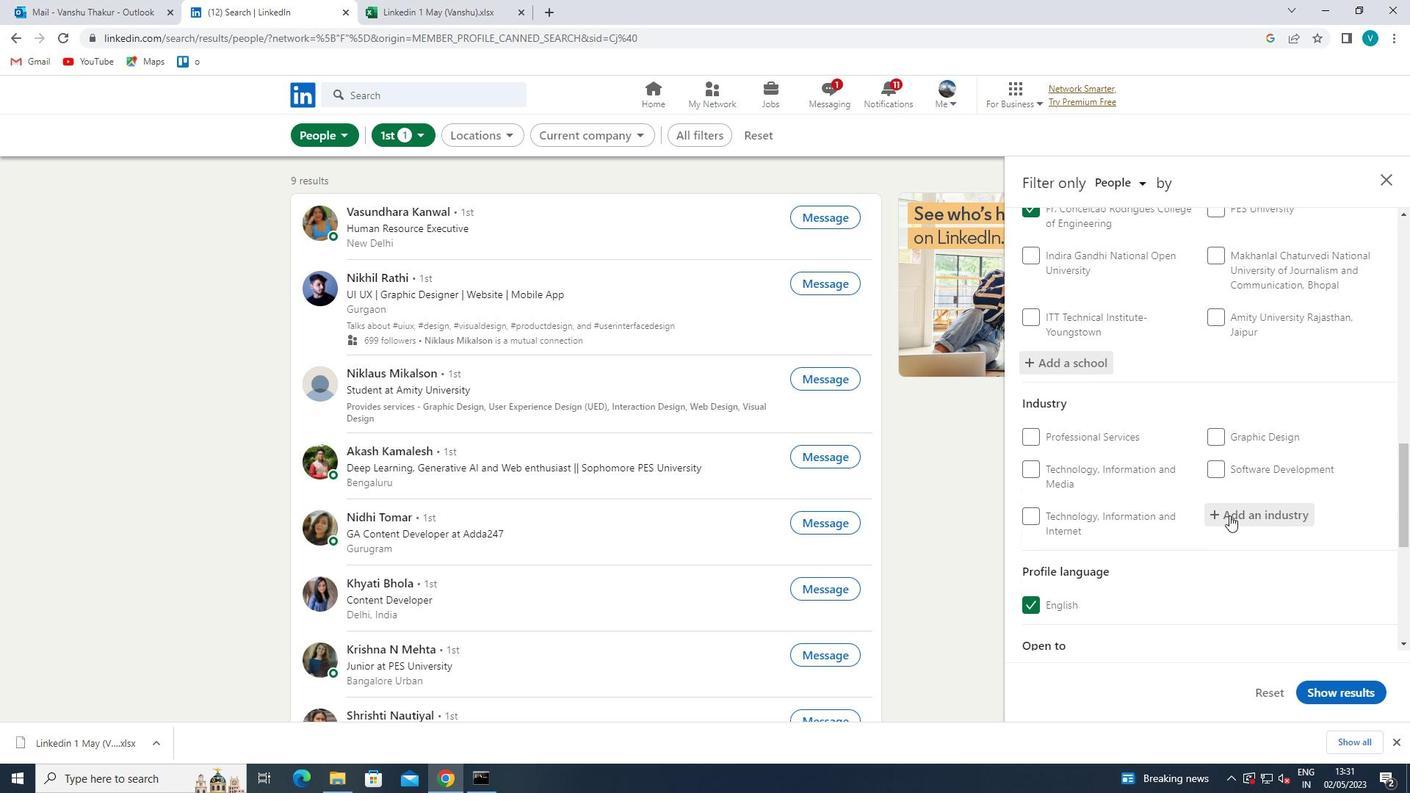 
Action: Key pressed <Key.shift>HIGH
Screenshot: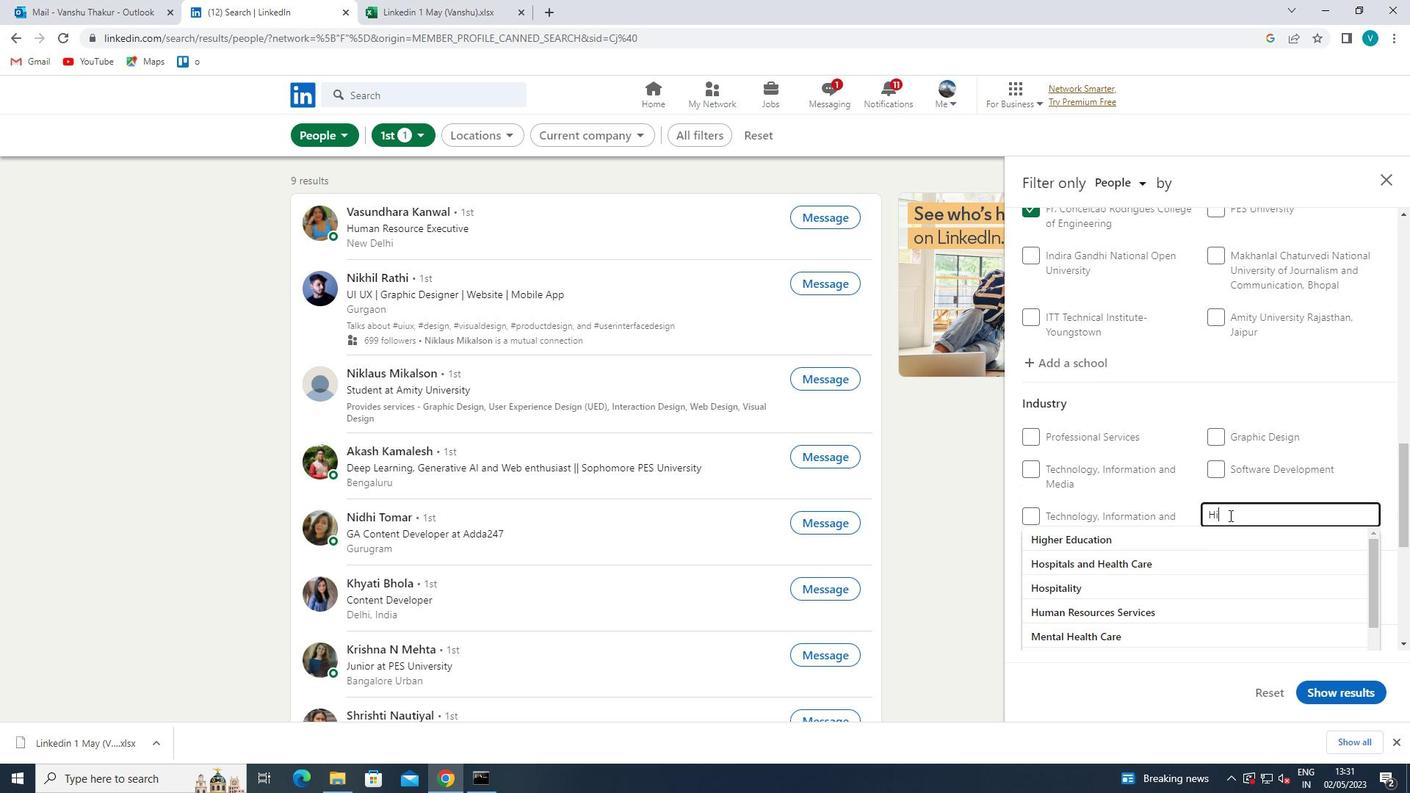 
Action: Mouse moved to (1202, 537)
Screenshot: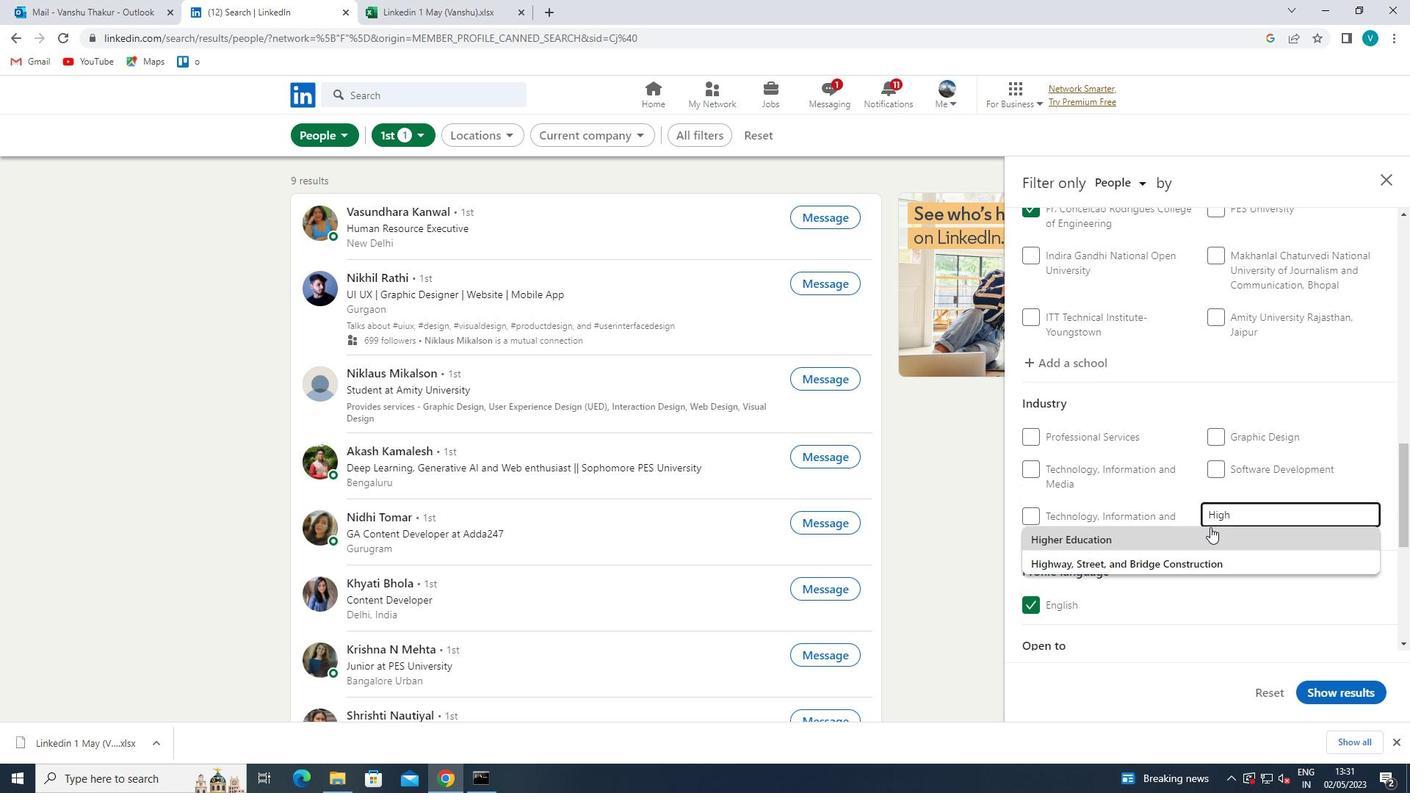 
Action: Mouse pressed left at (1202, 537)
Screenshot: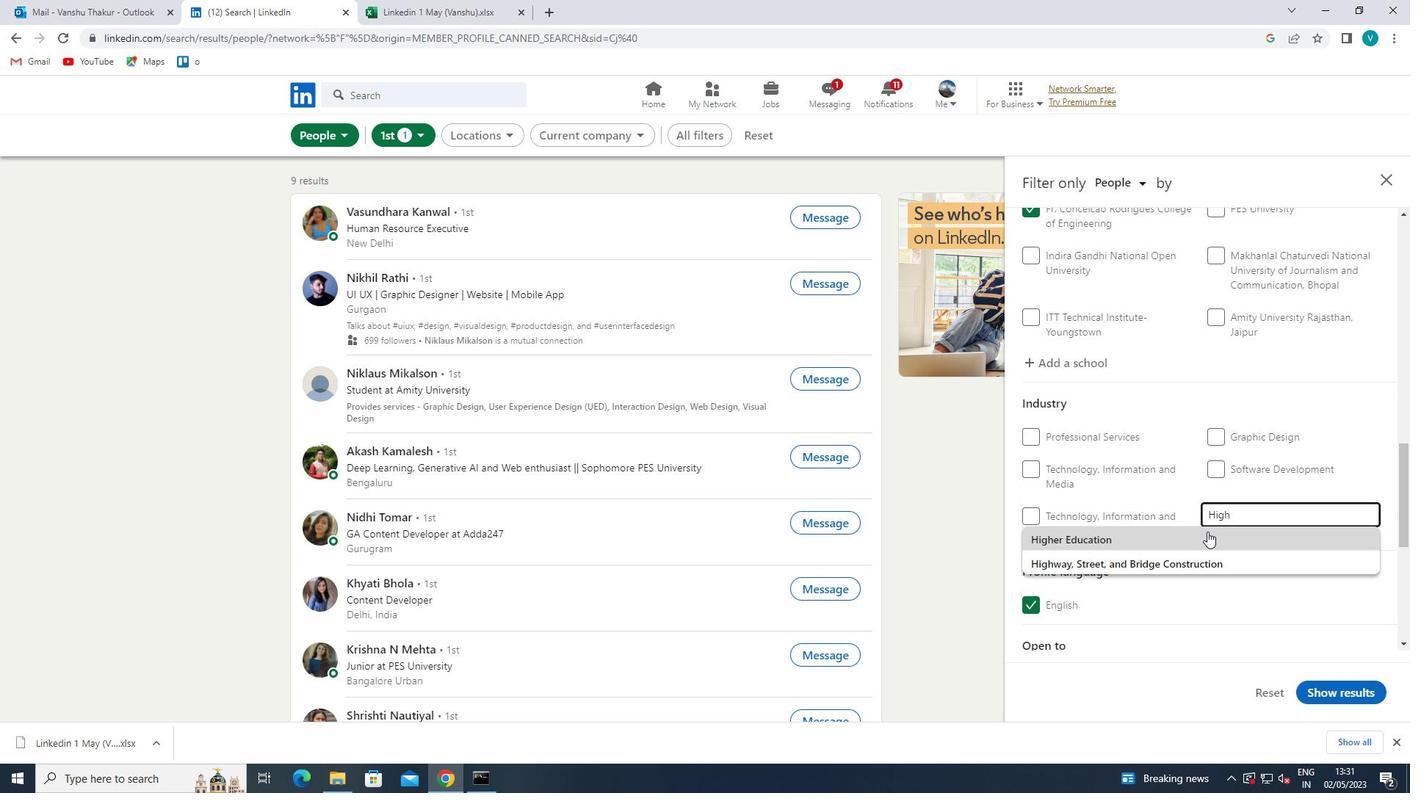 
Action: Mouse moved to (1228, 505)
Screenshot: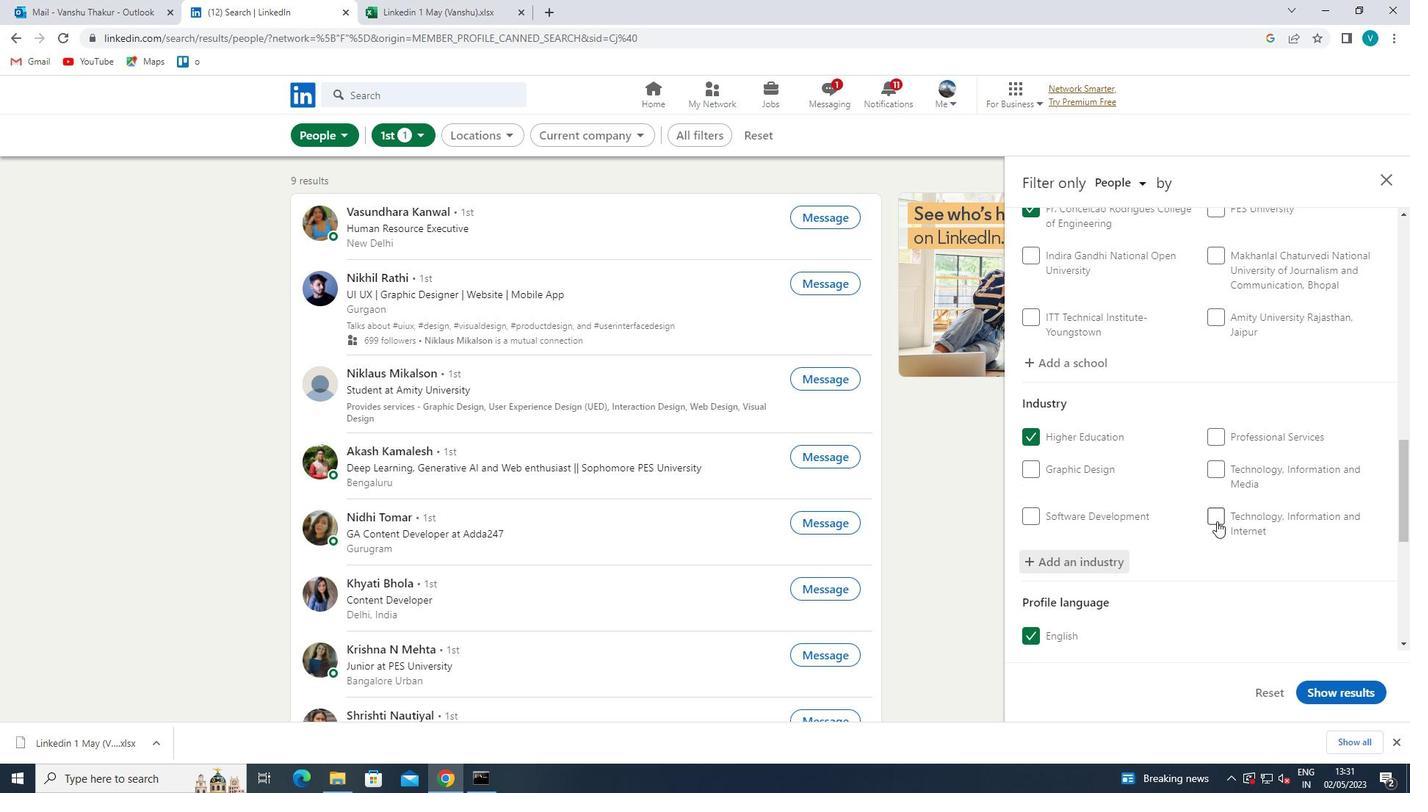 
Action: Mouse scrolled (1228, 504) with delta (0, 0)
Screenshot: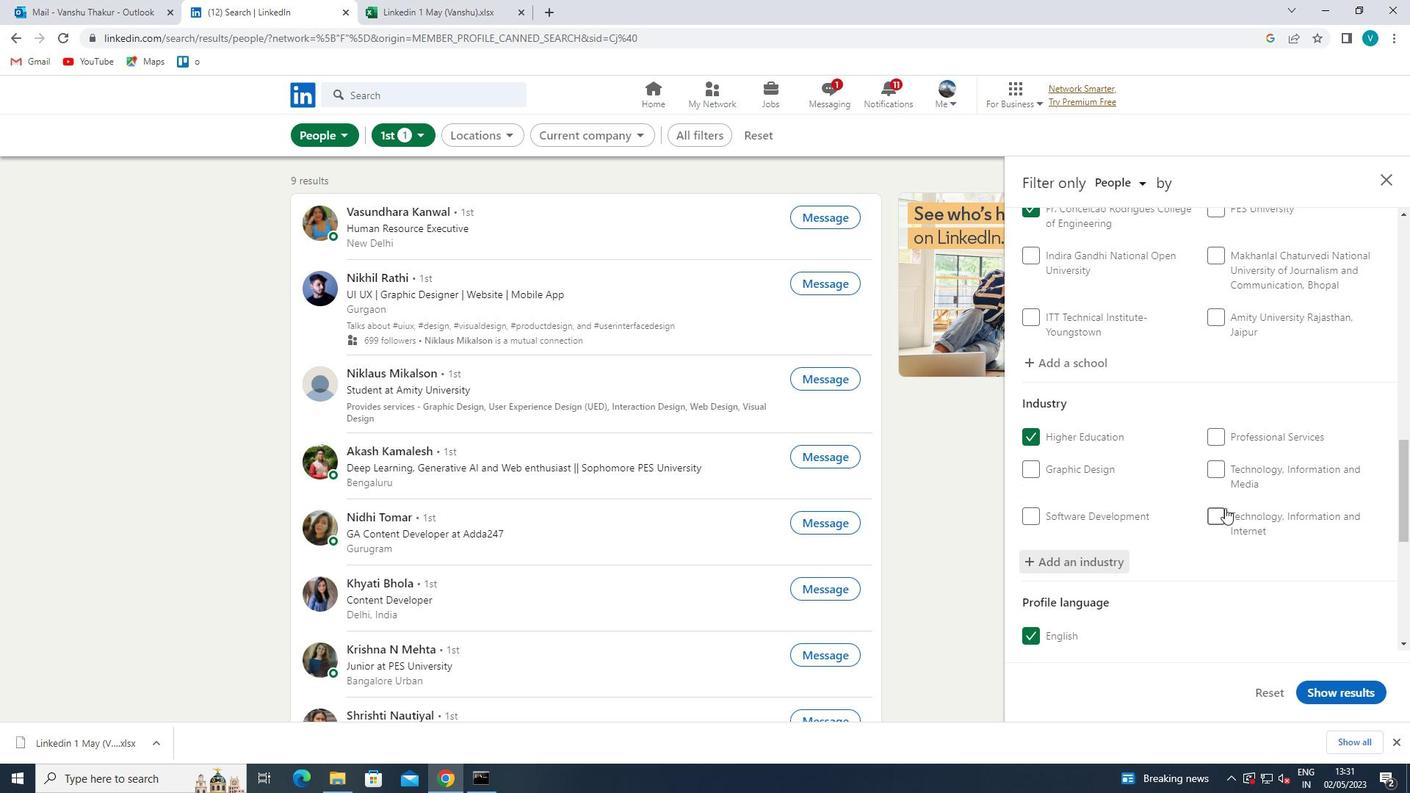 
Action: Mouse moved to (1229, 504)
Screenshot: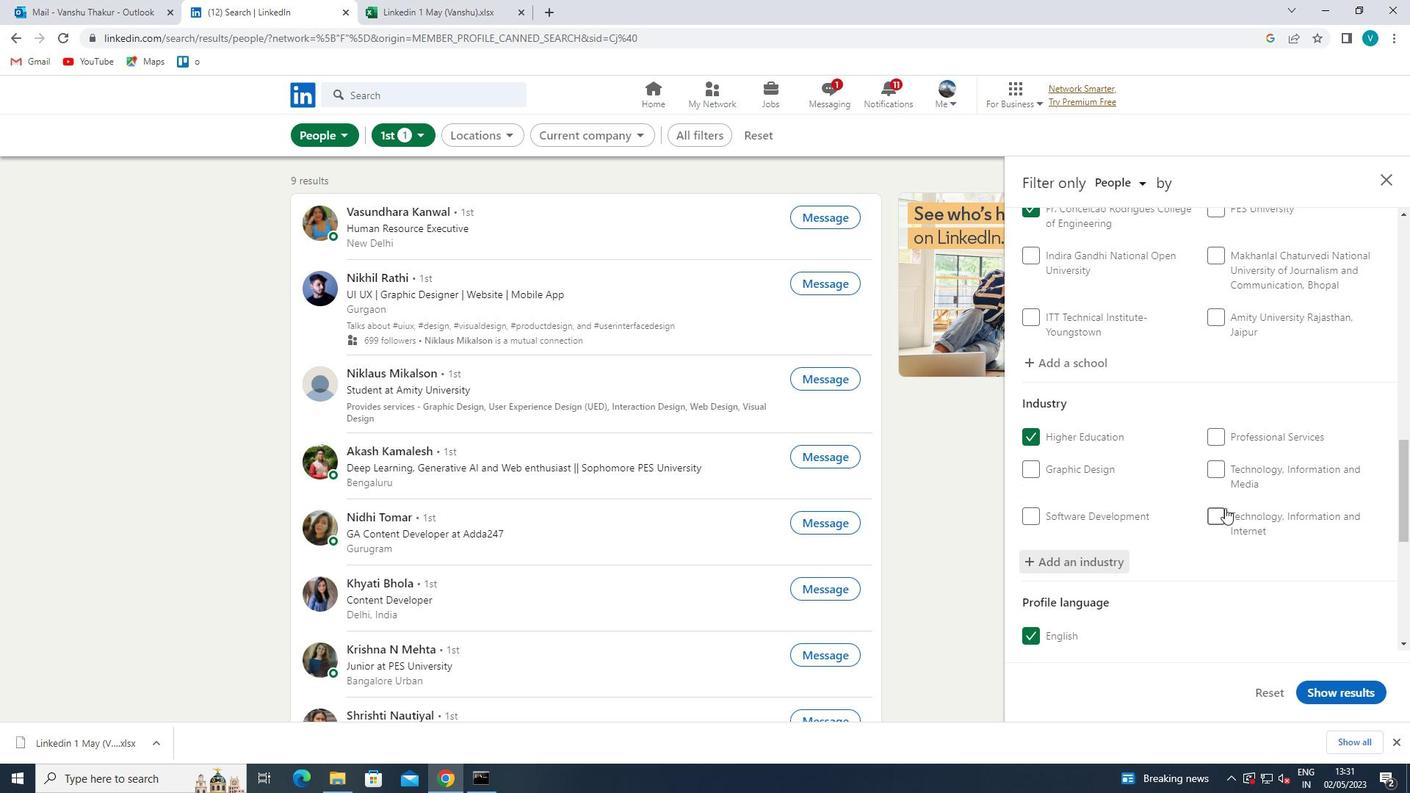 
Action: Mouse scrolled (1229, 503) with delta (0, 0)
Screenshot: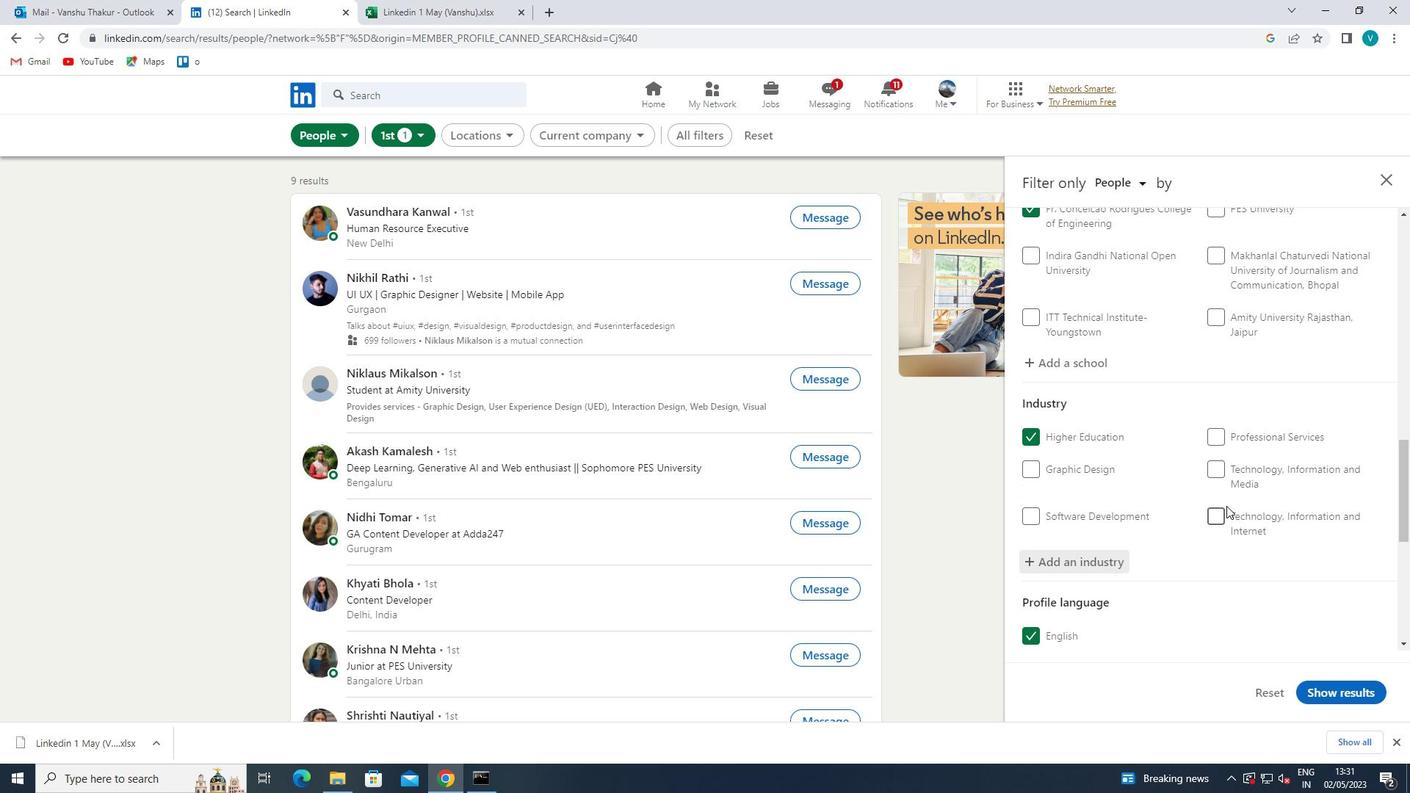 
Action: Mouse scrolled (1229, 503) with delta (0, 0)
Screenshot: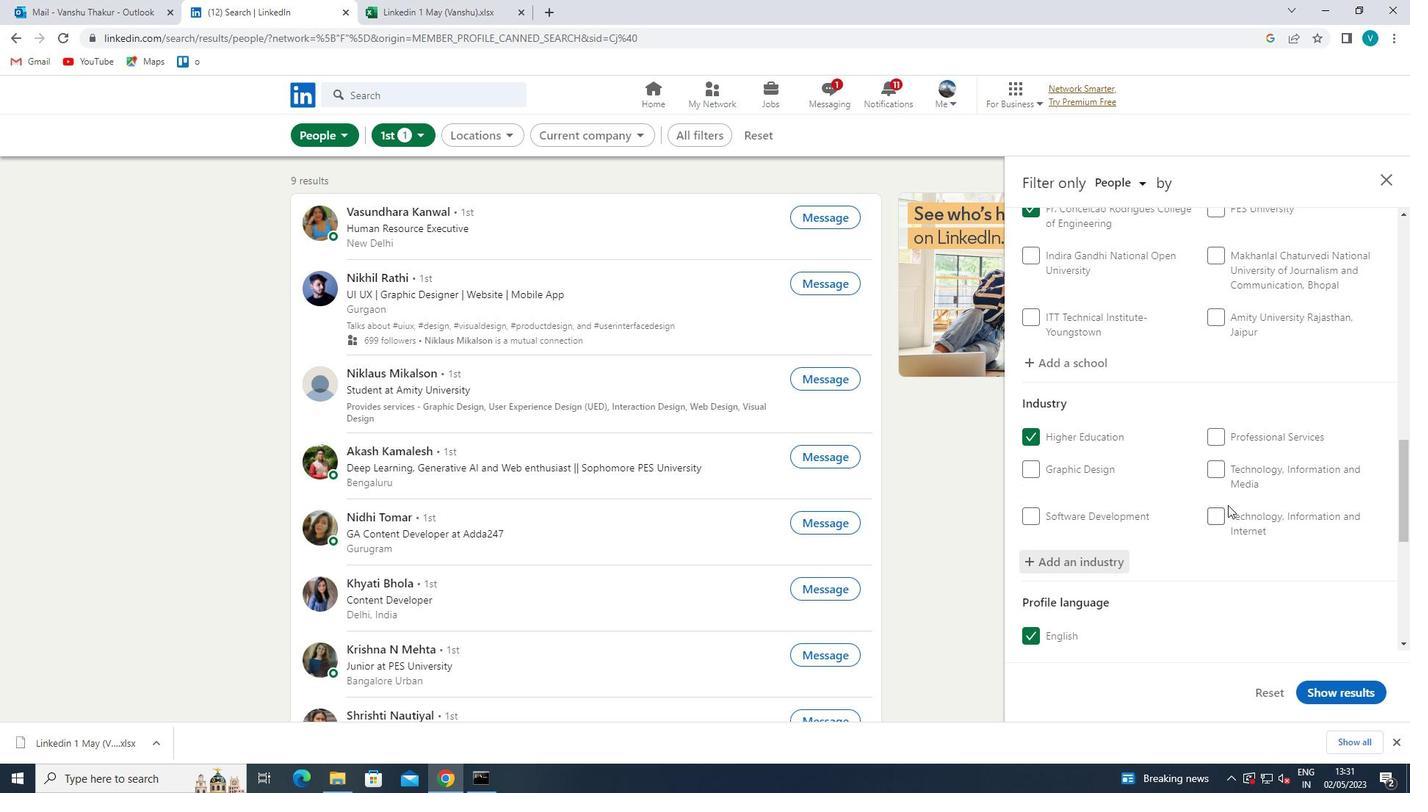 
Action: Mouse scrolled (1229, 503) with delta (0, 0)
Screenshot: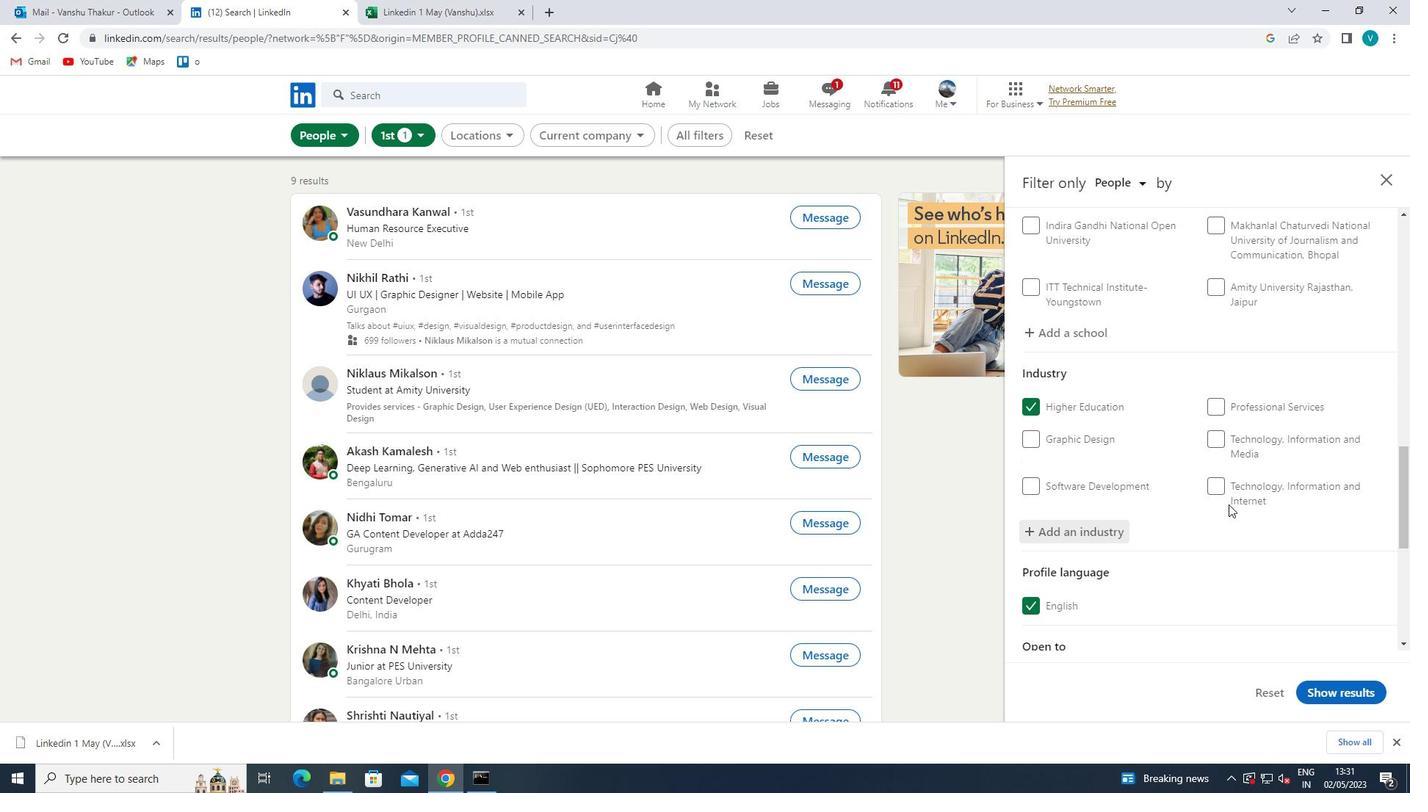 
Action: Mouse scrolled (1229, 503) with delta (0, 0)
Screenshot: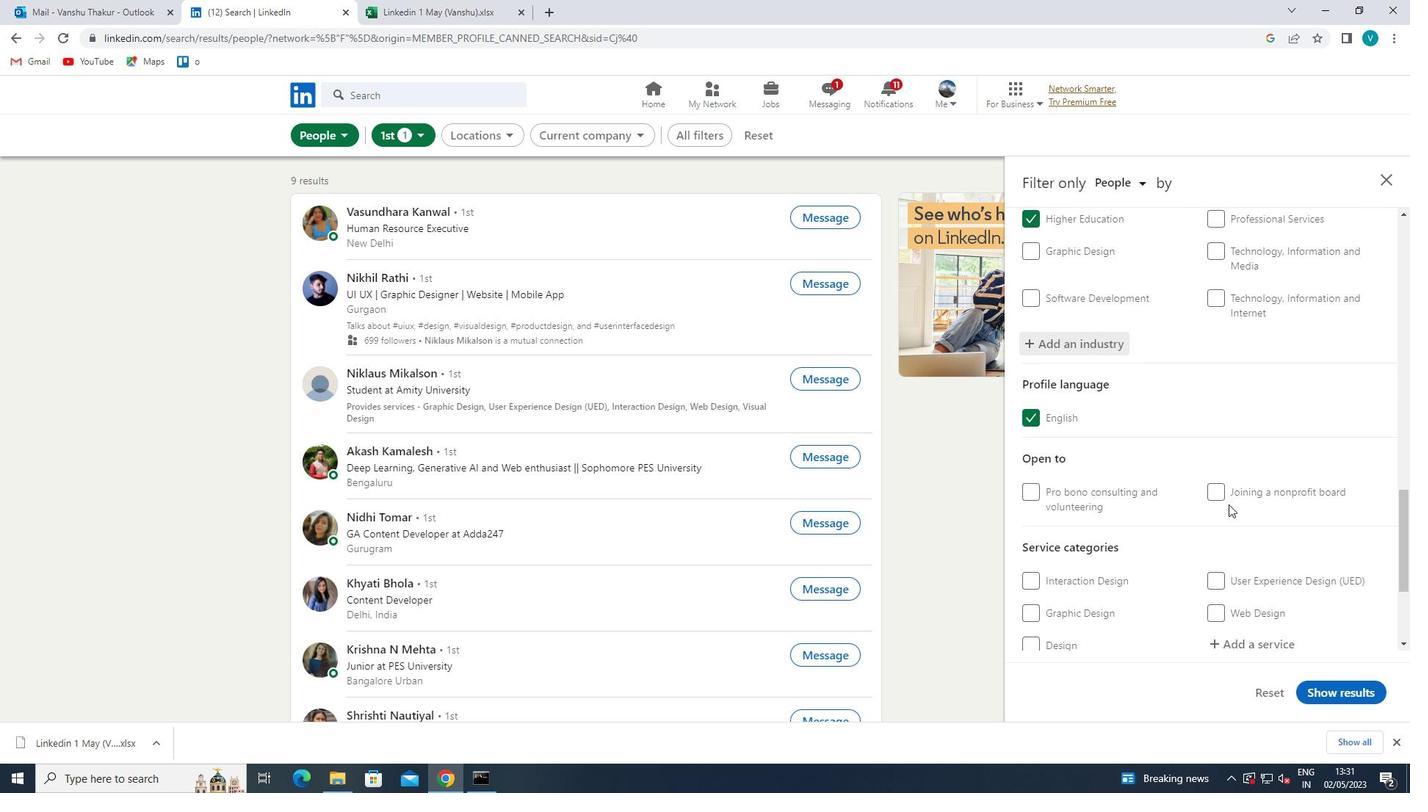 
Action: Mouse moved to (1257, 490)
Screenshot: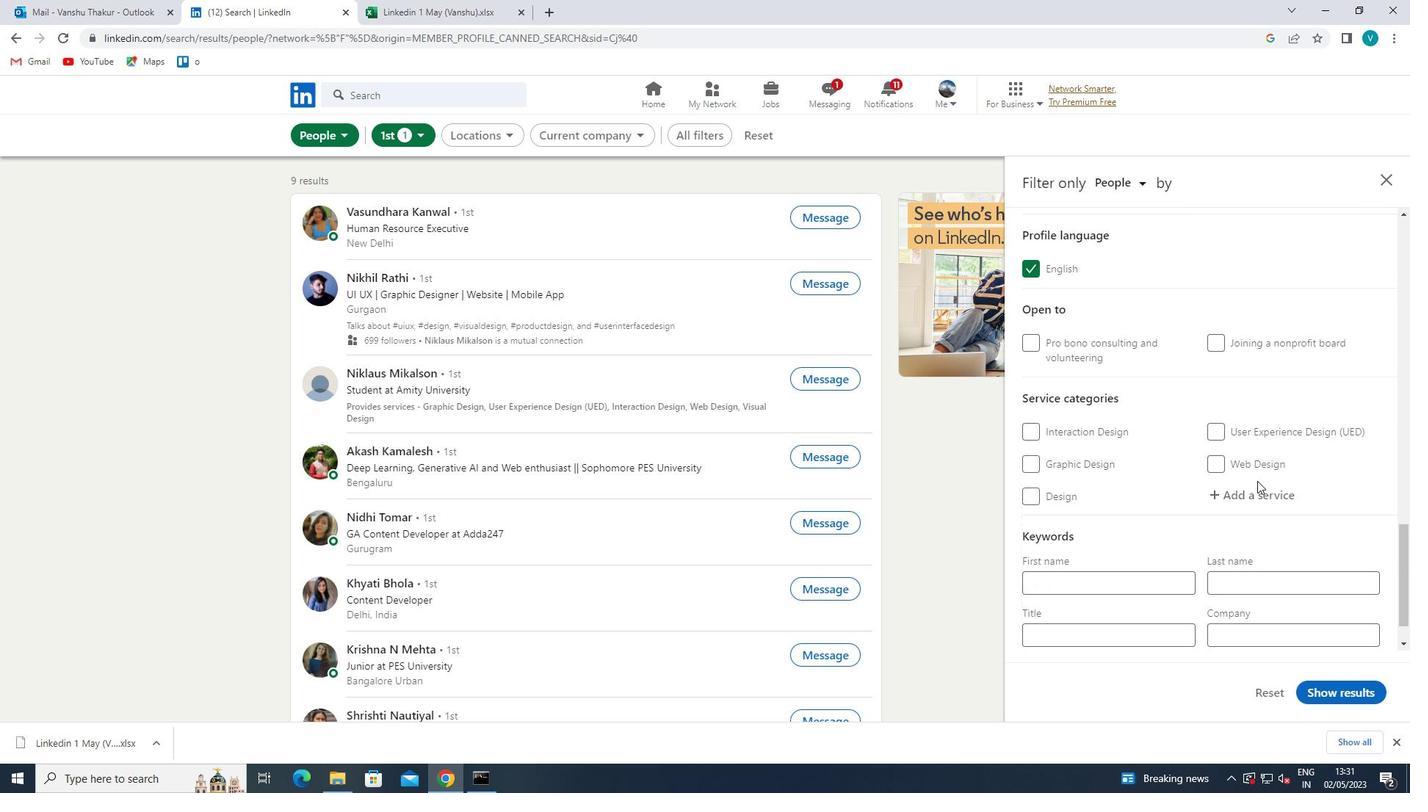 
Action: Mouse pressed left at (1257, 490)
Screenshot: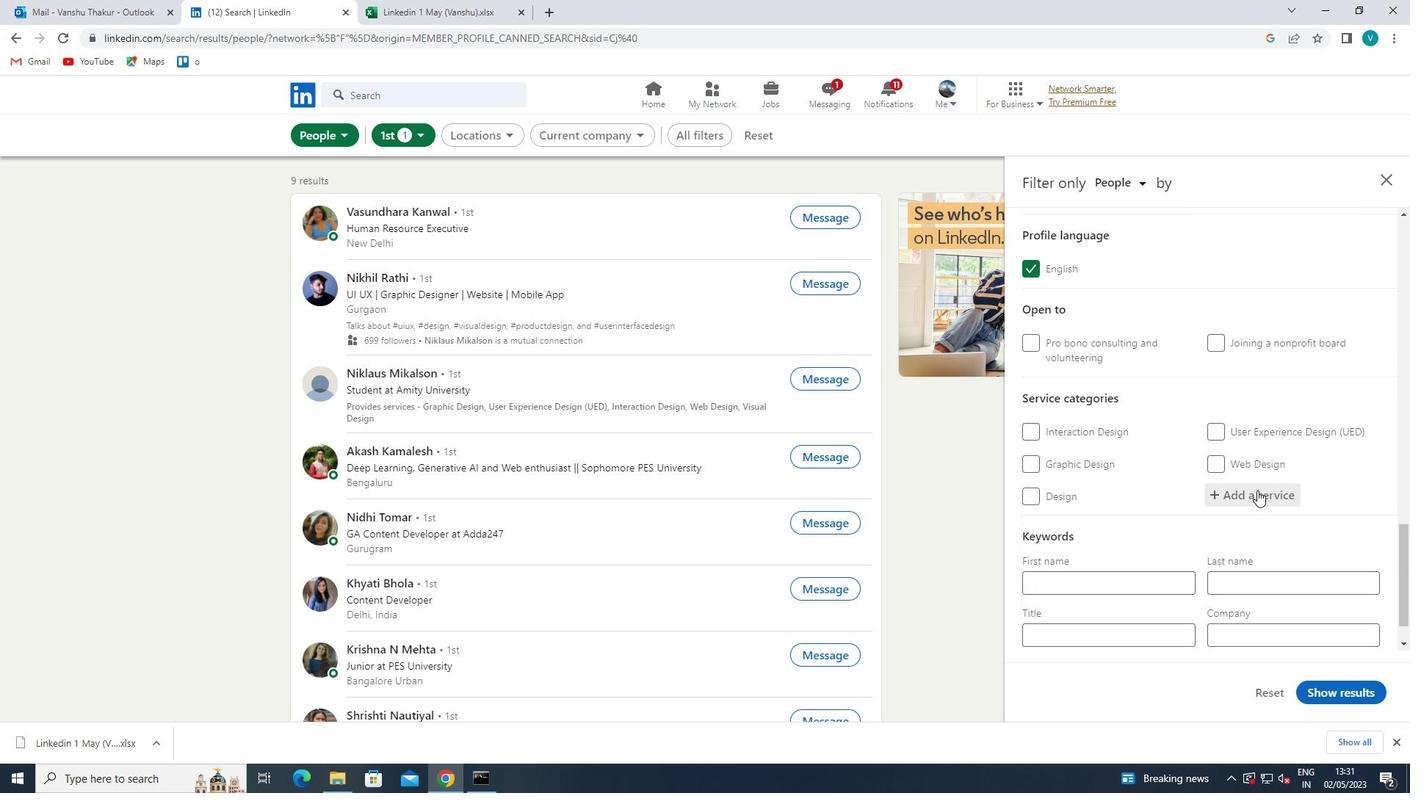 
Action: Key pressed <Key.shift>SOCIA<Key.space><Key.backspace>L<Key.space>
Screenshot: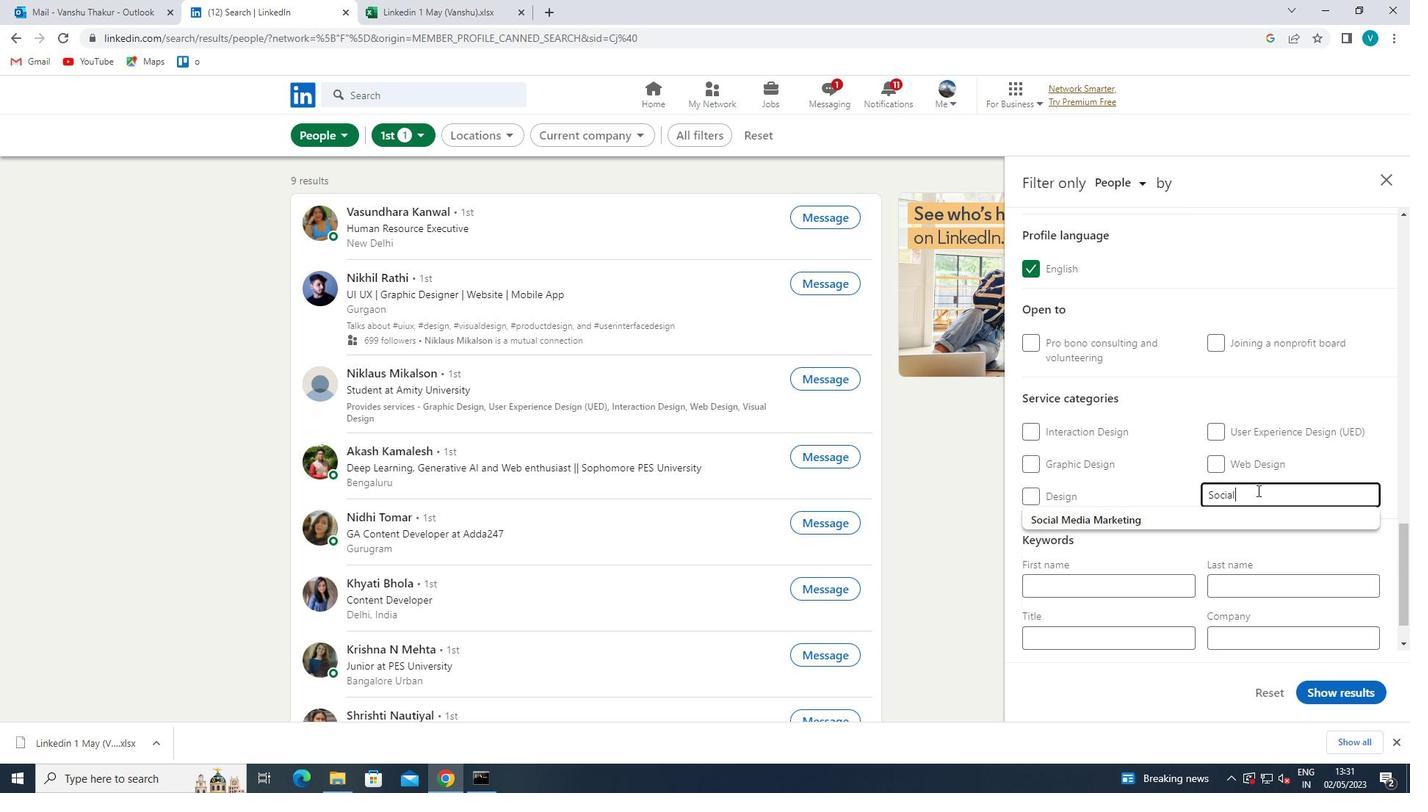 
Action: Mouse moved to (1245, 510)
Screenshot: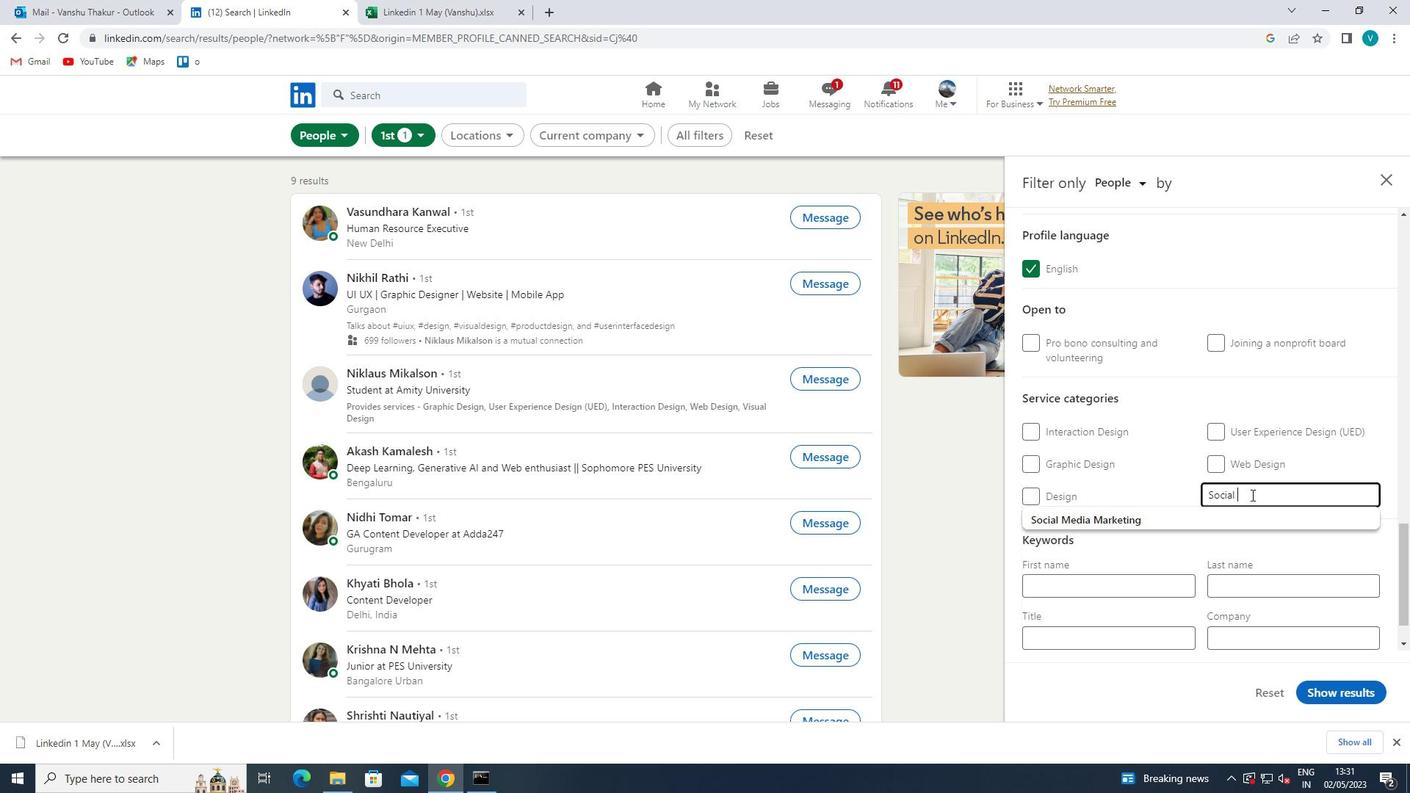 
Action: Mouse pressed left at (1245, 510)
Screenshot: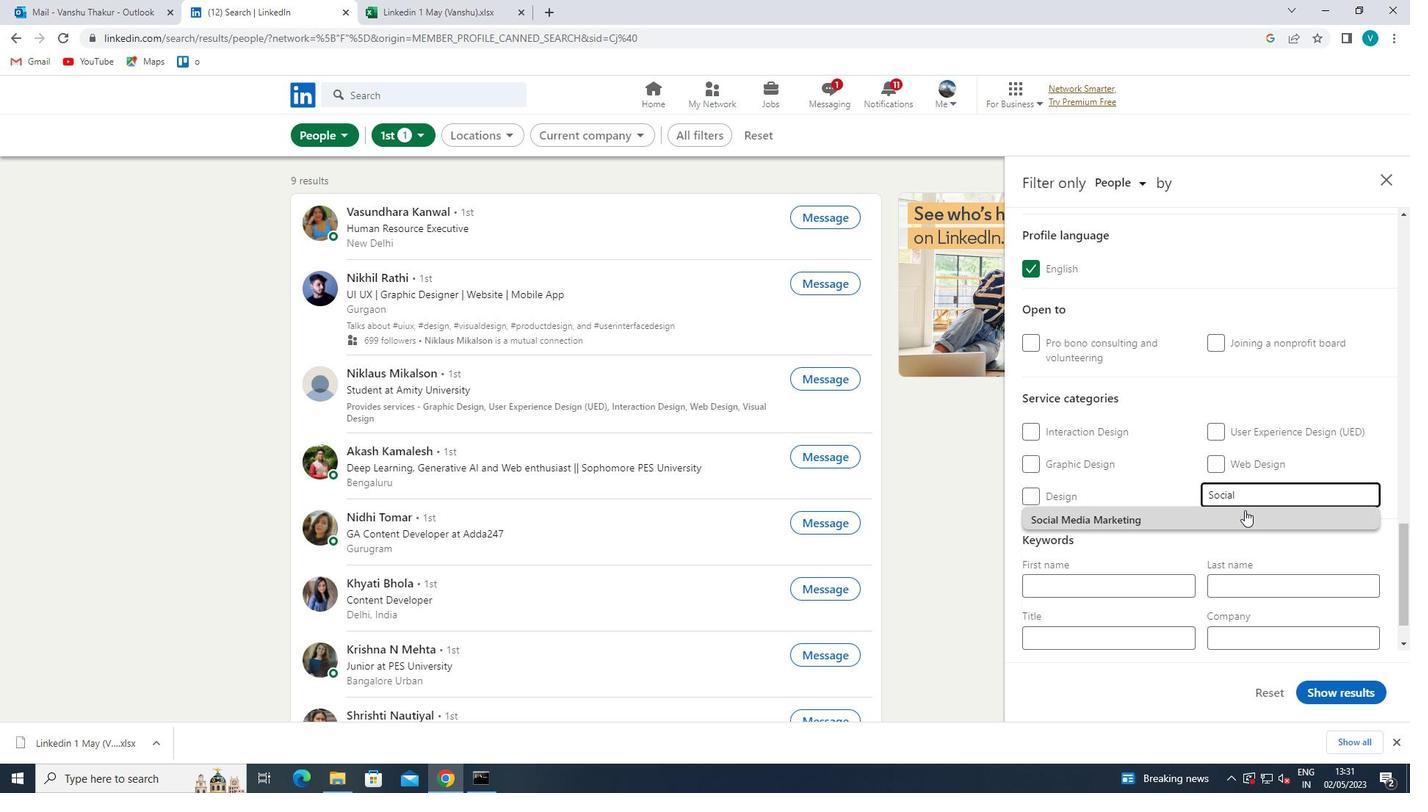 
Action: Mouse moved to (1240, 512)
Screenshot: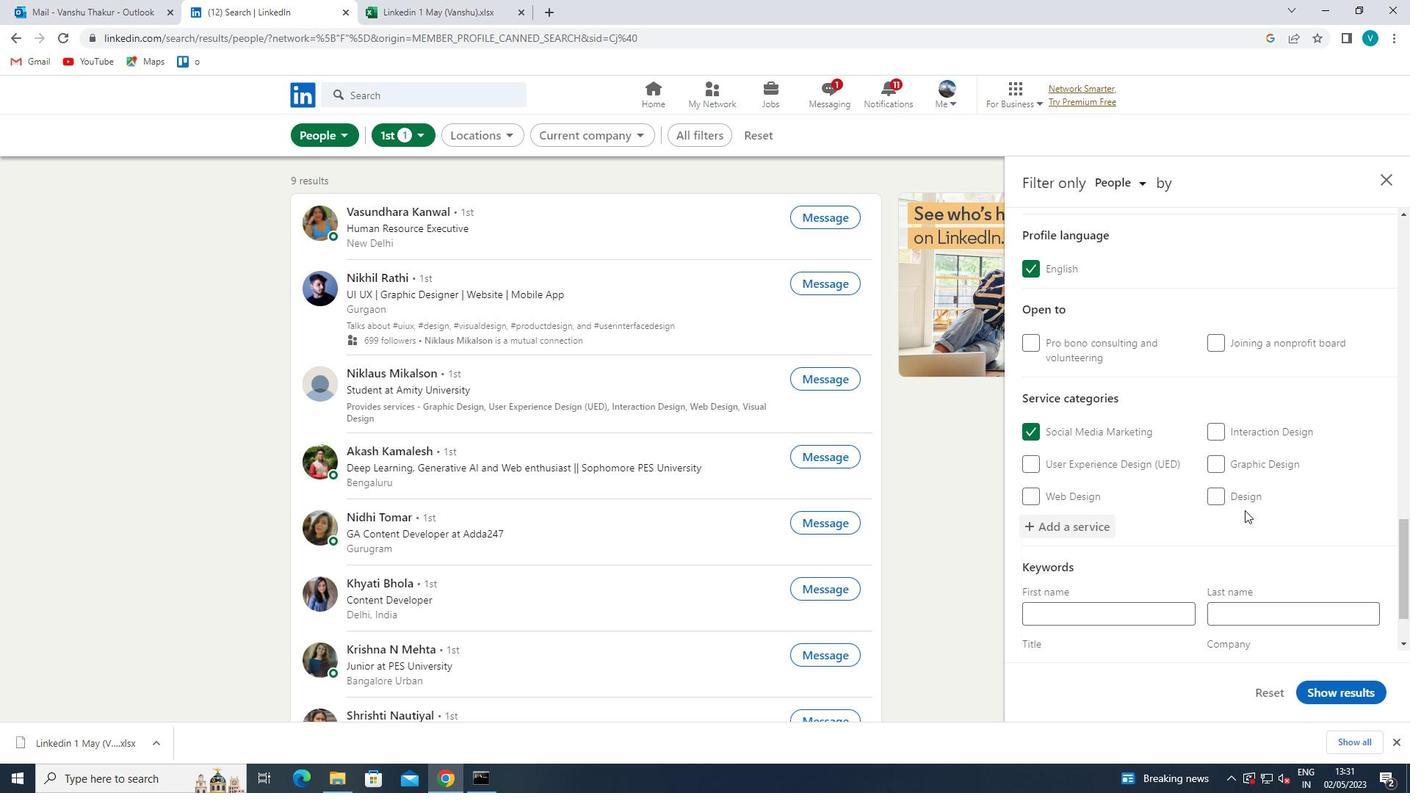 
Action: Mouse scrolled (1240, 511) with delta (0, 0)
Screenshot: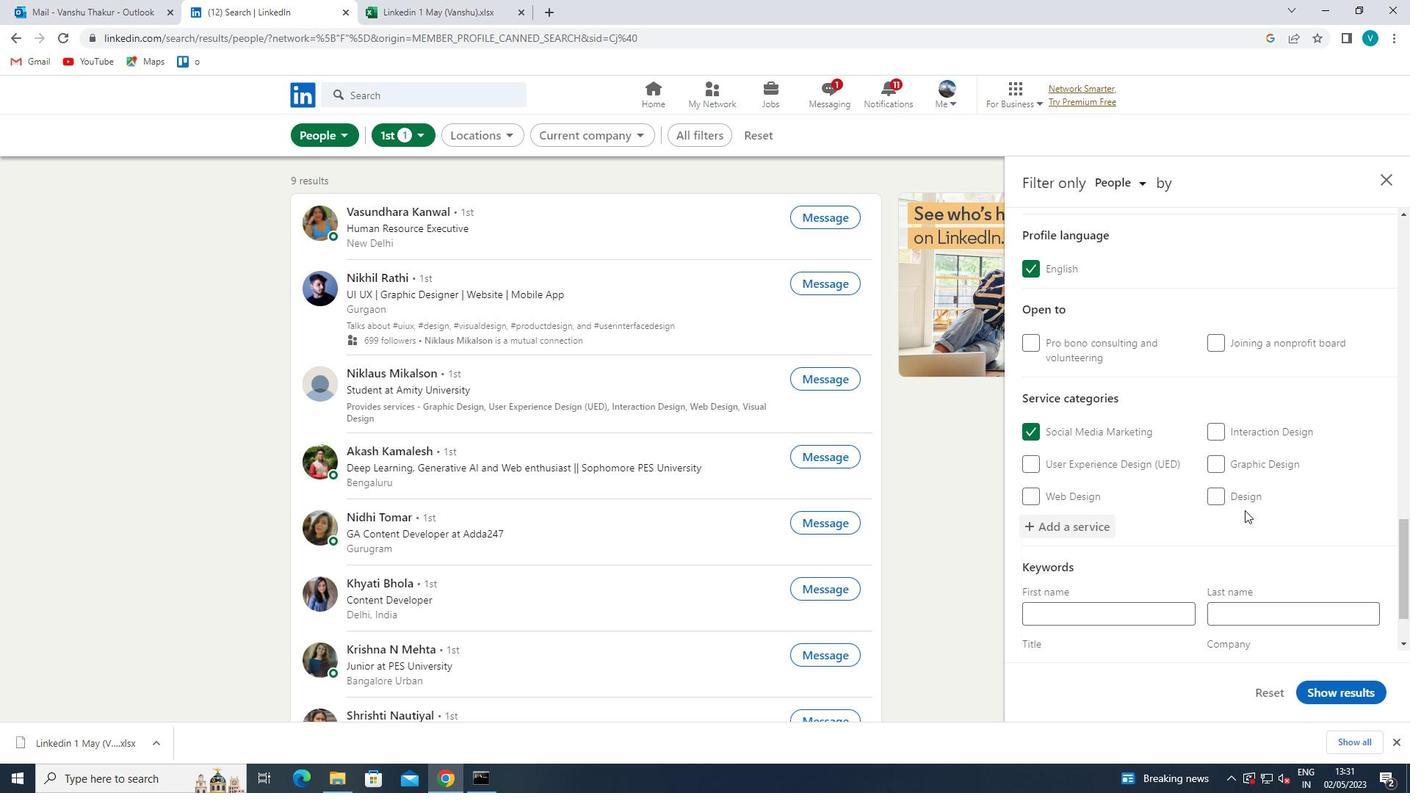 
Action: Mouse moved to (1229, 514)
Screenshot: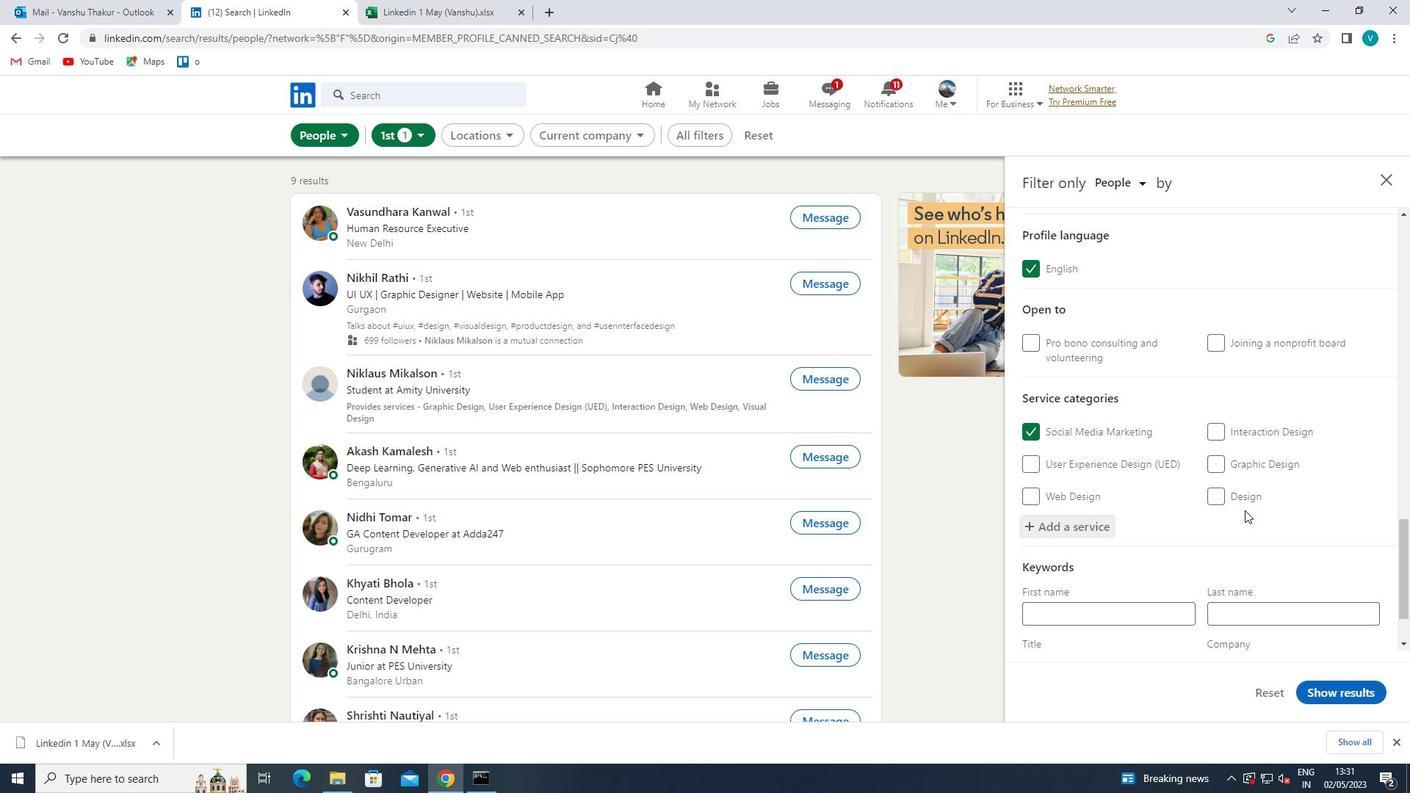 
Action: Mouse scrolled (1229, 514) with delta (0, 0)
Screenshot: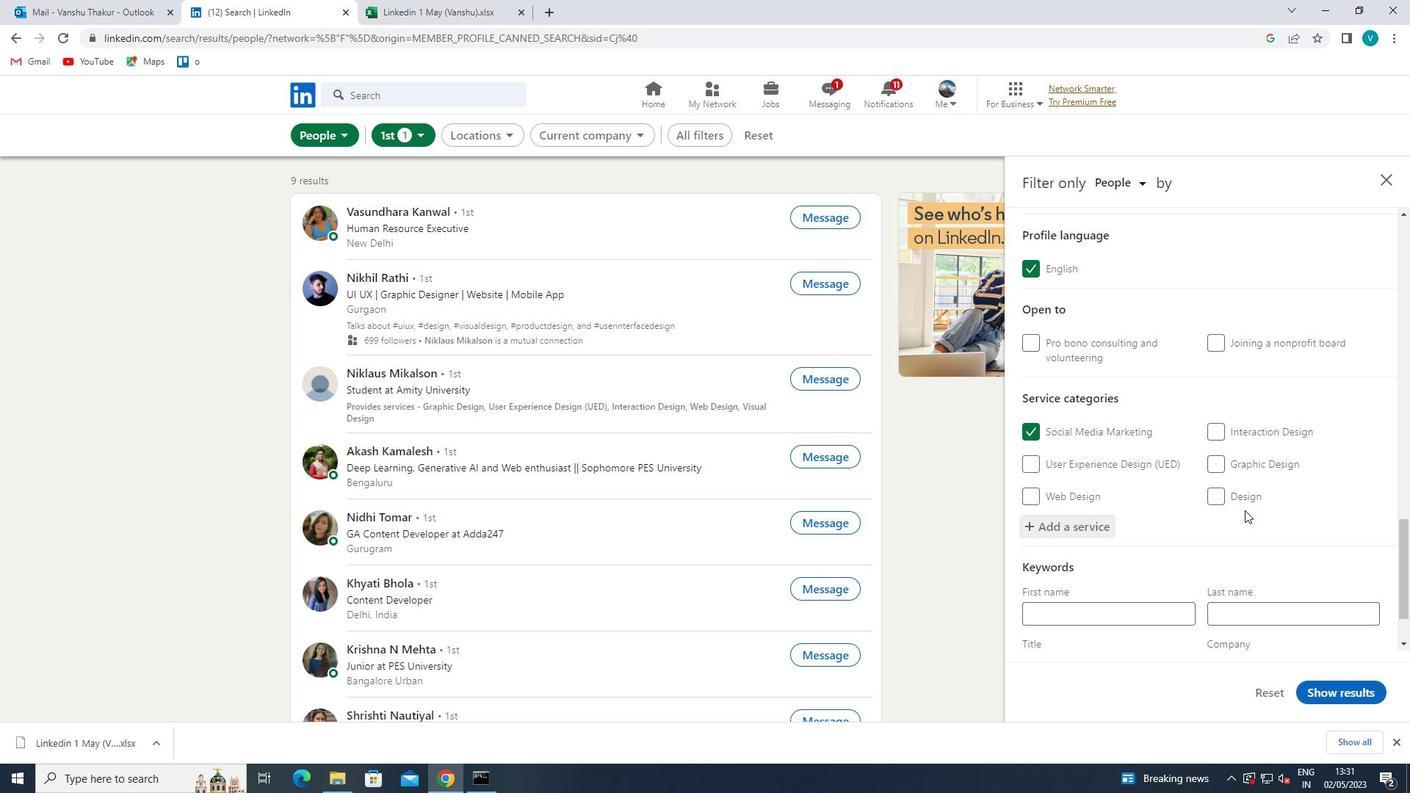
Action: Mouse moved to (1222, 517)
Screenshot: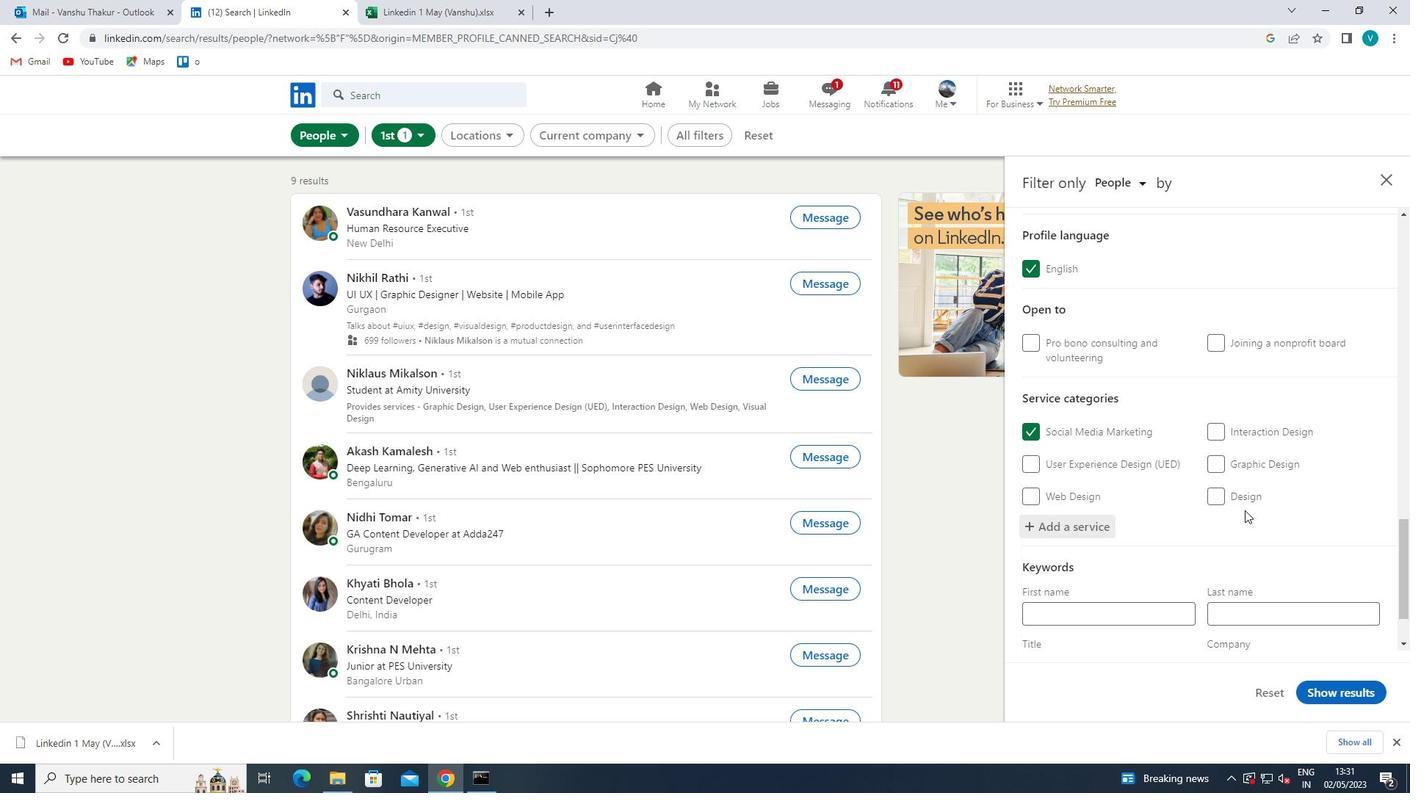 
Action: Mouse scrolled (1222, 516) with delta (0, 0)
Screenshot: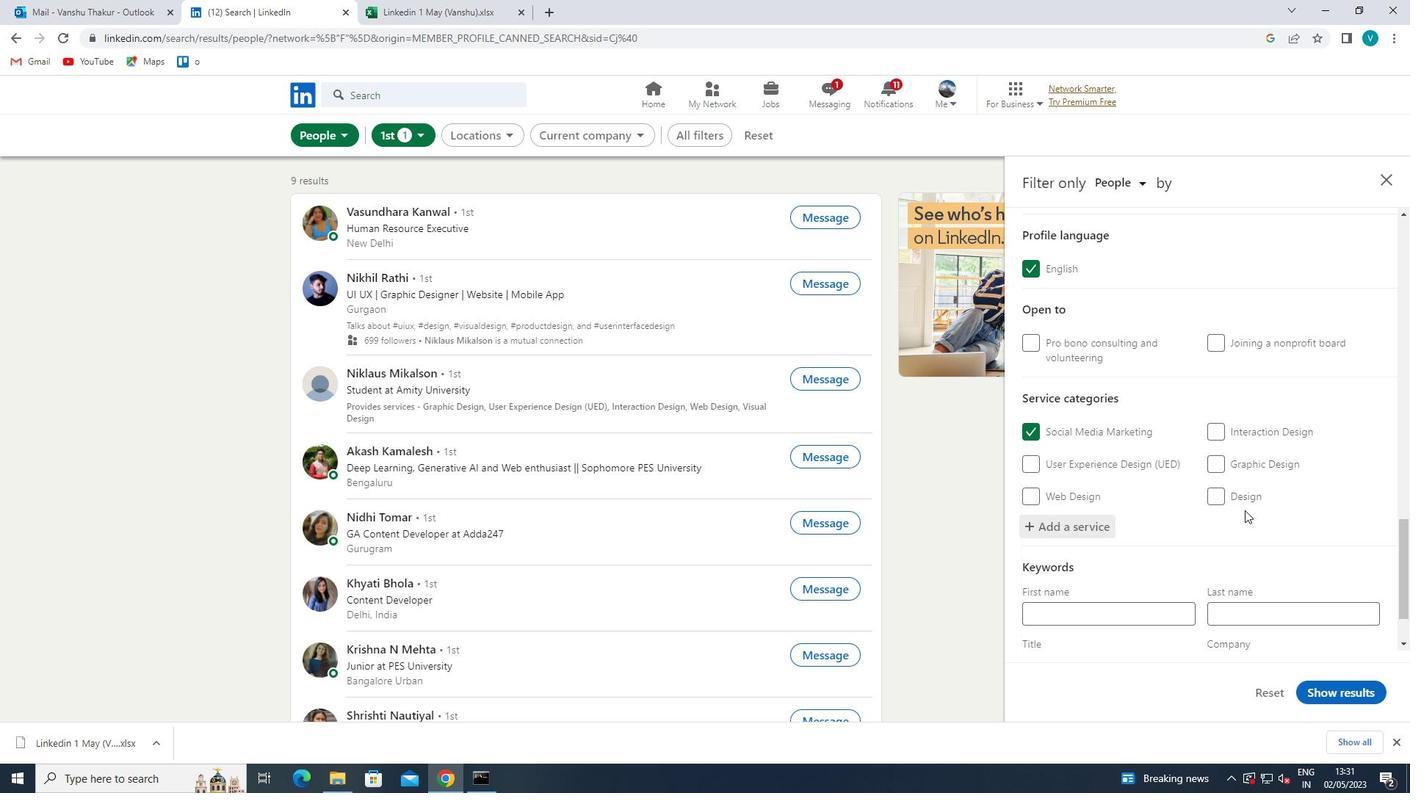 
Action: Mouse moved to (1212, 520)
Screenshot: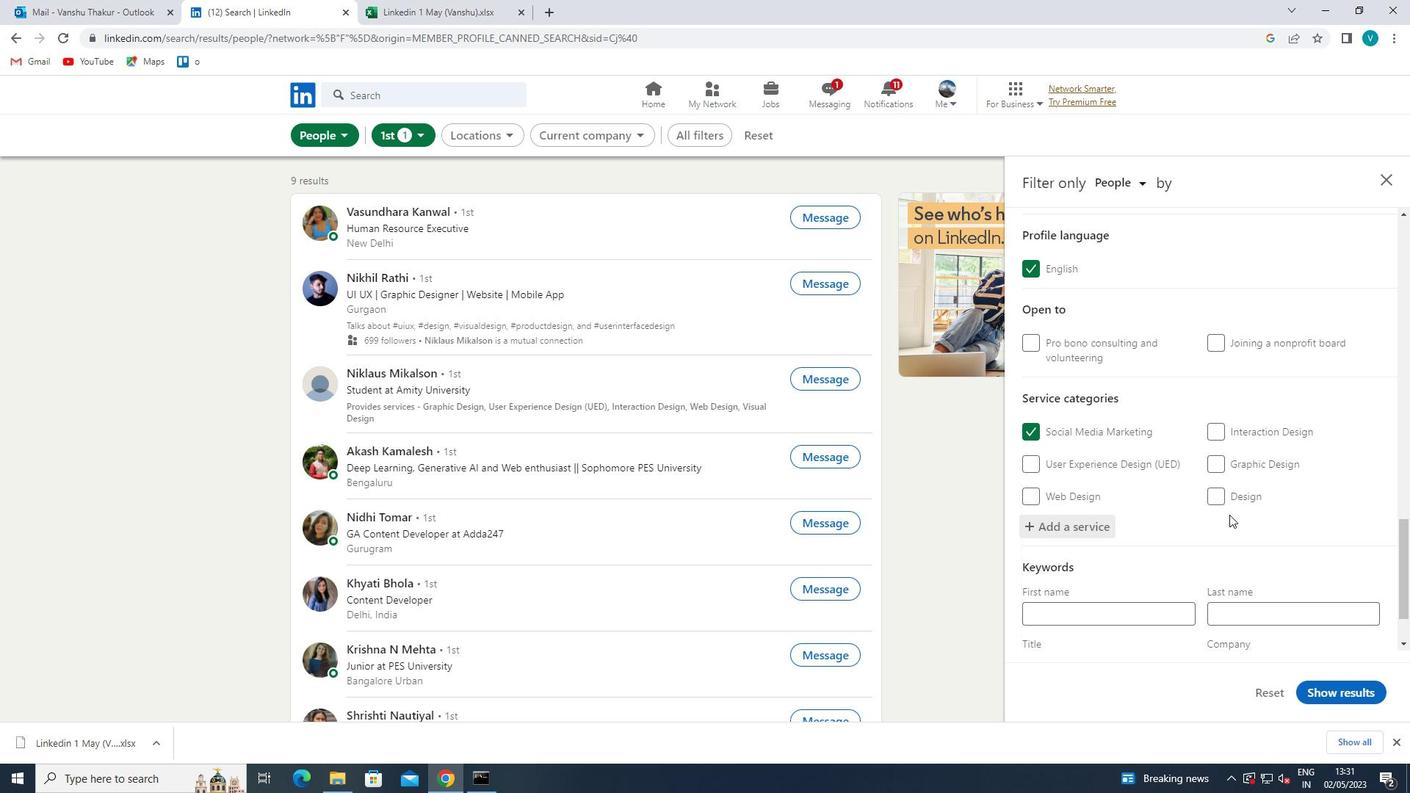 
Action: Mouse scrolled (1212, 519) with delta (0, 0)
Screenshot: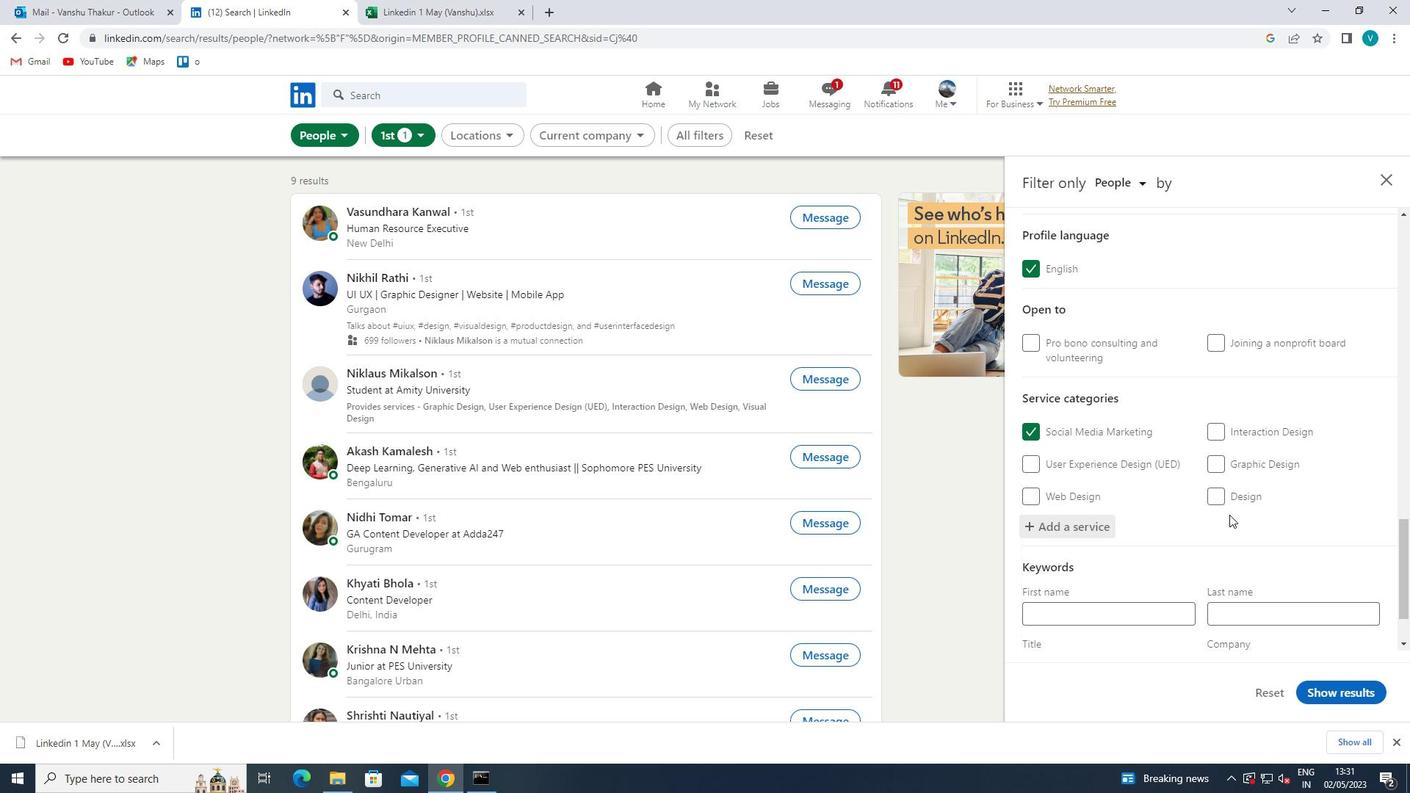 
Action: Mouse moved to (1196, 527)
Screenshot: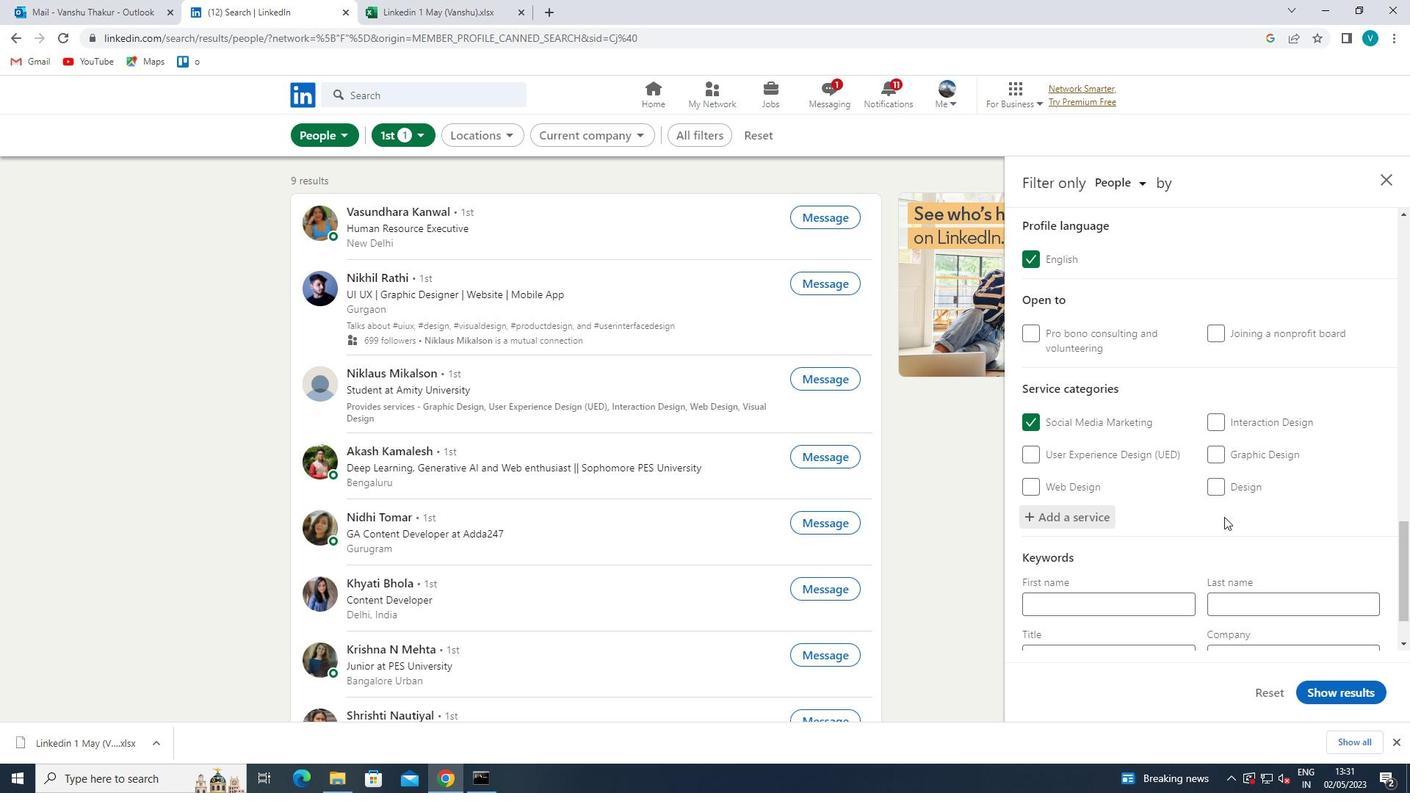 
Action: Mouse scrolled (1196, 526) with delta (0, 0)
Screenshot: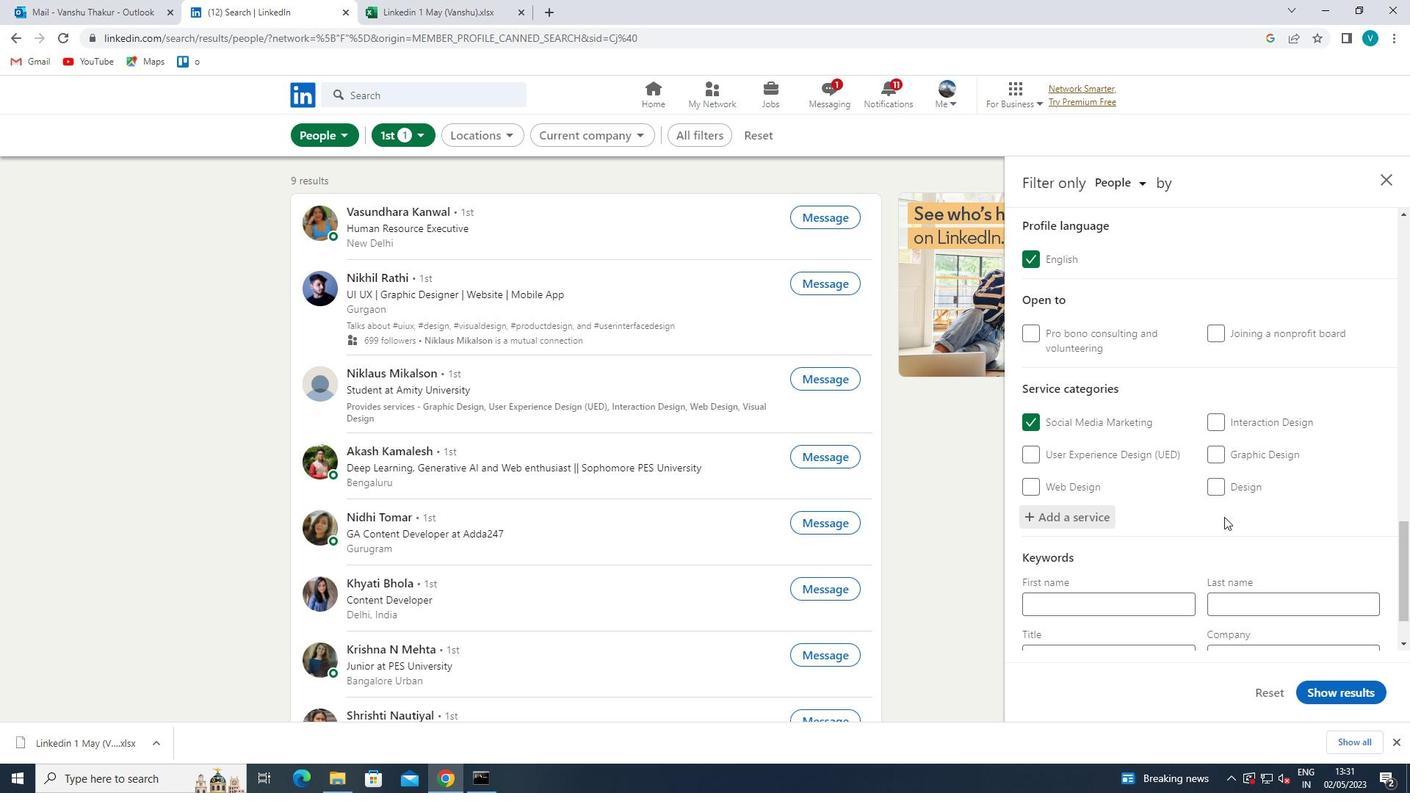 
Action: Mouse moved to (1147, 578)
Screenshot: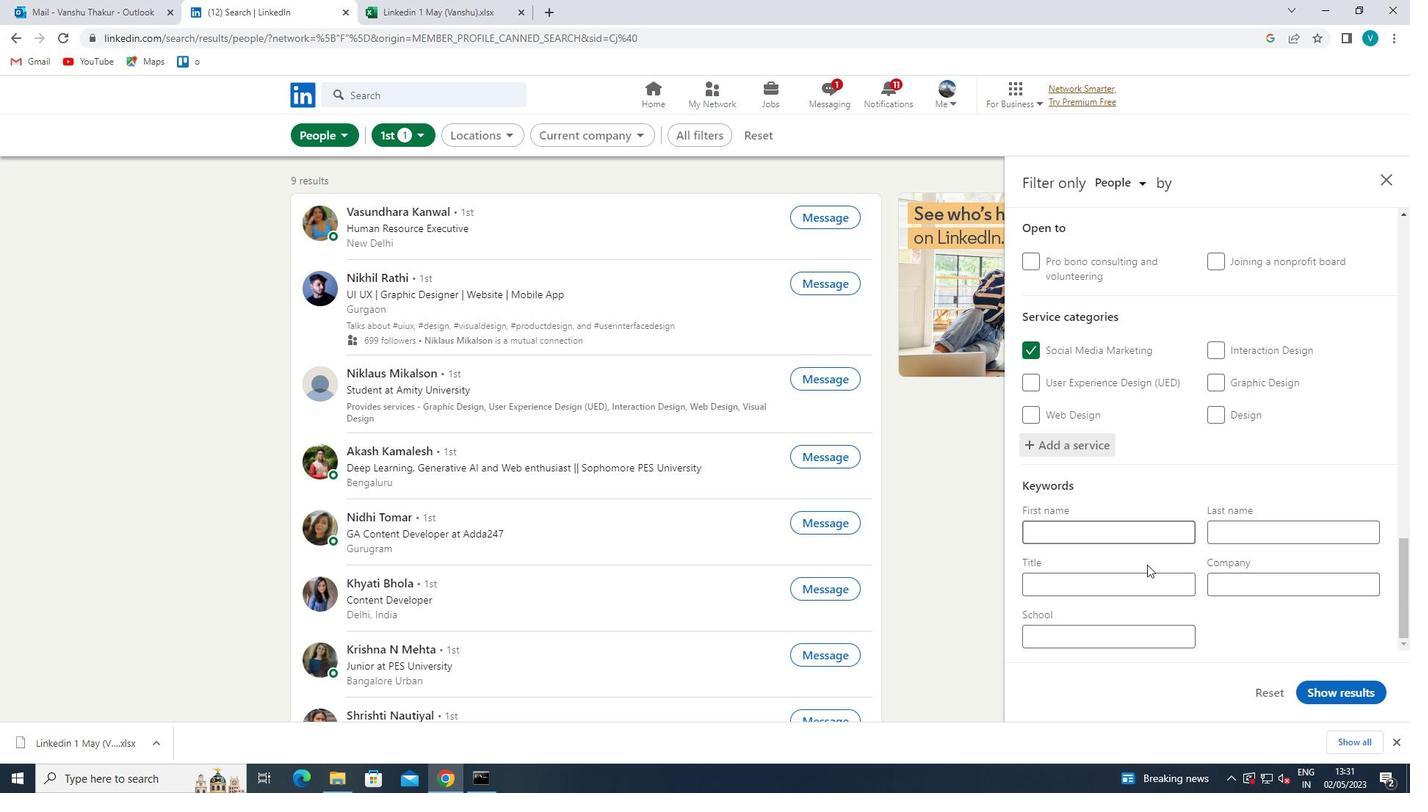 
Action: Mouse pressed left at (1147, 578)
Screenshot: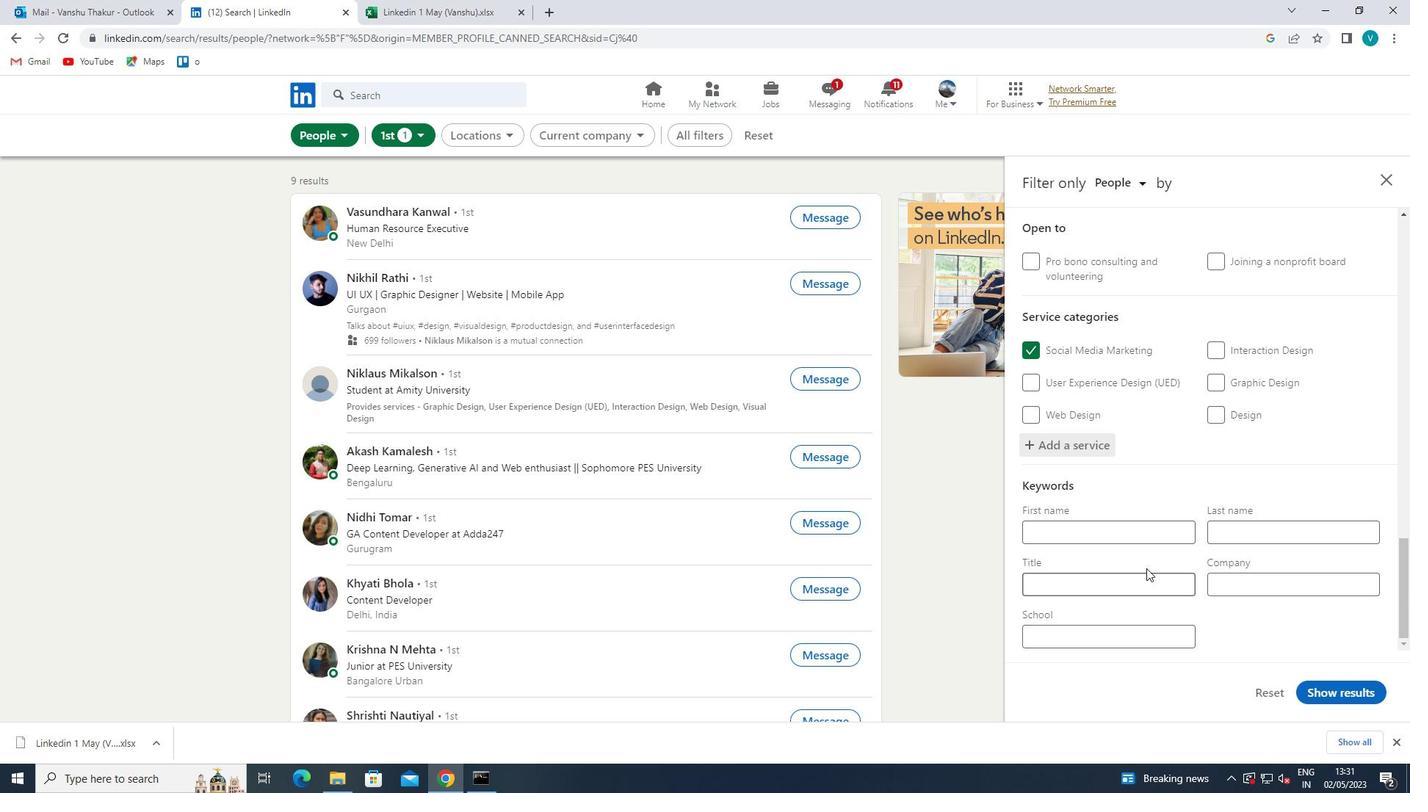 
Action: Mouse moved to (1147, 578)
Screenshot: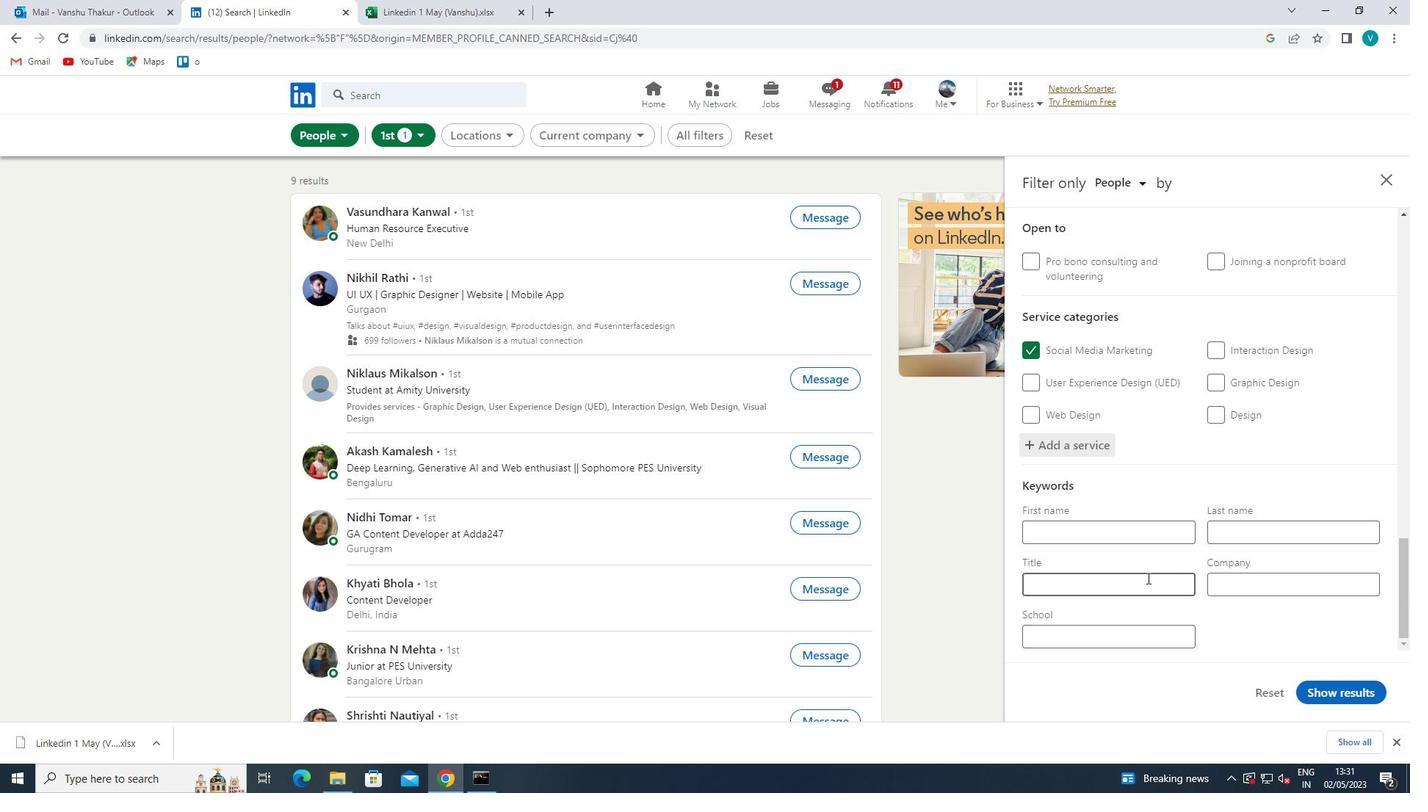 
Action: Key pressed <Key.shift>LODGING<Key.space><Key.shift>MANAGER<Key.space>
Screenshot: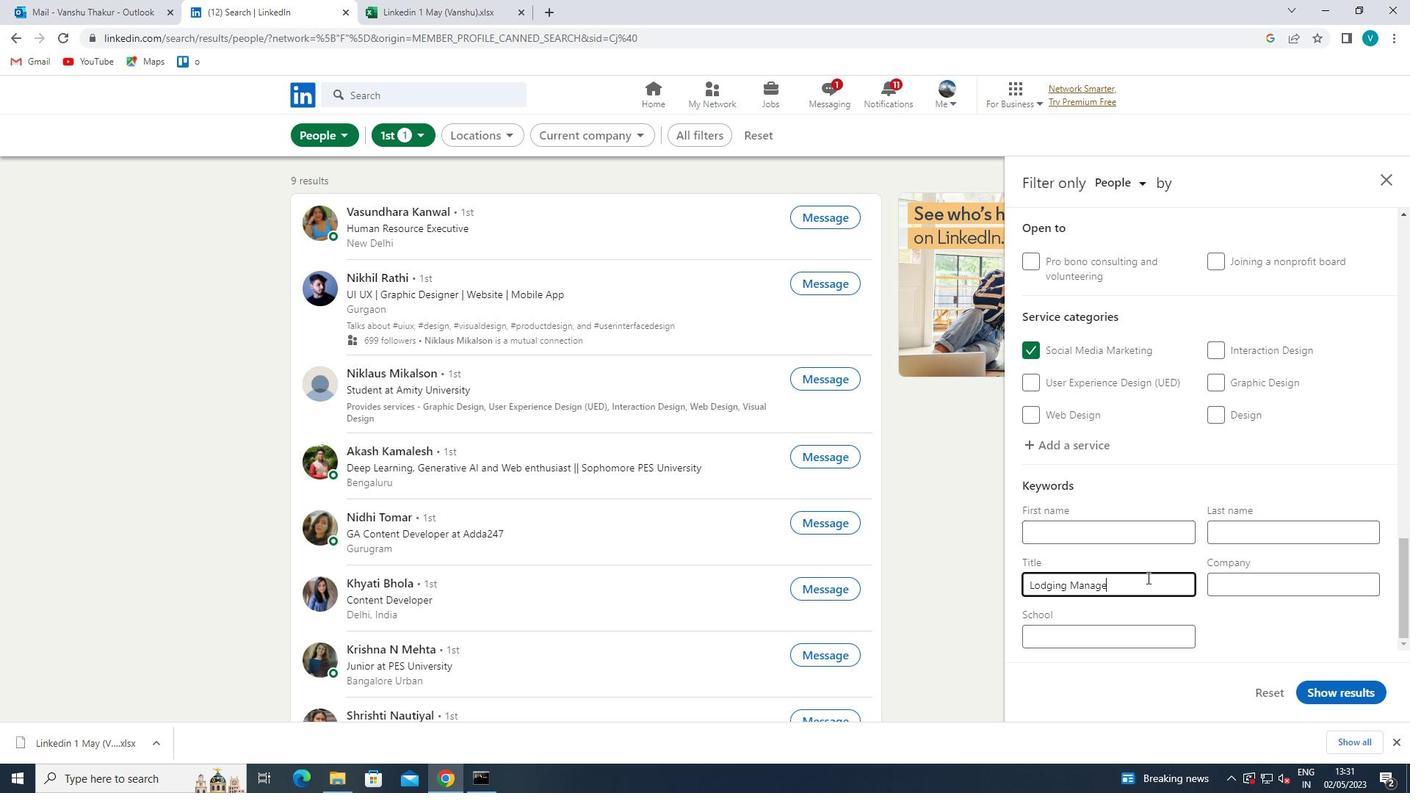 
Action: Mouse moved to (1324, 689)
Screenshot: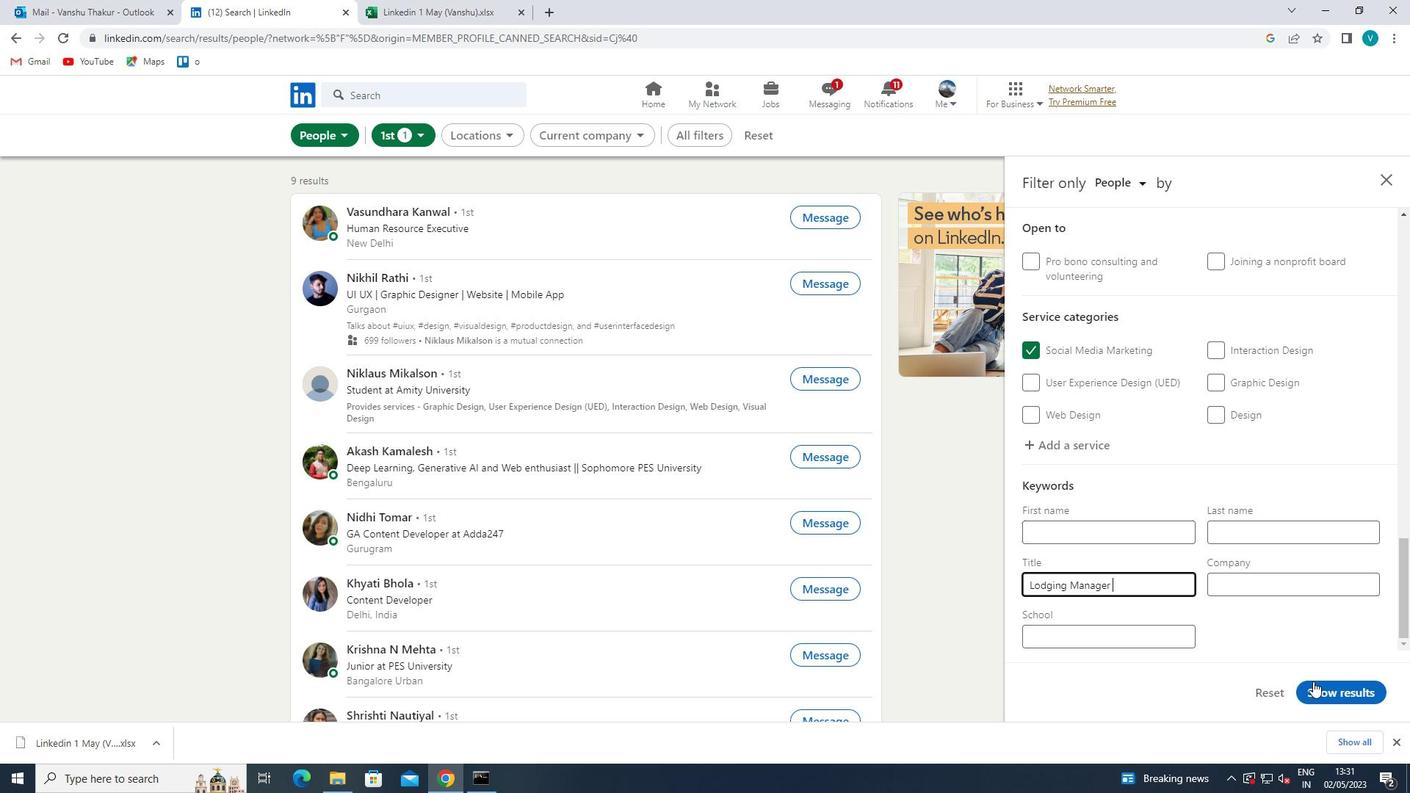 
Action: Mouse pressed left at (1324, 689)
Screenshot: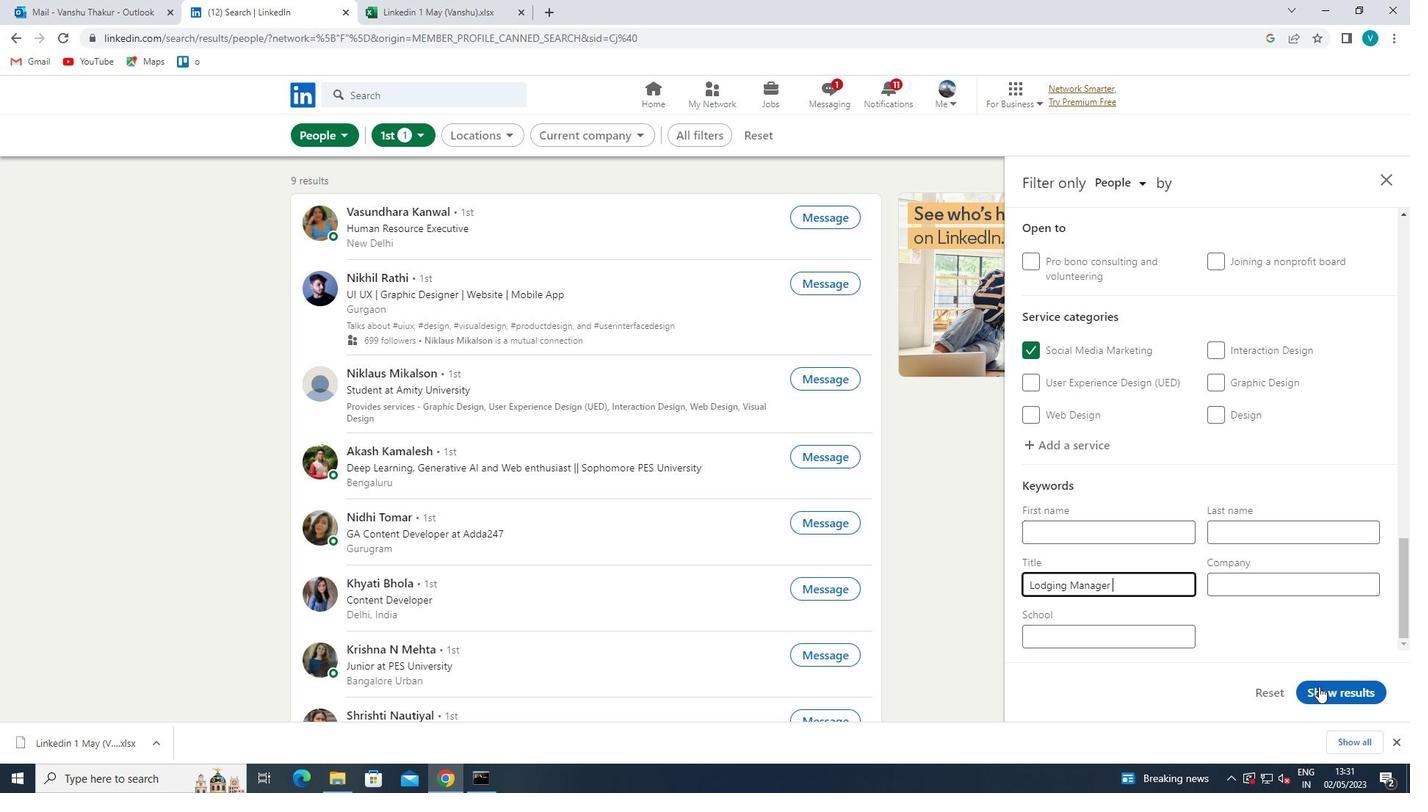 
